 Task: View property listings for condos in Nashville, Tennessee.
Action: Mouse moved to (168, 148)
Screenshot: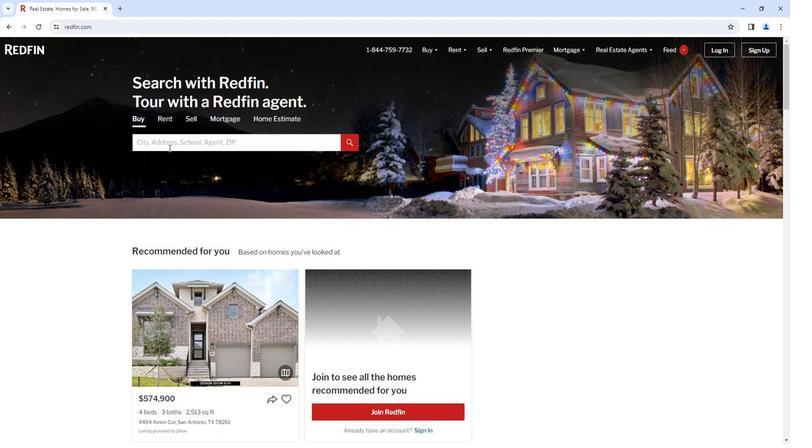 
Action: Mouse pressed left at (168, 148)
Screenshot: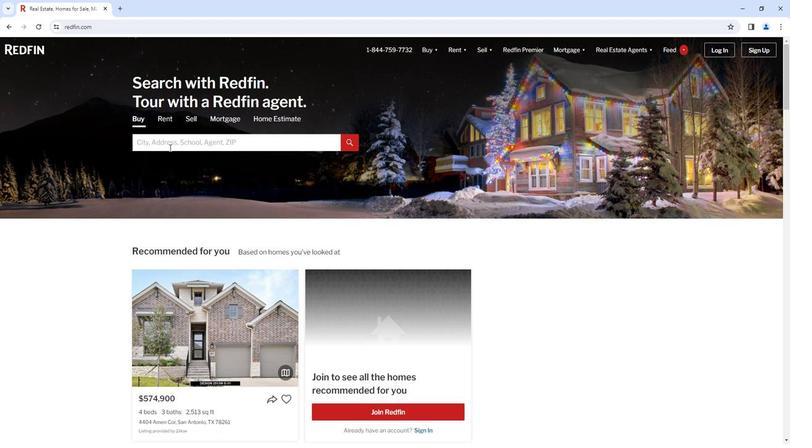 
Action: Mouse moved to (169, 143)
Screenshot: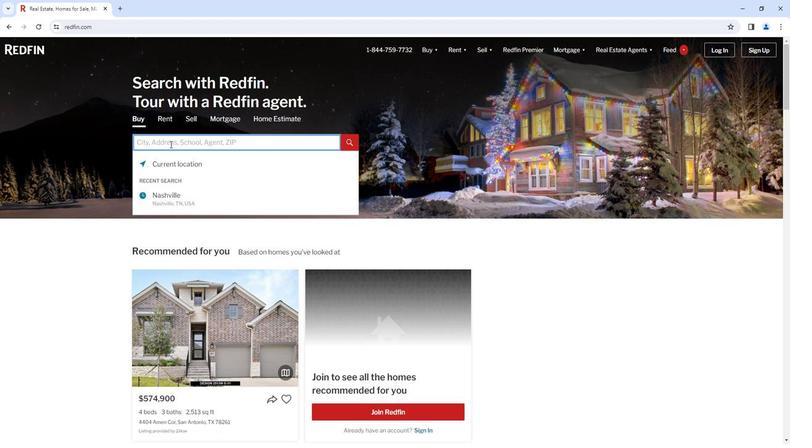 
Action: Key pressed <Key.shift>Nashville,<Key.space><Key.shift>Tennessee
Screenshot: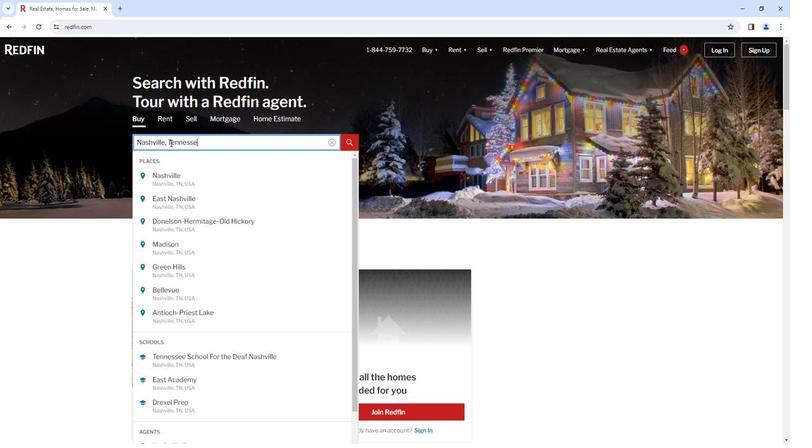 
Action: Mouse moved to (182, 179)
Screenshot: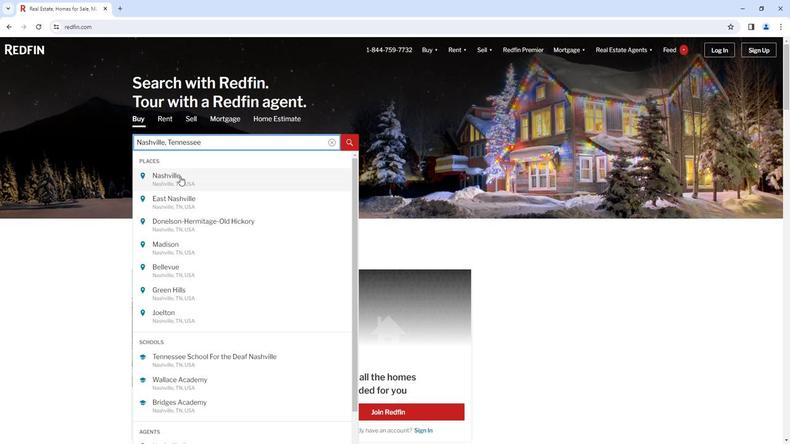 
Action: Mouse pressed left at (182, 179)
Screenshot: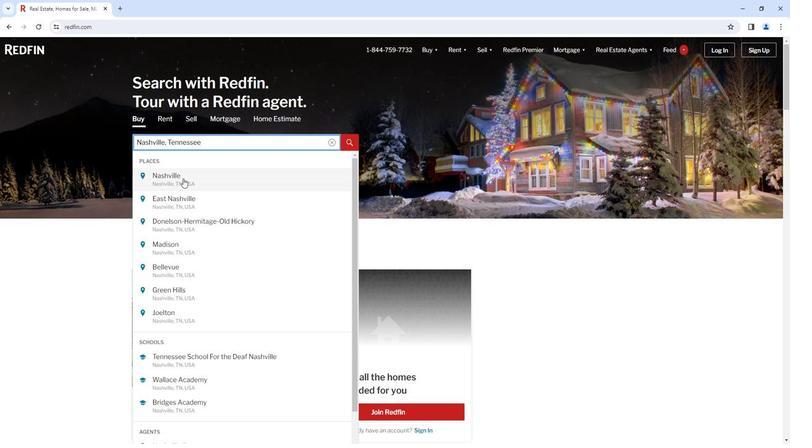 
Action: Mouse moved to (702, 107)
Screenshot: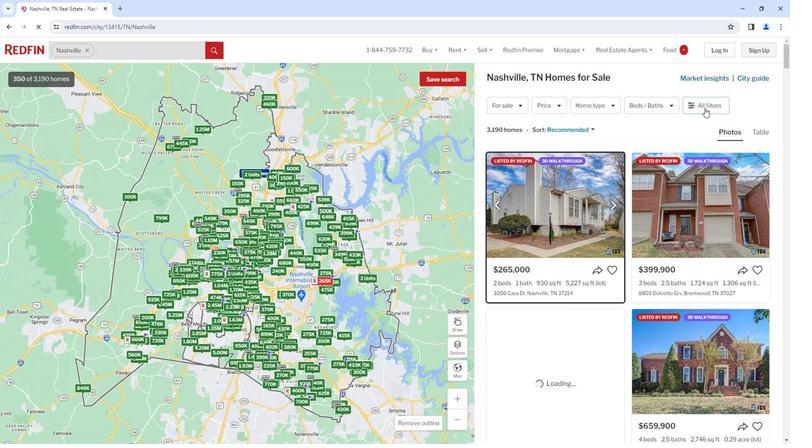 
Action: Mouse pressed left at (702, 107)
Screenshot: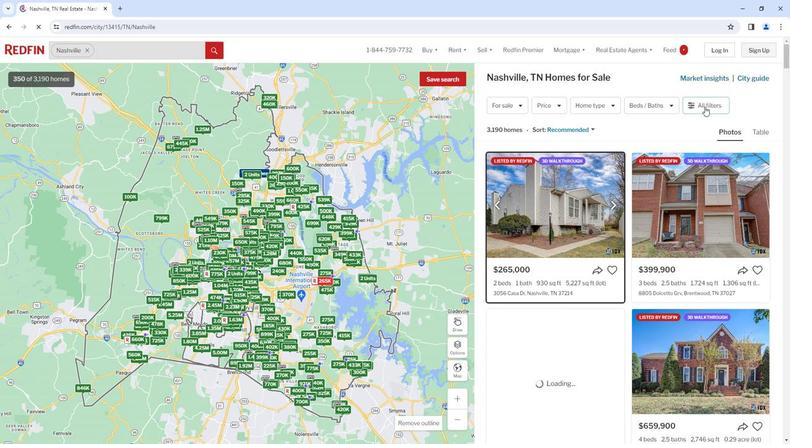 
Action: Mouse moved to (704, 103)
Screenshot: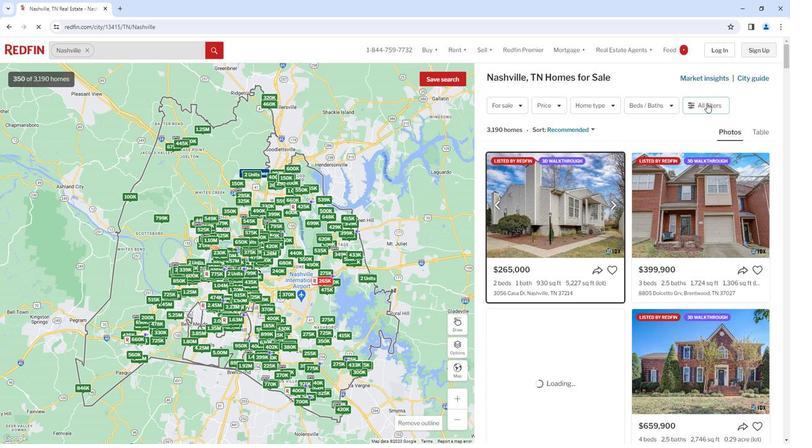 
Action: Mouse pressed left at (704, 103)
Screenshot: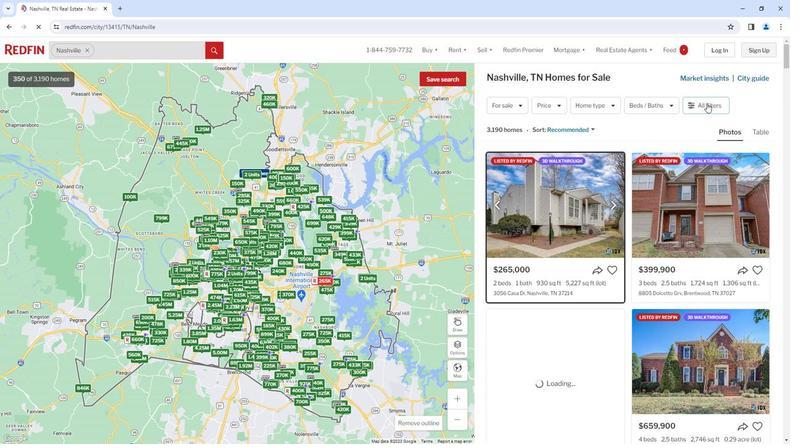
Action: Mouse moved to (700, 102)
Screenshot: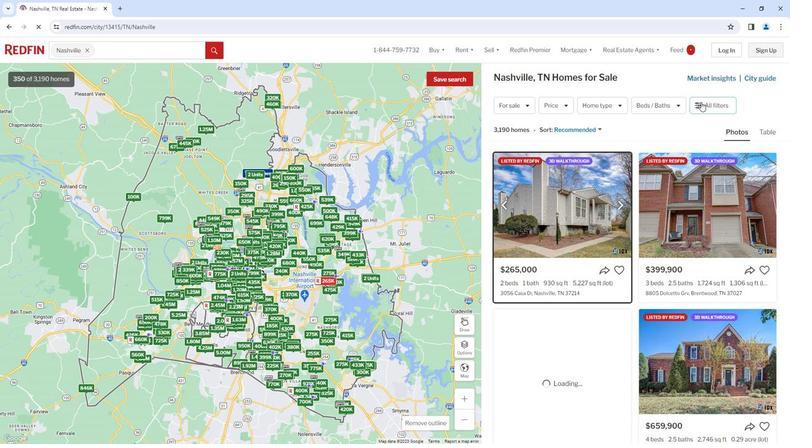 
Action: Mouse pressed left at (700, 102)
Screenshot: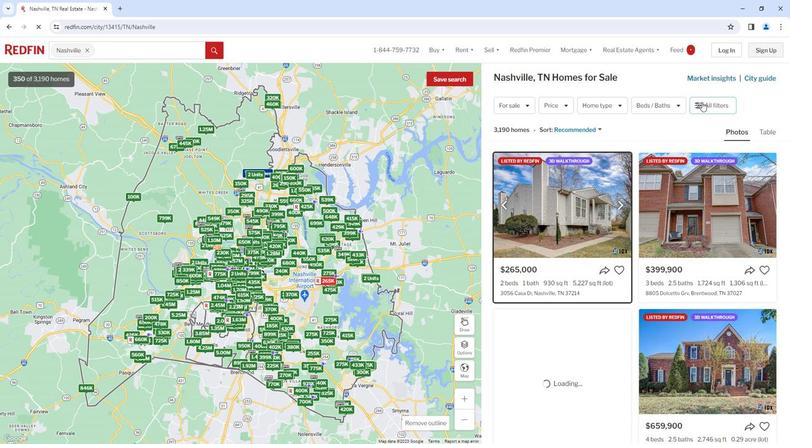 
Action: Mouse moved to (699, 103)
Screenshot: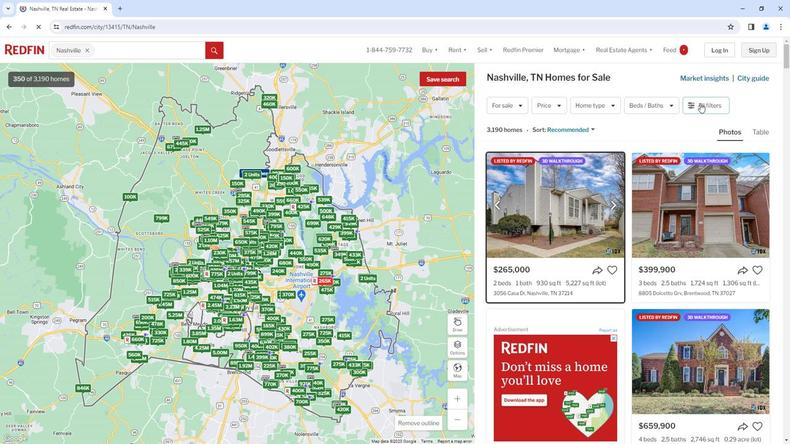 
Action: Mouse pressed left at (699, 103)
Screenshot: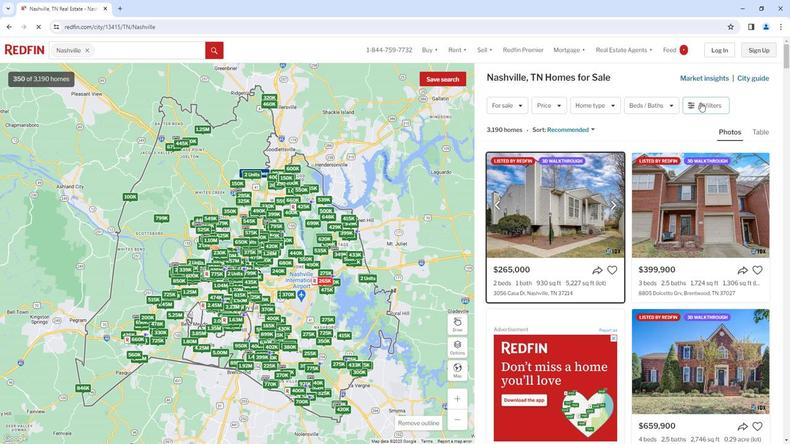 
Action: Mouse moved to (637, 184)
Screenshot: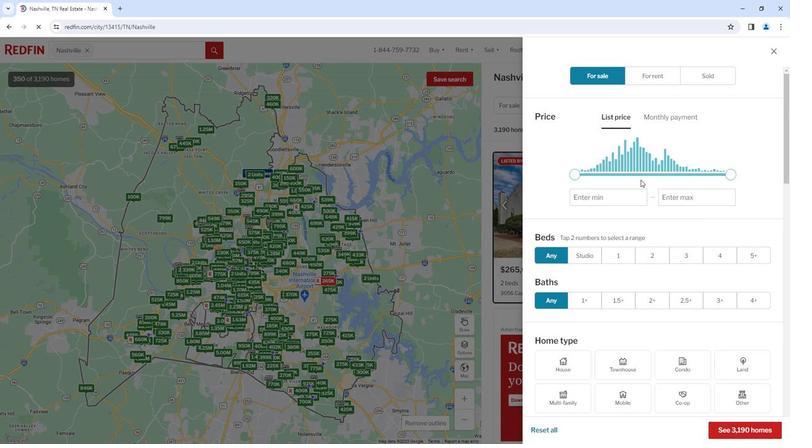 
Action: Mouse scrolled (637, 184) with delta (0, 0)
Screenshot: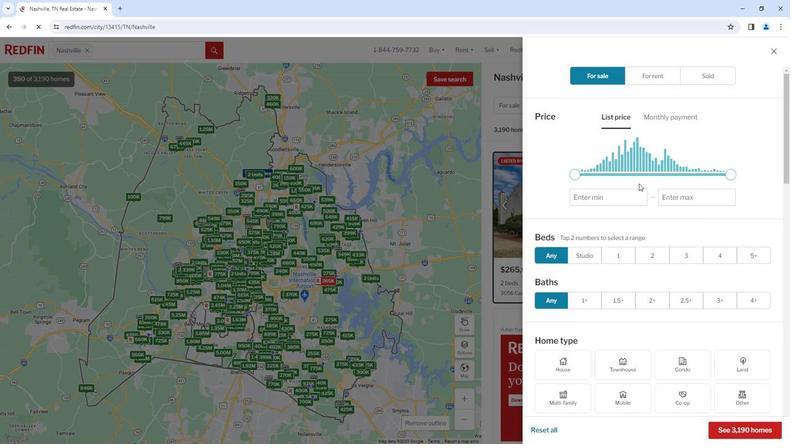 
Action: Mouse scrolled (637, 184) with delta (0, 0)
Screenshot: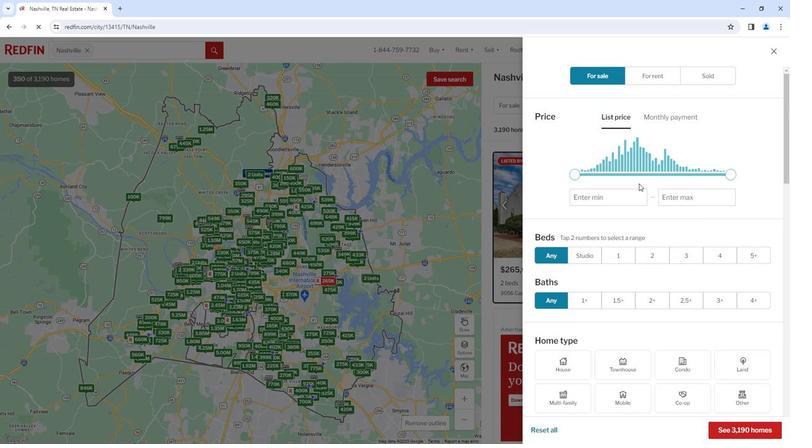 
Action: Mouse scrolled (637, 184) with delta (0, 0)
Screenshot: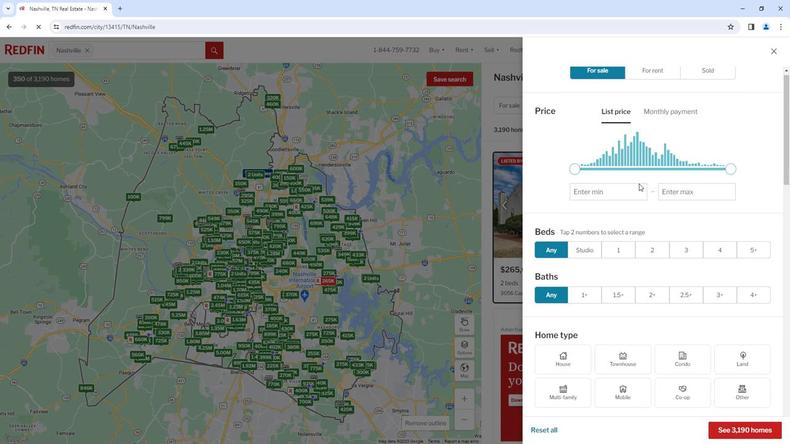 
Action: Mouse moved to (637, 184)
Screenshot: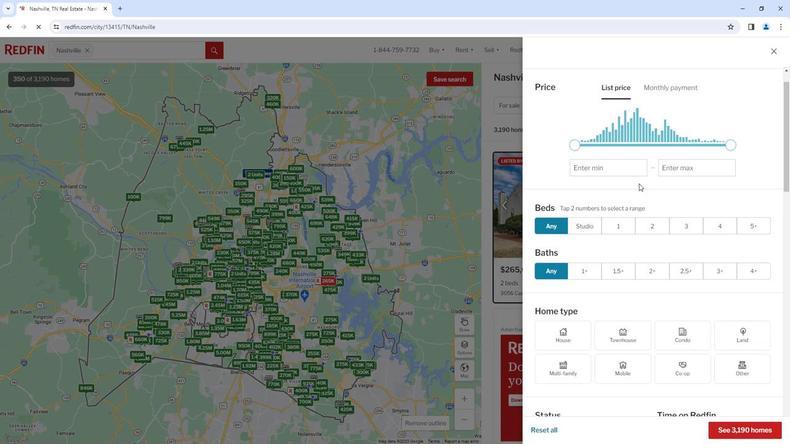 
Action: Mouse scrolled (637, 184) with delta (0, 0)
Screenshot: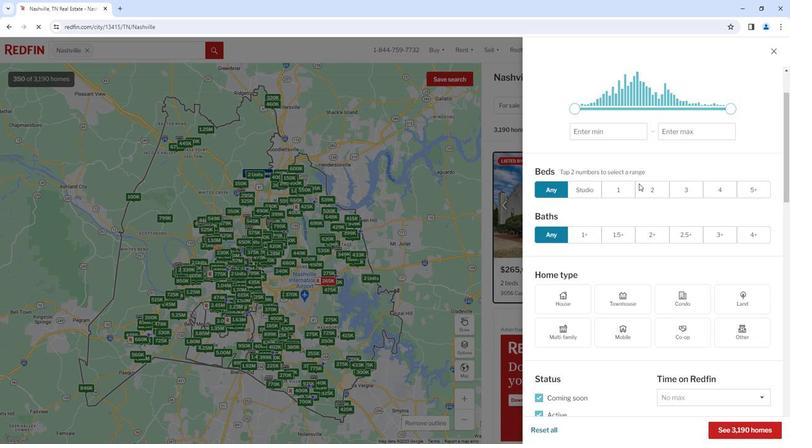 
Action: Mouse moved to (682, 192)
Screenshot: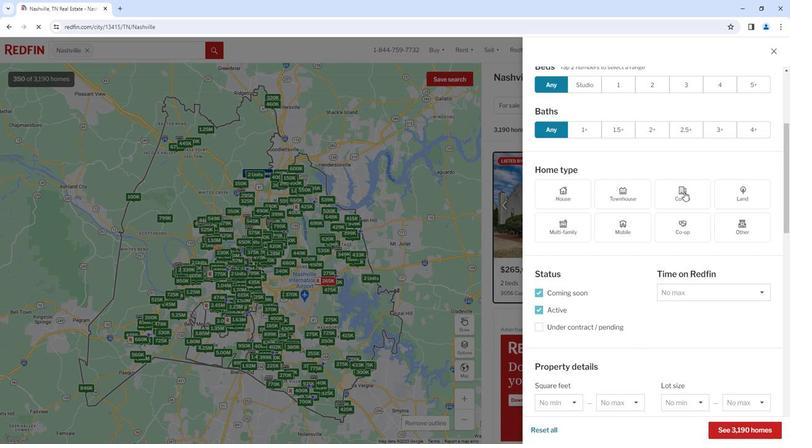 
Action: Mouse pressed left at (682, 192)
Screenshot: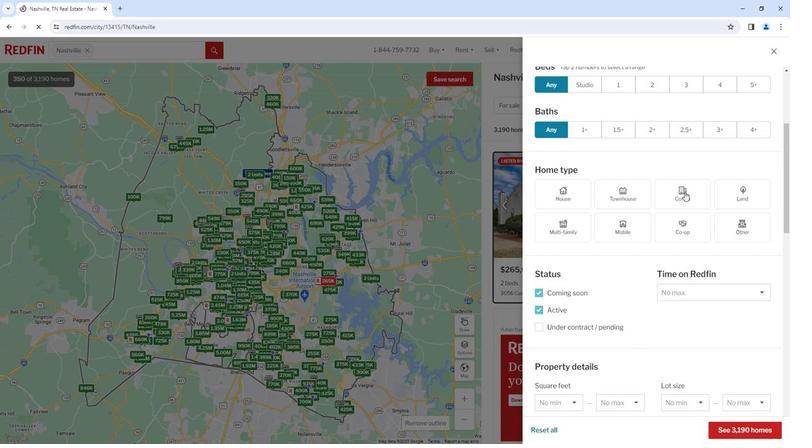 
Action: Mouse moved to (610, 217)
Screenshot: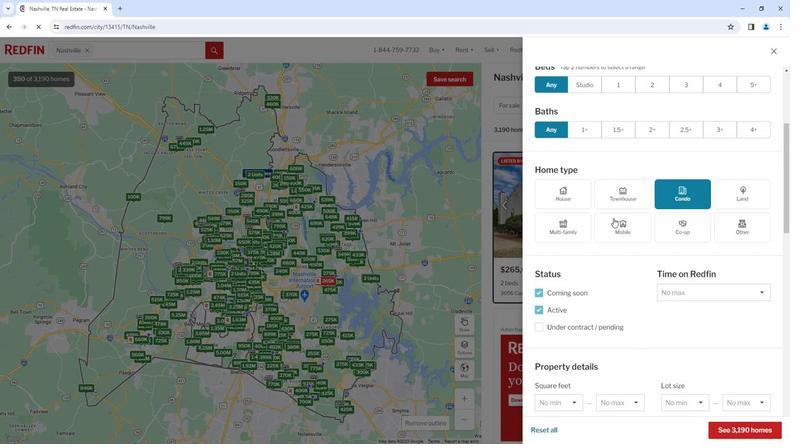 
Action: Mouse scrolled (610, 217) with delta (0, 0)
Screenshot: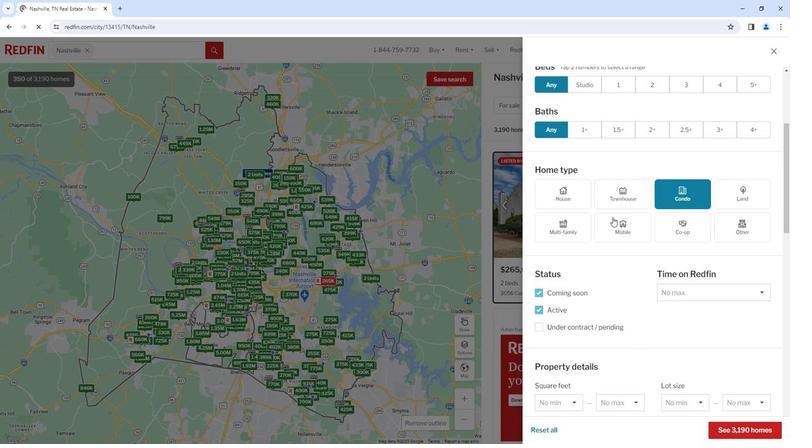 
Action: Mouse moved to (610, 214)
Screenshot: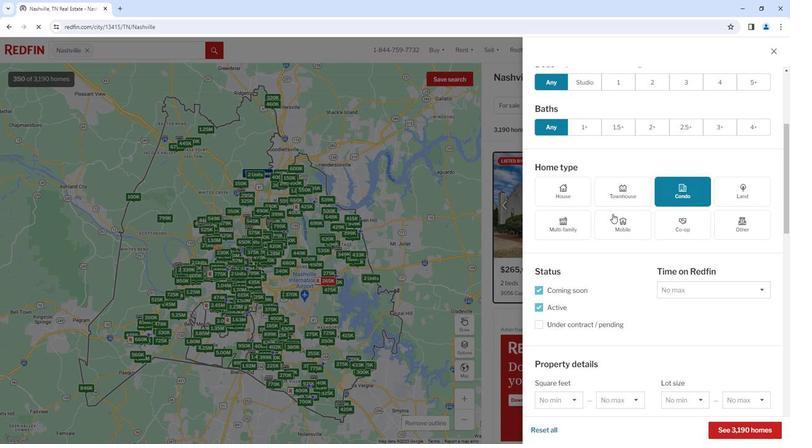 
Action: Mouse scrolled (610, 214) with delta (0, 0)
Screenshot: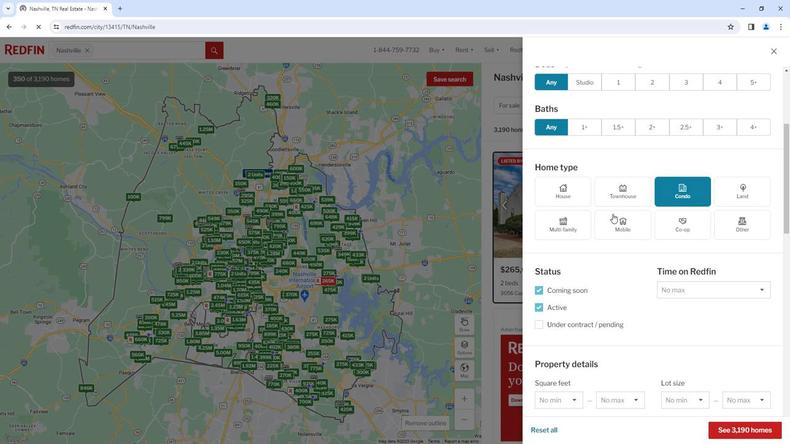 
Action: Mouse moved to (610, 212)
Screenshot: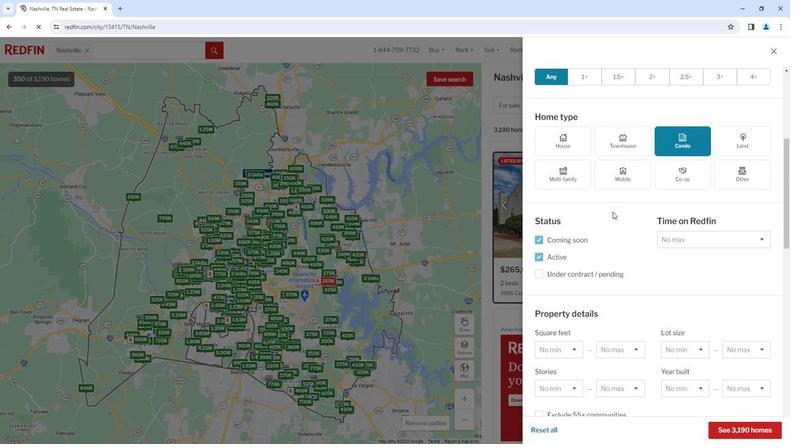 
Action: Mouse scrolled (610, 211) with delta (0, 0)
Screenshot: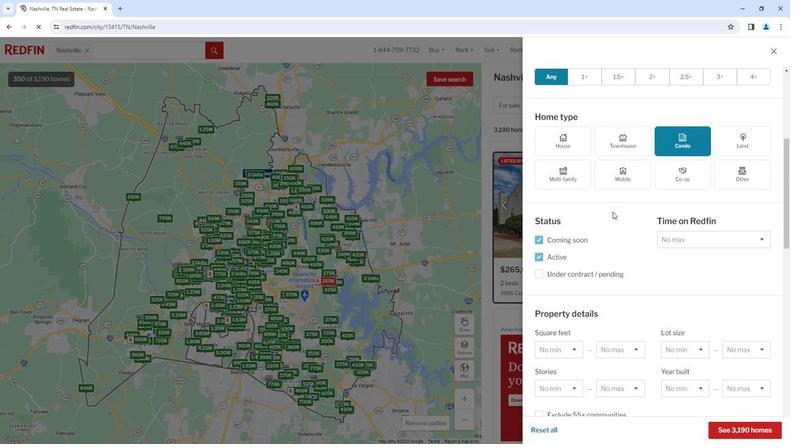 
Action: Mouse moved to (610, 211)
Screenshot: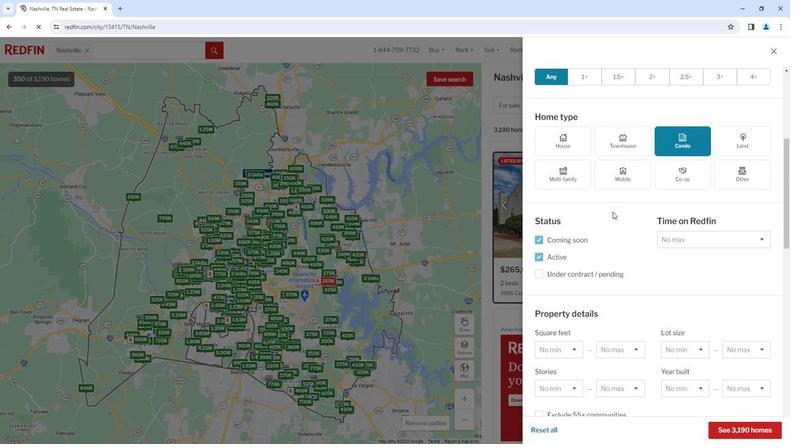 
Action: Mouse scrolled (610, 211) with delta (0, 0)
Screenshot: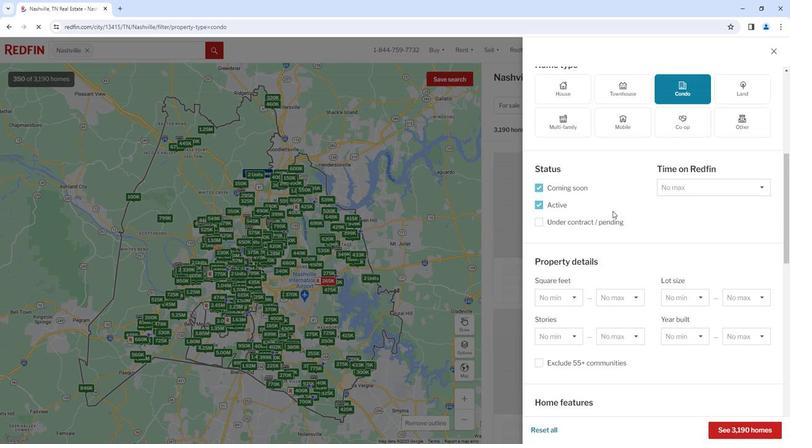 
Action: Mouse scrolled (610, 211) with delta (0, 0)
Screenshot: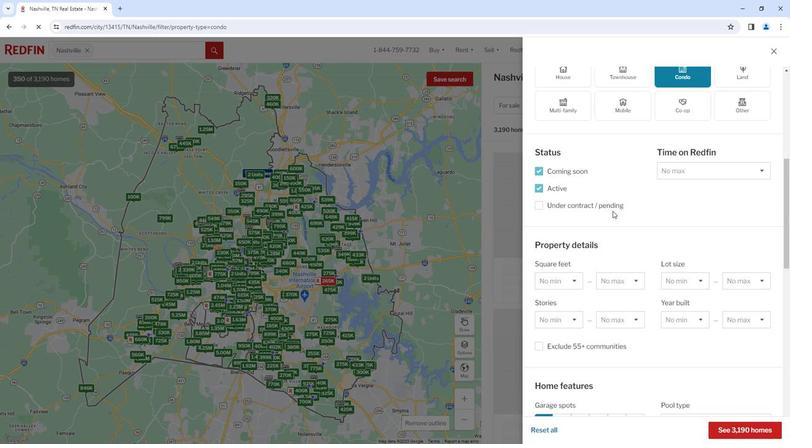 
Action: Mouse moved to (610, 209)
Screenshot: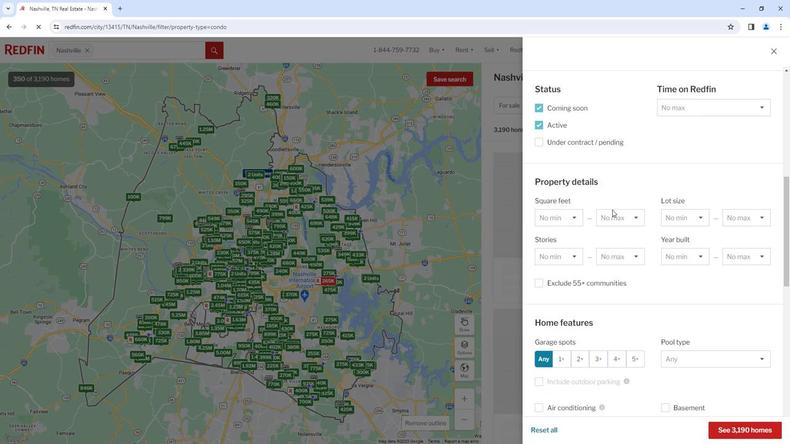 
Action: Mouse scrolled (610, 209) with delta (0, 0)
Screenshot: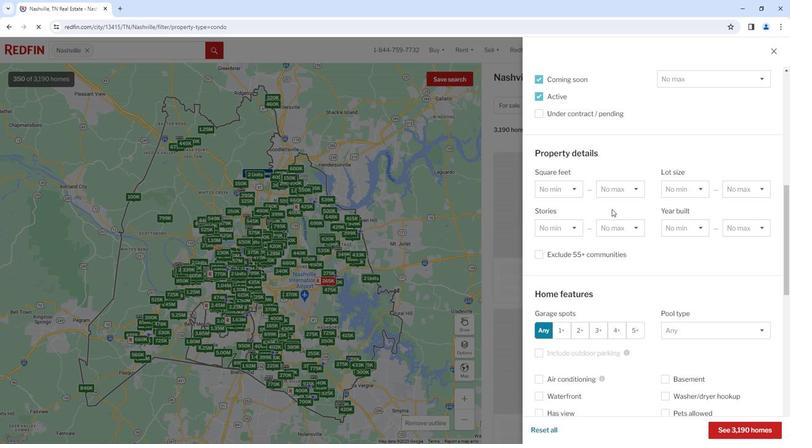 
Action: Mouse scrolled (610, 209) with delta (0, 0)
Screenshot: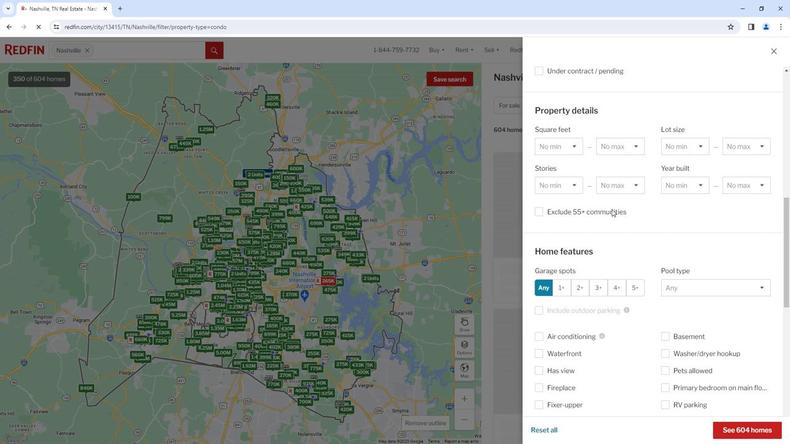 
Action: Mouse scrolled (610, 209) with delta (0, 0)
Screenshot: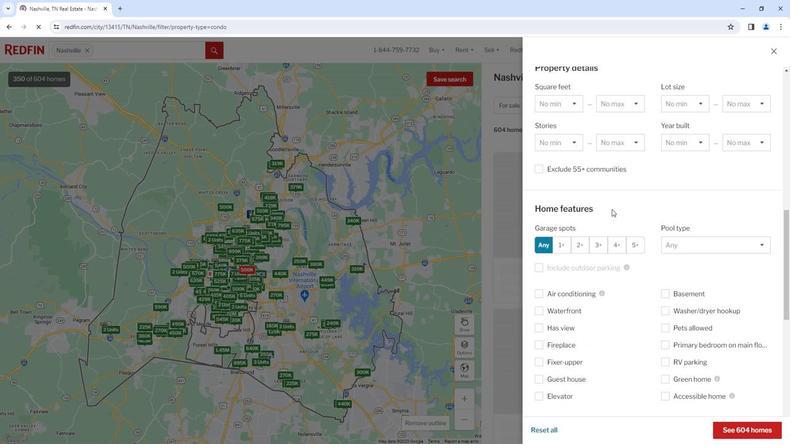 
Action: Mouse scrolled (610, 209) with delta (0, 0)
Screenshot: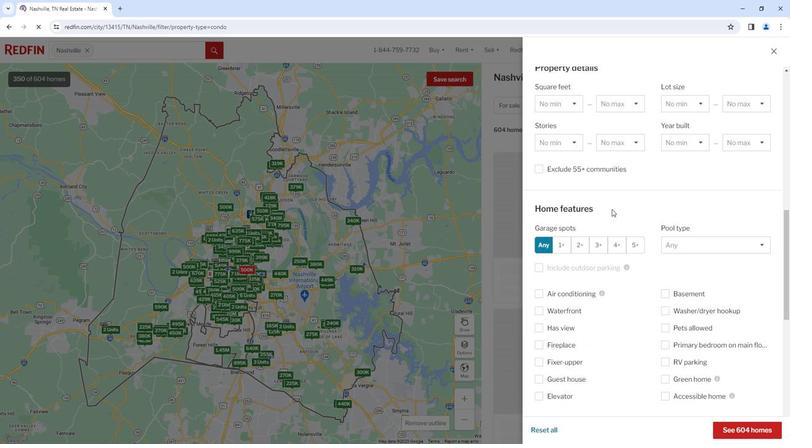 
Action: Mouse scrolled (610, 209) with delta (0, 0)
Screenshot: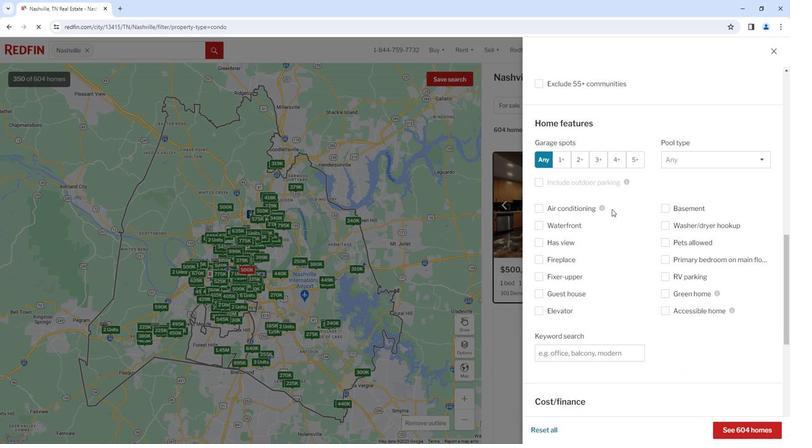 
Action: Mouse scrolled (610, 209) with delta (0, 0)
Screenshot: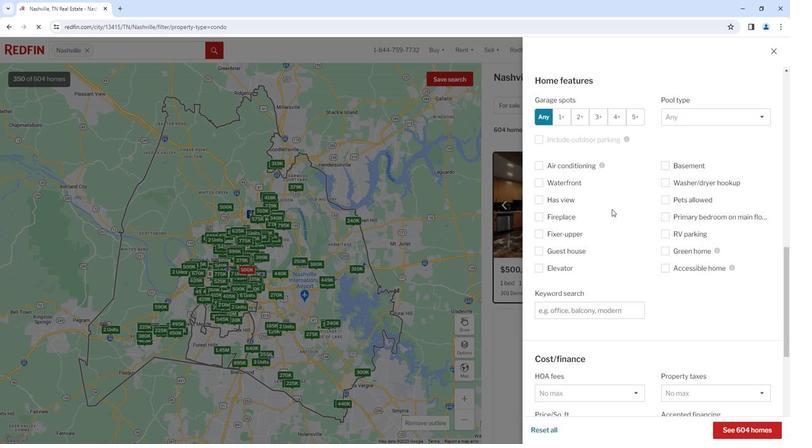 
Action: Mouse scrolled (610, 209) with delta (0, 0)
Screenshot: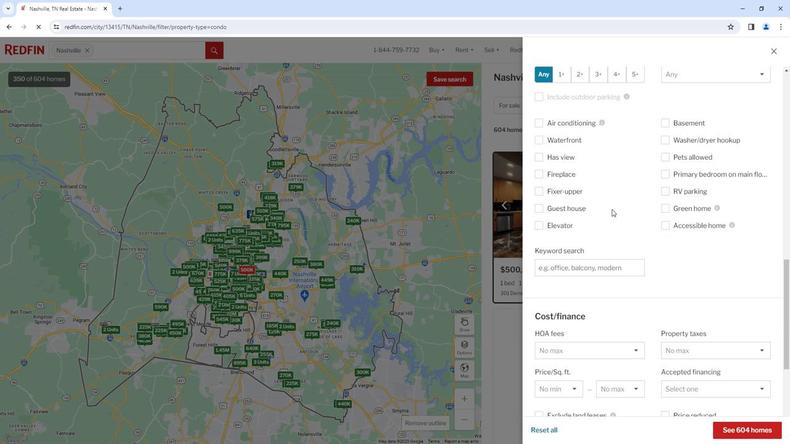 
Action: Mouse scrolled (610, 209) with delta (0, 0)
Screenshot: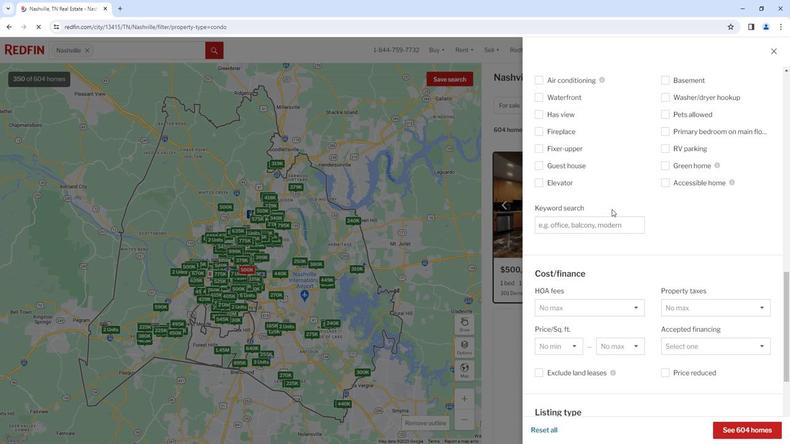 
Action: Mouse scrolled (610, 209) with delta (0, 0)
Screenshot: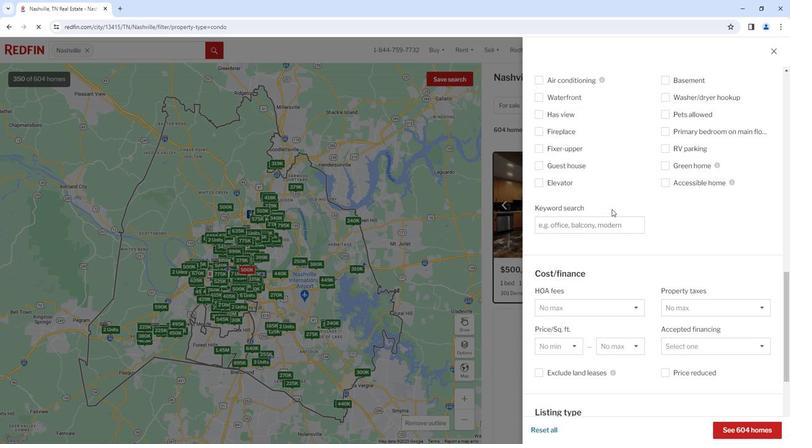 
Action: Mouse scrolled (610, 209) with delta (0, 0)
Screenshot: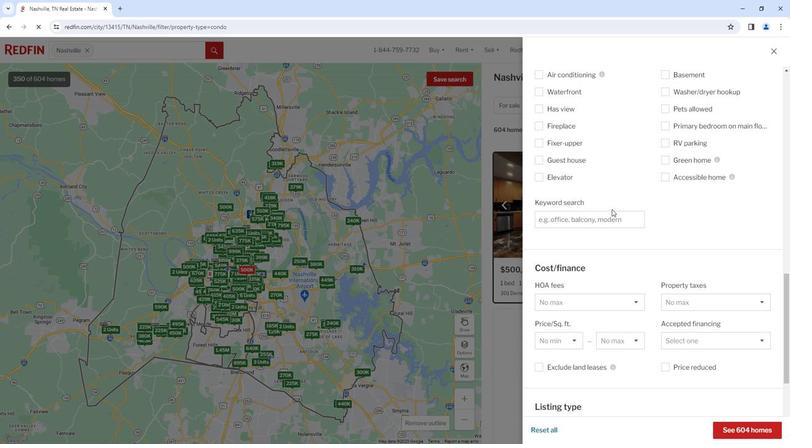 
Action: Mouse scrolled (610, 209) with delta (0, 0)
Screenshot: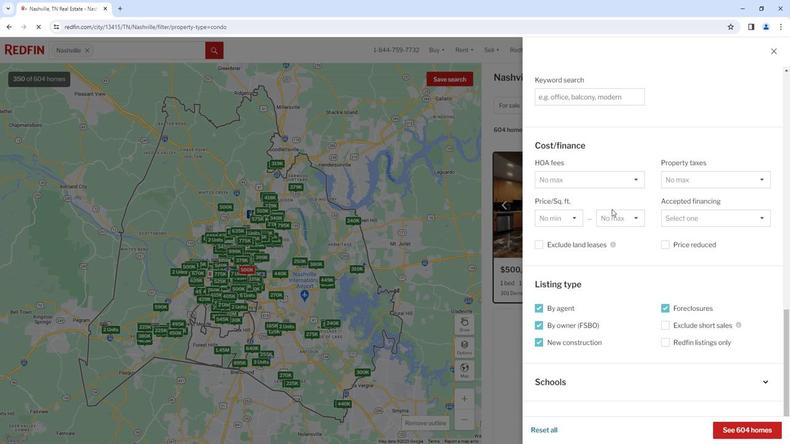 
Action: Mouse scrolled (610, 209) with delta (0, 0)
Screenshot: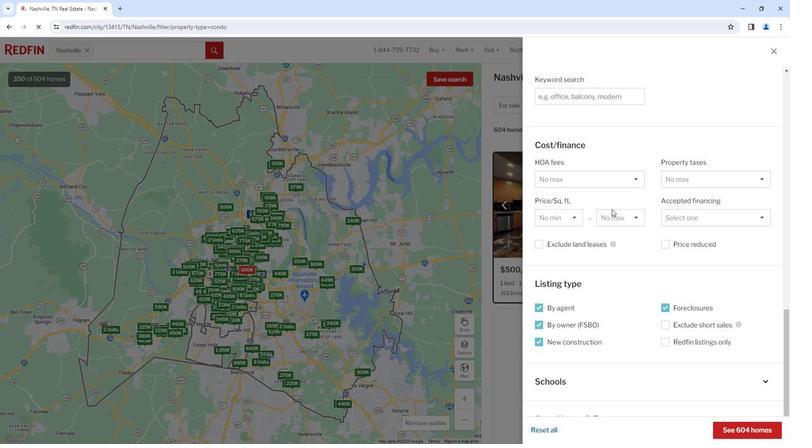 
Action: Mouse scrolled (610, 209) with delta (0, 0)
Screenshot: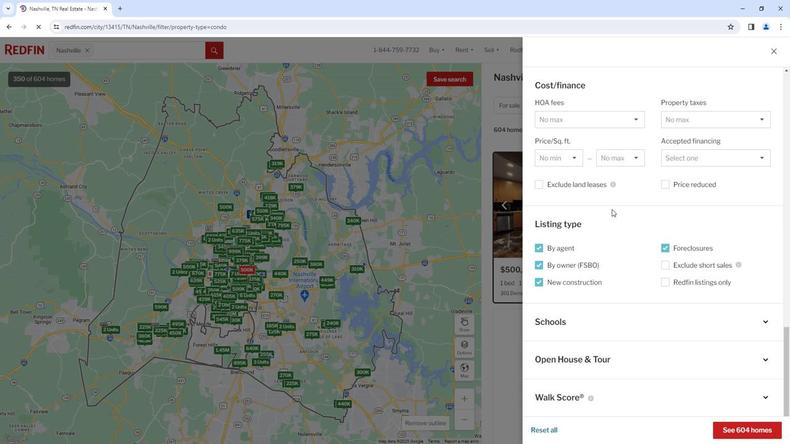 
Action: Mouse scrolled (610, 209) with delta (0, 0)
Screenshot: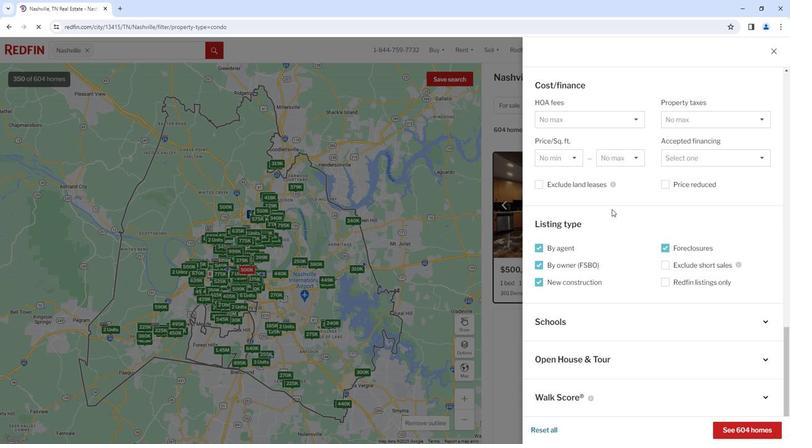 
Action: Mouse moved to (741, 426)
Screenshot: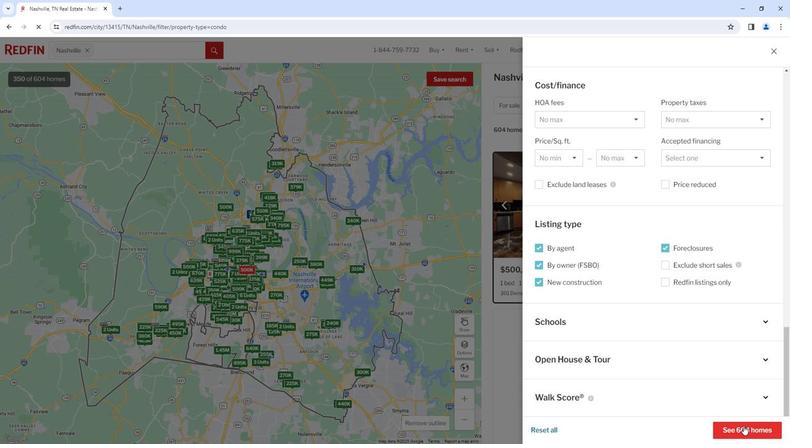 
Action: Mouse pressed left at (741, 426)
Screenshot: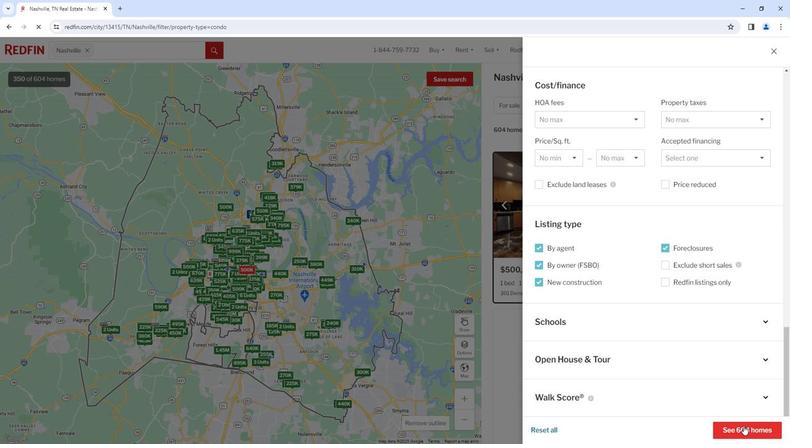 
Action: Mouse moved to (540, 227)
Screenshot: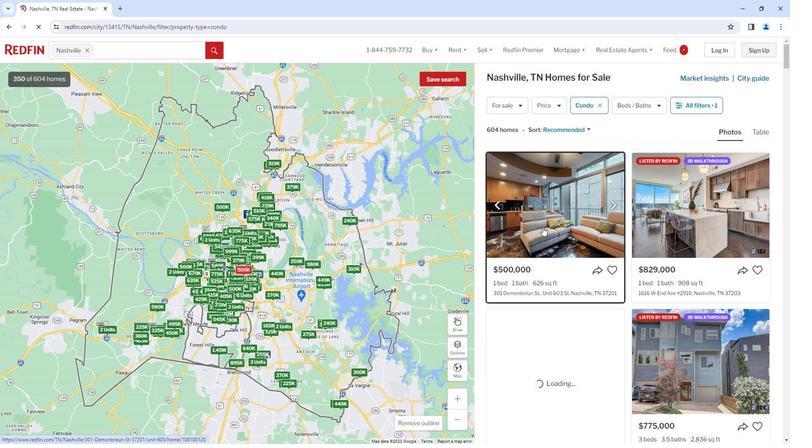 
Action: Mouse pressed left at (540, 227)
Screenshot: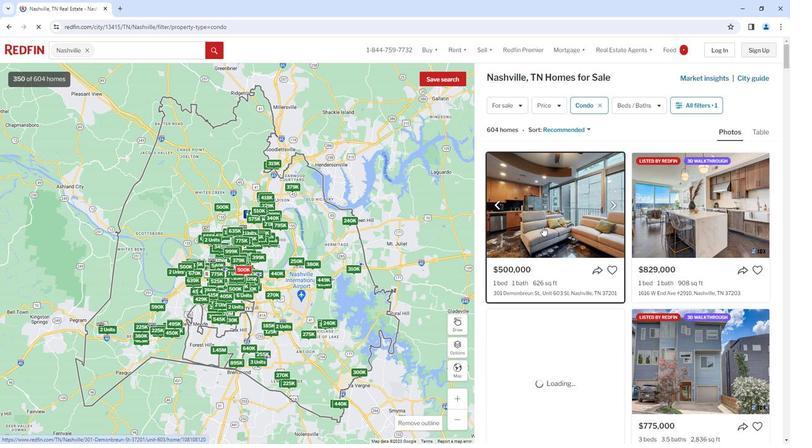
Action: Mouse moved to (330, 202)
Screenshot: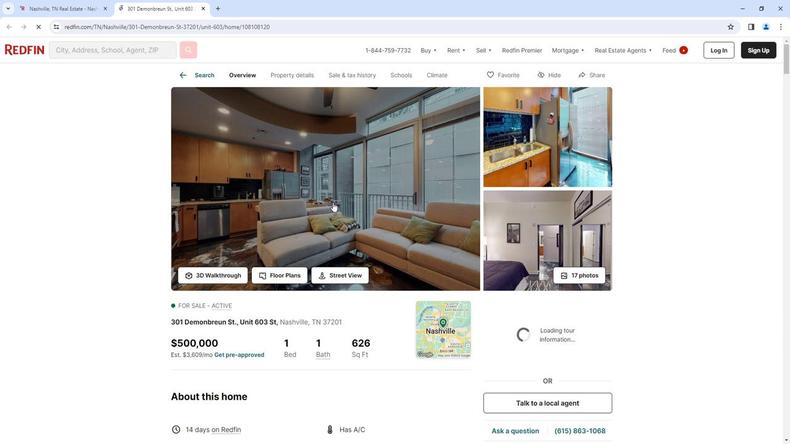 
Action: Mouse pressed left at (330, 202)
Screenshot: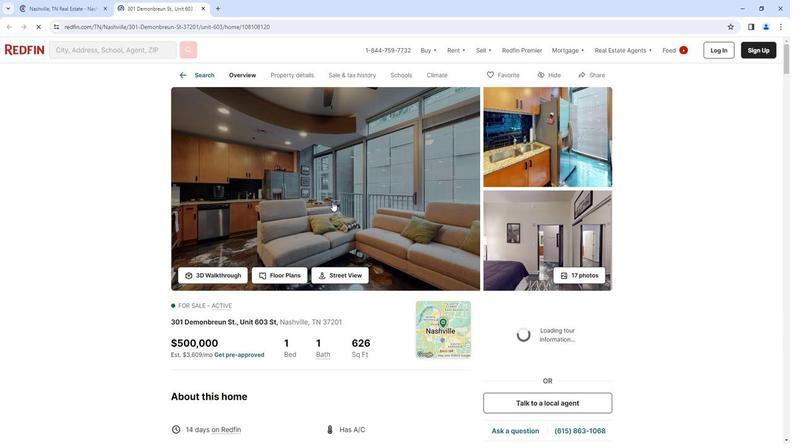 
Action: Mouse moved to (122, 209)
Screenshot: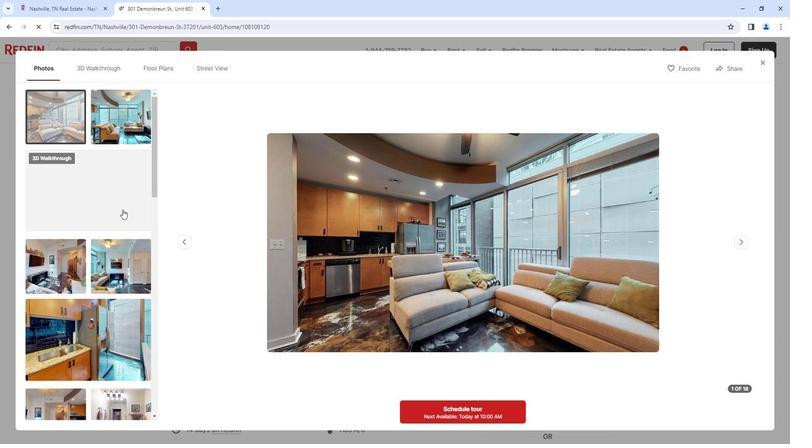 
Action: Mouse scrolled (122, 209) with delta (0, 0)
Screenshot: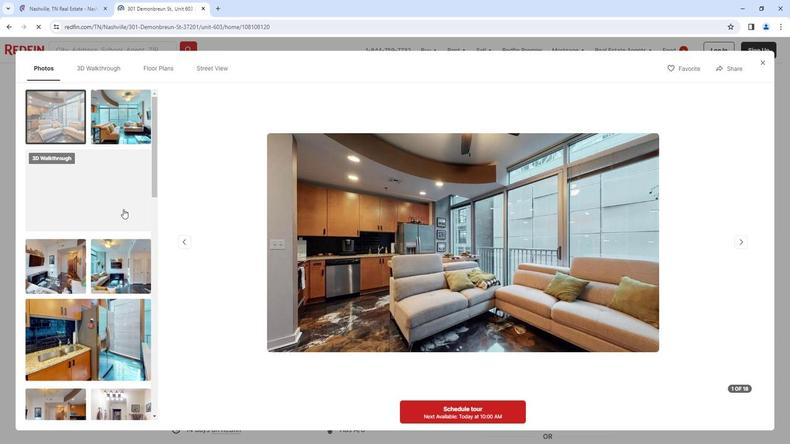 
Action: Mouse scrolled (122, 209) with delta (0, 0)
Screenshot: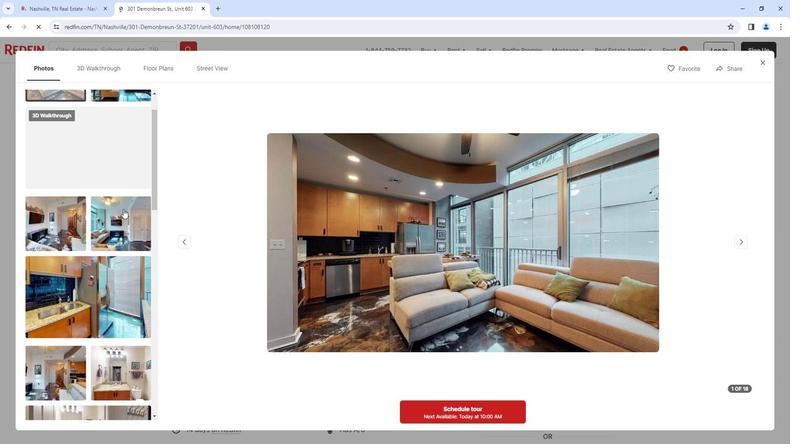 
Action: Mouse scrolled (122, 209) with delta (0, 0)
Screenshot: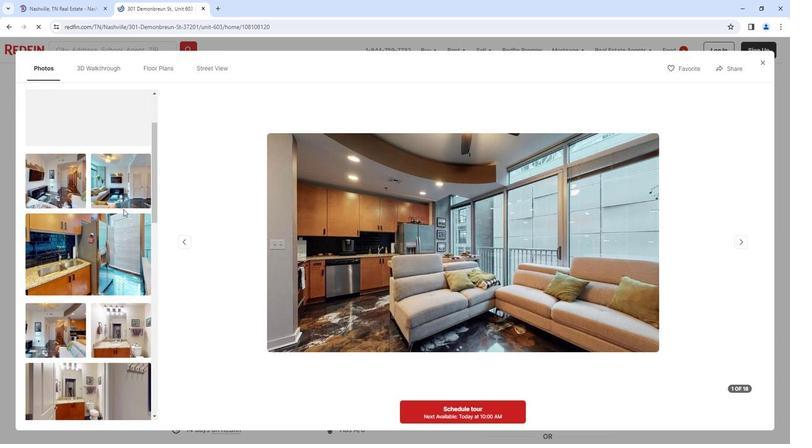 
Action: Mouse scrolled (122, 209) with delta (0, 0)
Screenshot: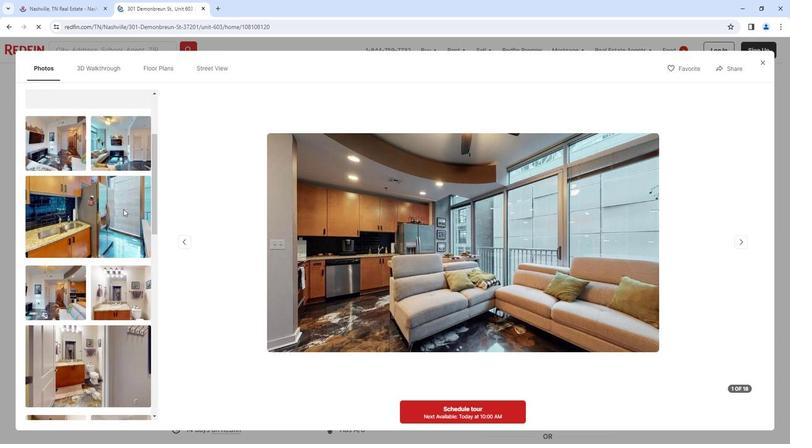 
Action: Mouse scrolled (122, 209) with delta (0, 0)
Screenshot: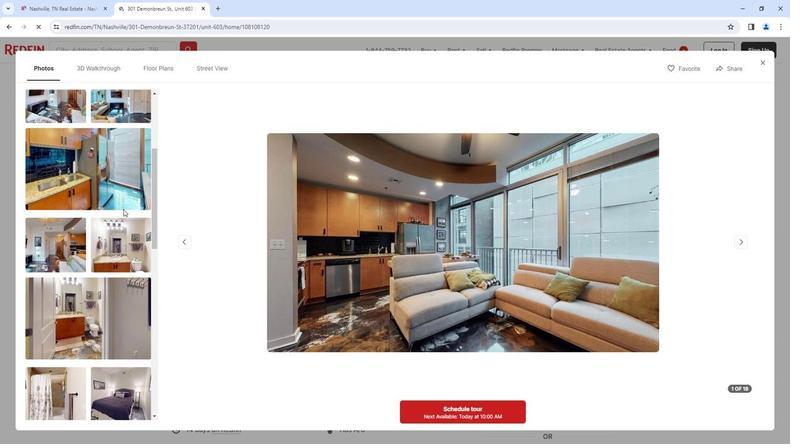 
Action: Mouse scrolled (122, 209) with delta (0, 0)
Screenshot: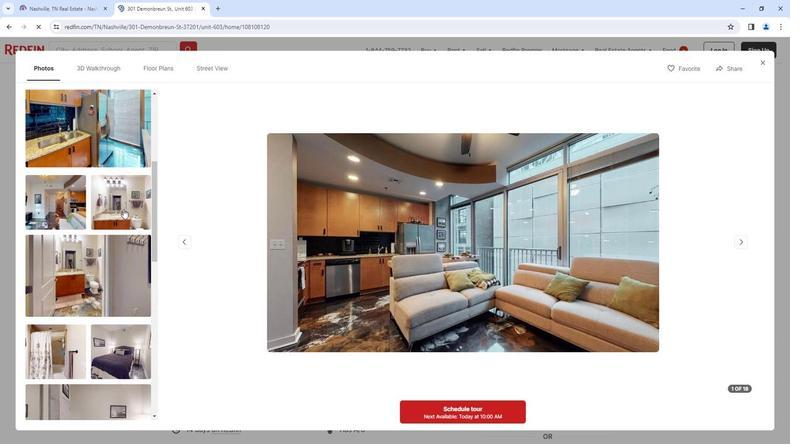 
Action: Mouse scrolled (122, 209) with delta (0, 0)
Screenshot: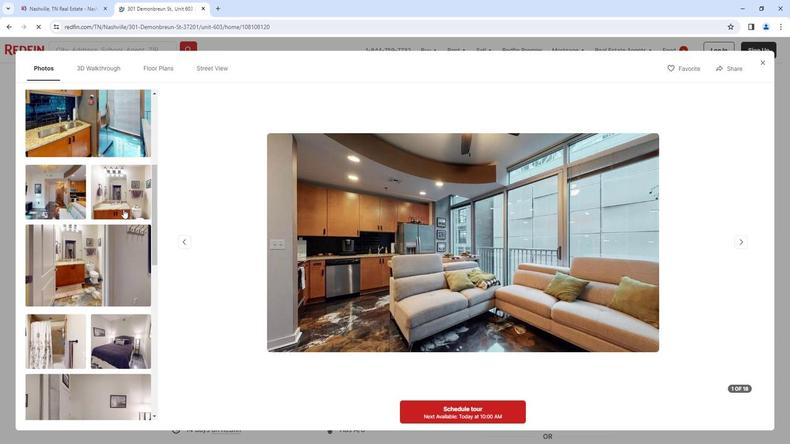
Action: Mouse scrolled (122, 209) with delta (0, 0)
Screenshot: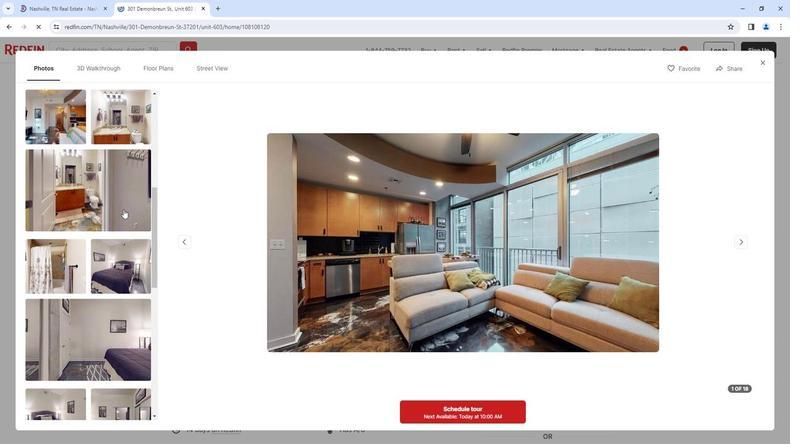
Action: Mouse scrolled (122, 209) with delta (0, 0)
Screenshot: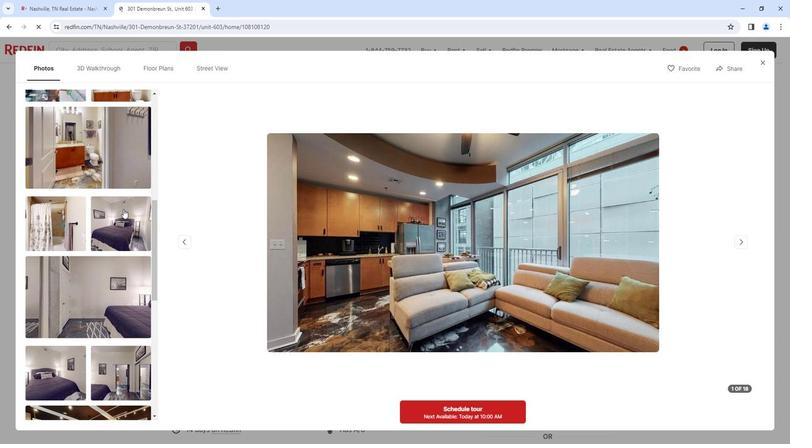 
Action: Mouse scrolled (122, 209) with delta (0, 0)
Screenshot: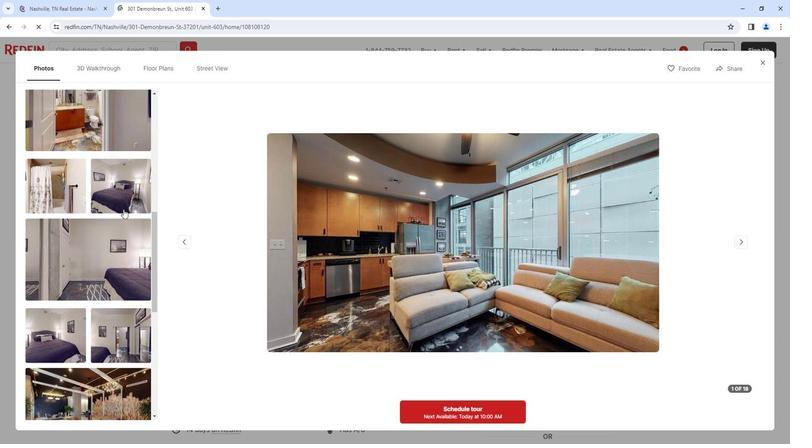 
Action: Mouse scrolled (122, 209) with delta (0, 0)
Screenshot: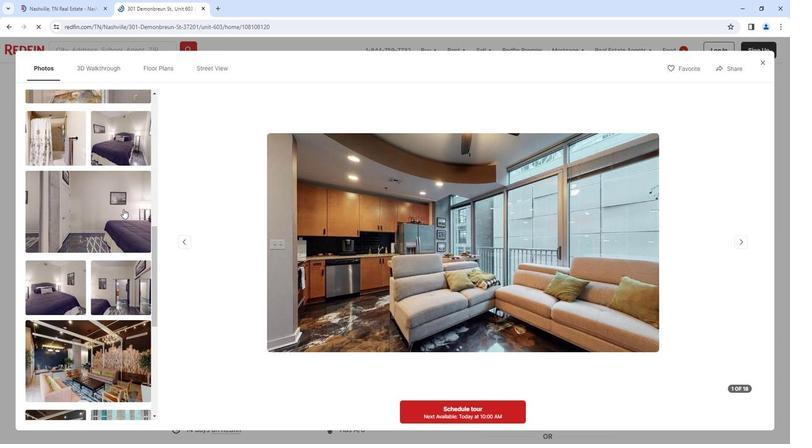 
Action: Mouse scrolled (122, 209) with delta (0, 0)
Screenshot: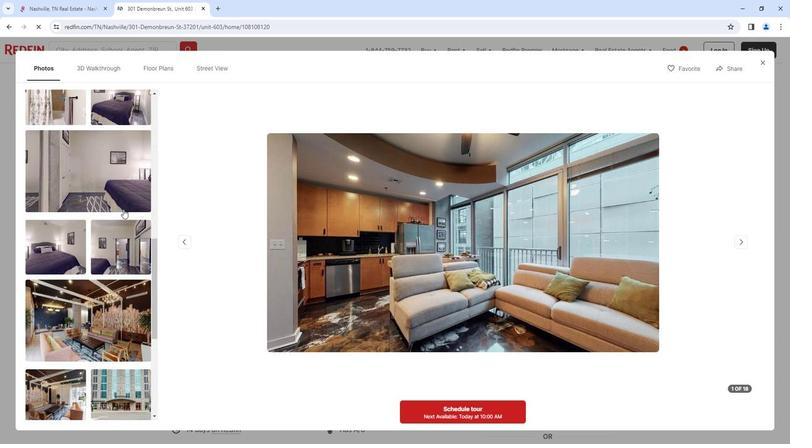 
Action: Mouse scrolled (122, 209) with delta (0, 0)
Screenshot: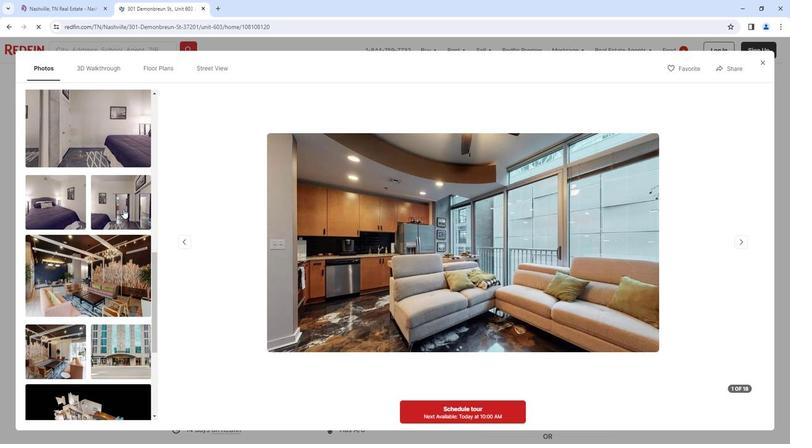 
Action: Mouse scrolled (122, 209) with delta (0, 0)
Screenshot: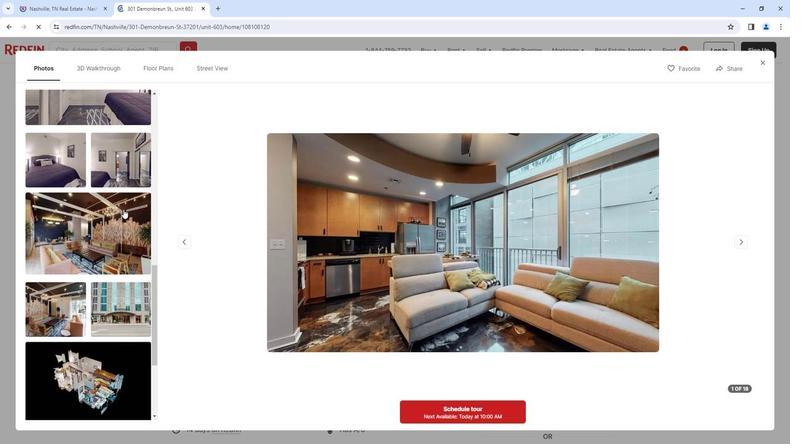 
Action: Mouse scrolled (122, 209) with delta (0, 0)
Screenshot: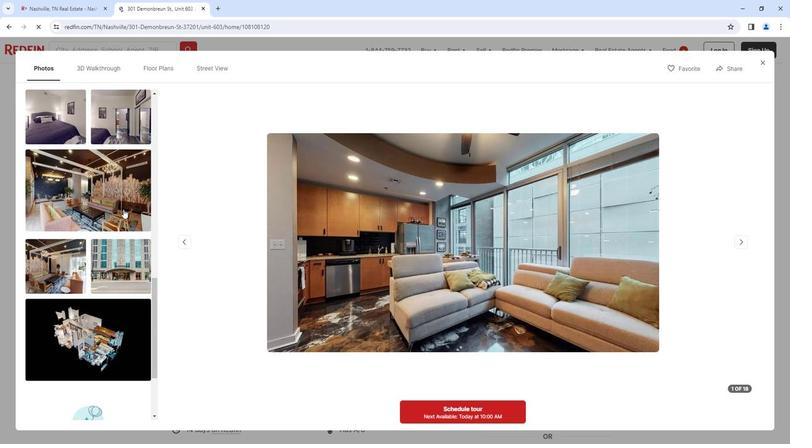 
Action: Mouse scrolled (122, 209) with delta (0, 0)
Screenshot: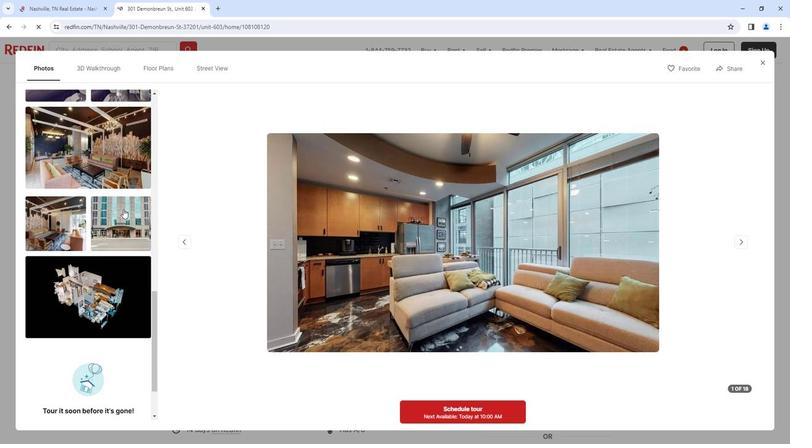 
Action: Mouse scrolled (122, 209) with delta (0, 0)
Screenshot: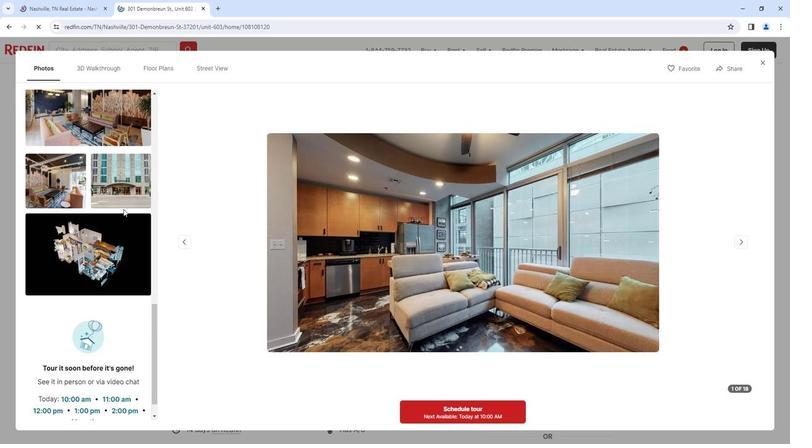 
Action: Mouse scrolled (122, 209) with delta (0, 0)
Screenshot: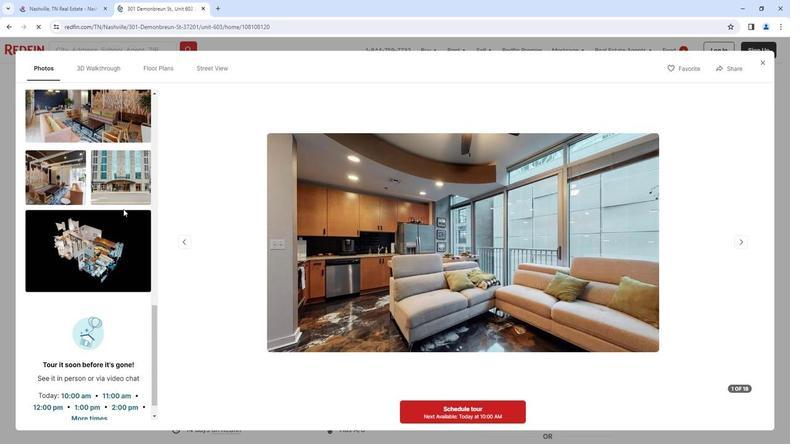
Action: Mouse scrolled (122, 209) with delta (0, 0)
Screenshot: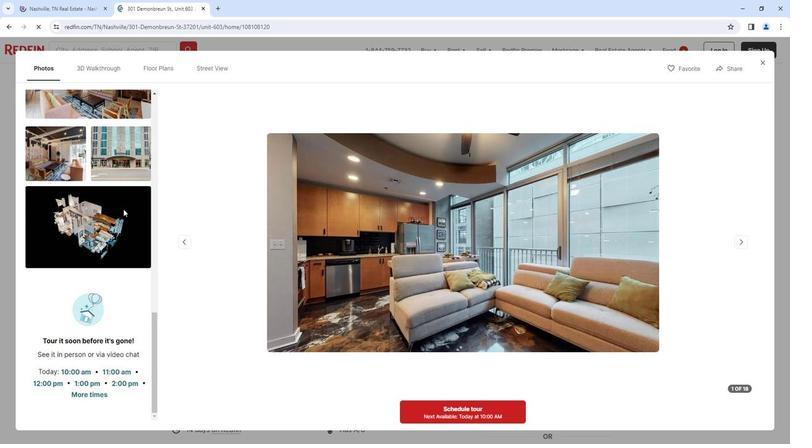 
Action: Mouse moved to (759, 61)
Screenshot: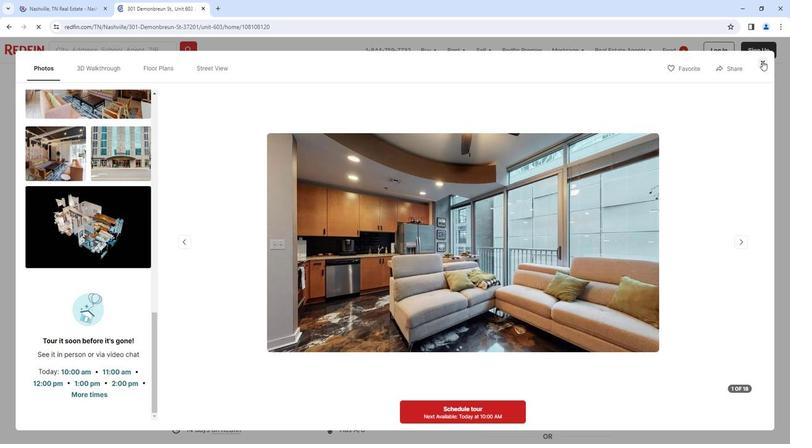 
Action: Mouse pressed left at (759, 61)
Screenshot: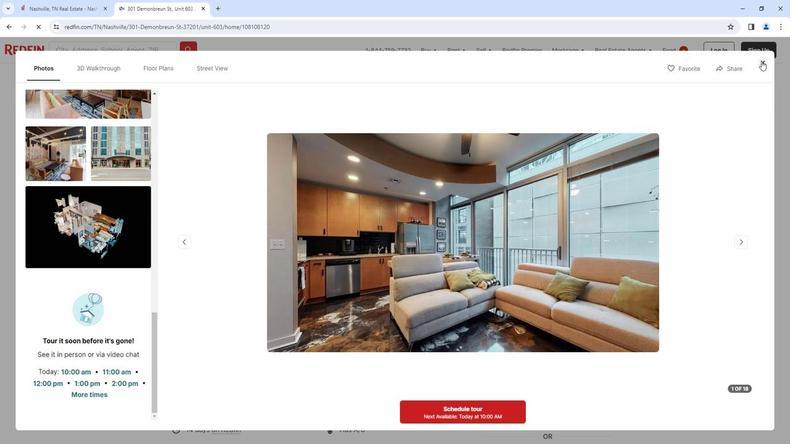 
Action: Mouse moved to (453, 212)
Screenshot: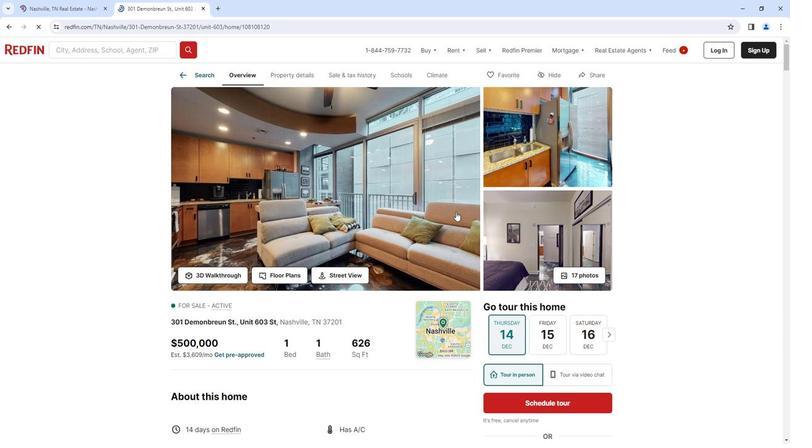 
Action: Mouse scrolled (453, 211) with delta (0, 0)
Screenshot: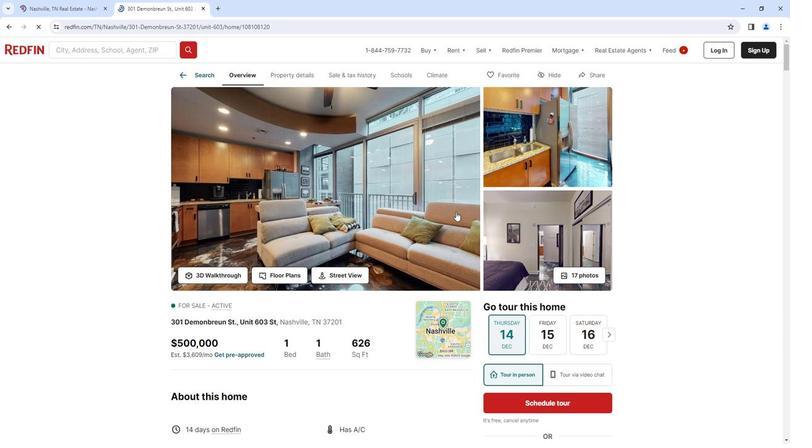 
Action: Mouse scrolled (453, 211) with delta (0, 0)
Screenshot: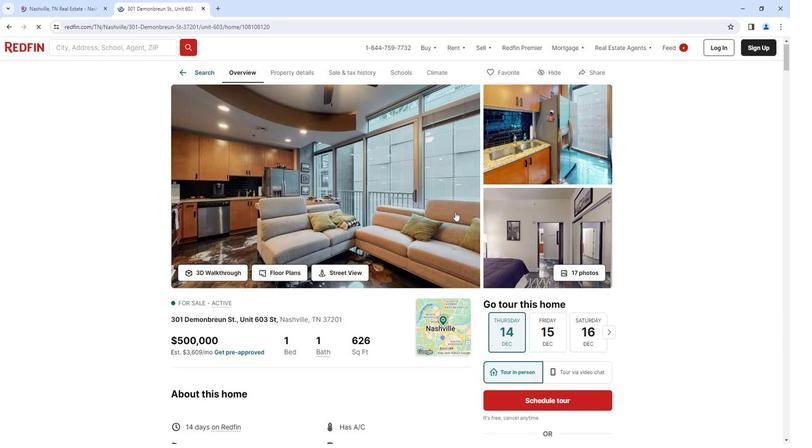 
Action: Mouse scrolled (453, 211) with delta (0, 0)
Screenshot: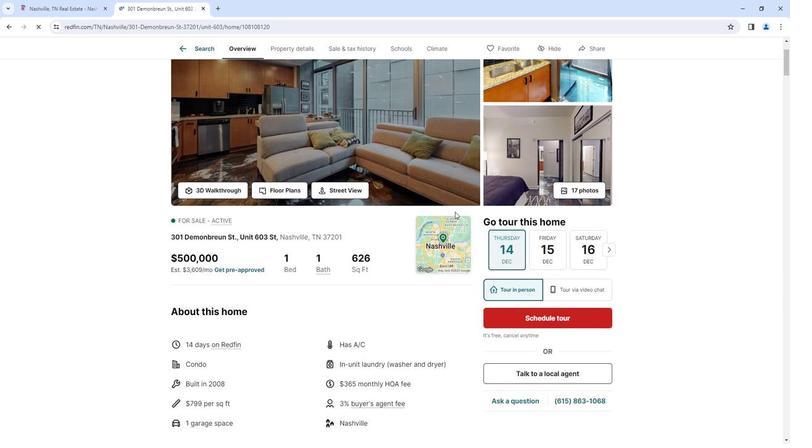 
Action: Mouse scrolled (453, 211) with delta (0, 0)
Screenshot: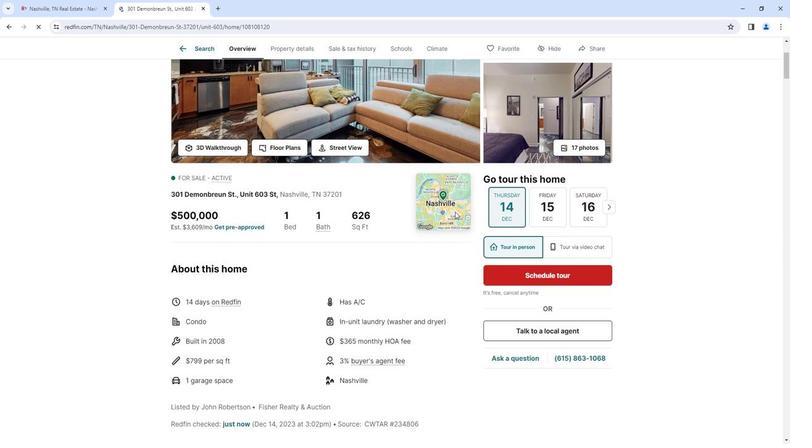 
Action: Mouse moved to (453, 211)
Screenshot: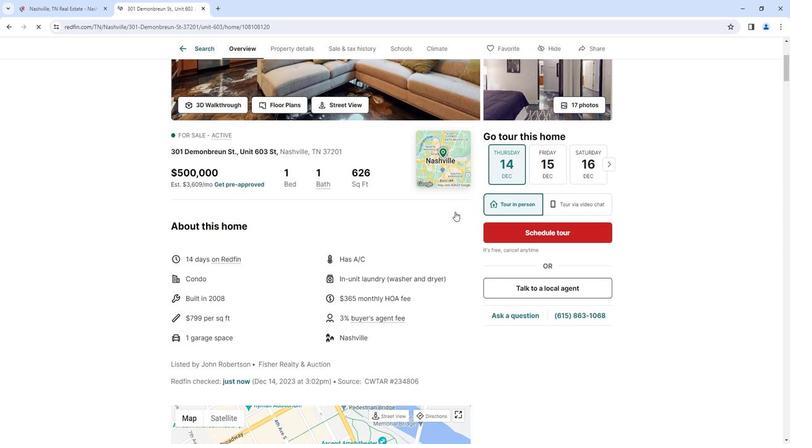 
Action: Mouse scrolled (453, 211) with delta (0, 0)
Screenshot: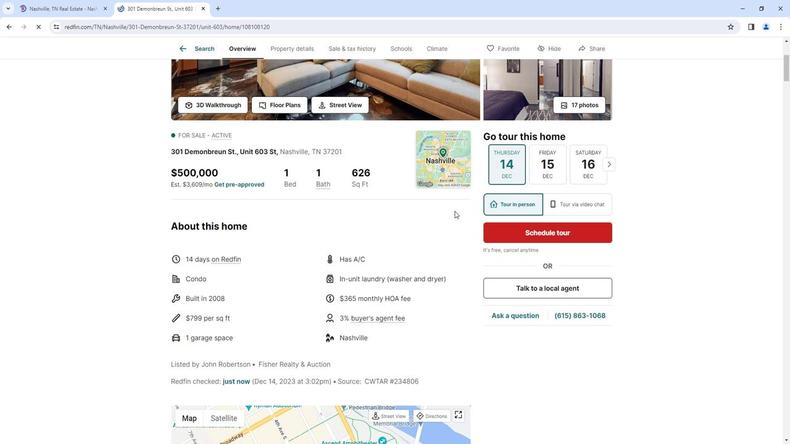 
Action: Mouse scrolled (453, 211) with delta (0, 0)
Screenshot: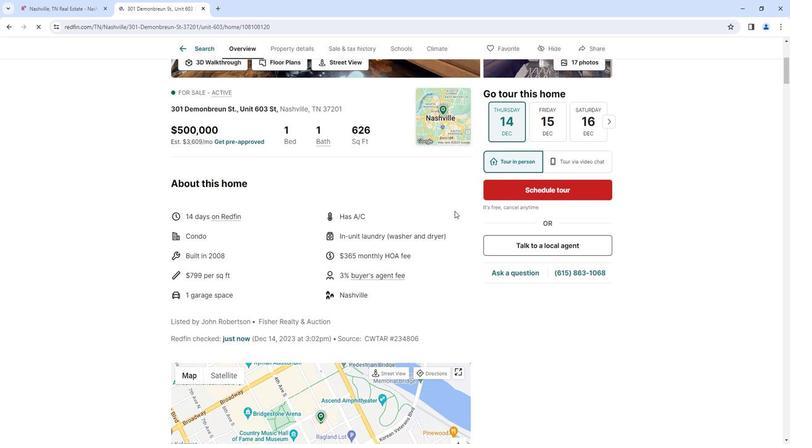 
Action: Mouse scrolled (453, 211) with delta (0, 0)
Screenshot: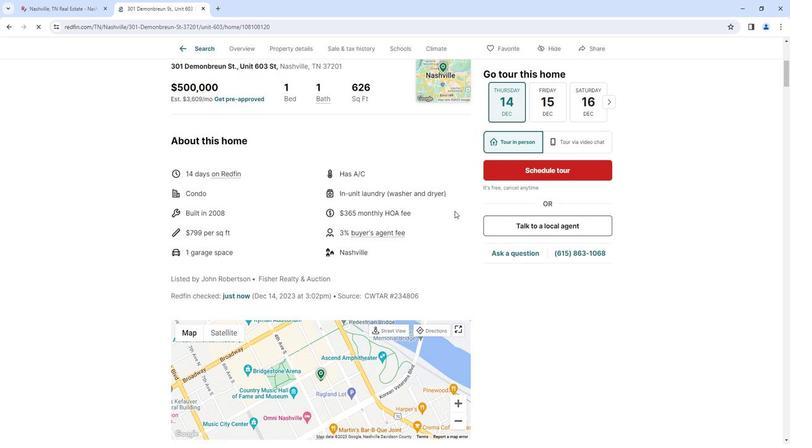 
Action: Mouse scrolled (453, 211) with delta (0, 0)
Screenshot: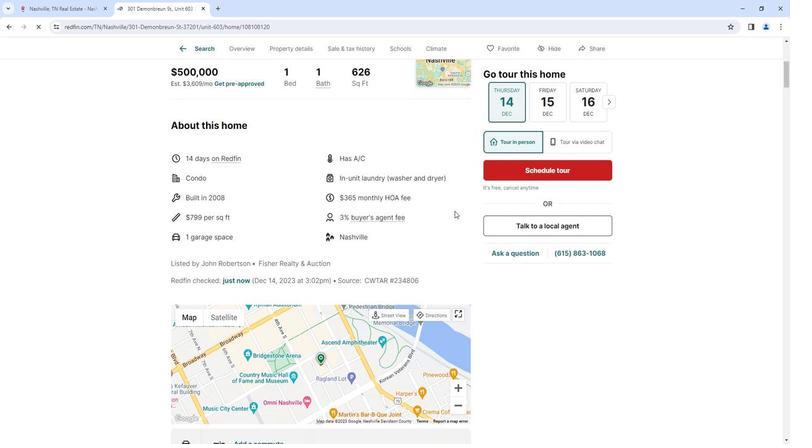 
Action: Mouse moved to (452, 211)
Screenshot: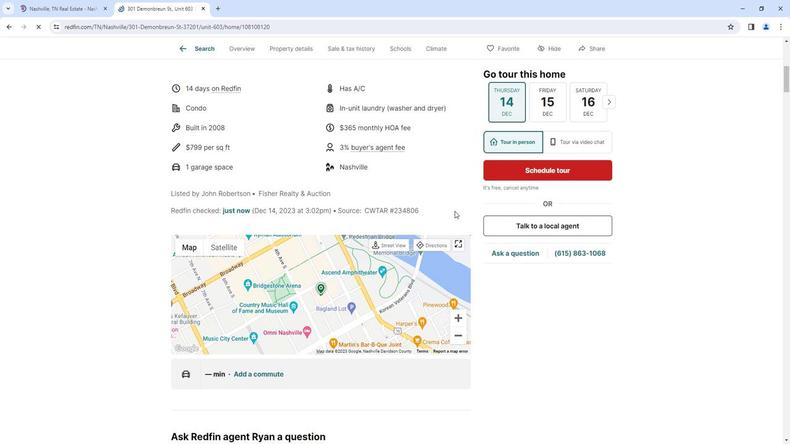 
Action: Mouse scrolled (452, 211) with delta (0, 0)
Screenshot: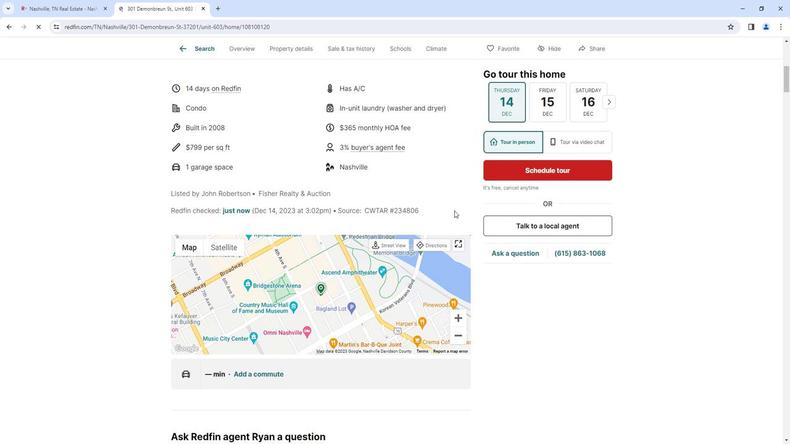 
Action: Mouse scrolled (452, 211) with delta (0, 0)
Screenshot: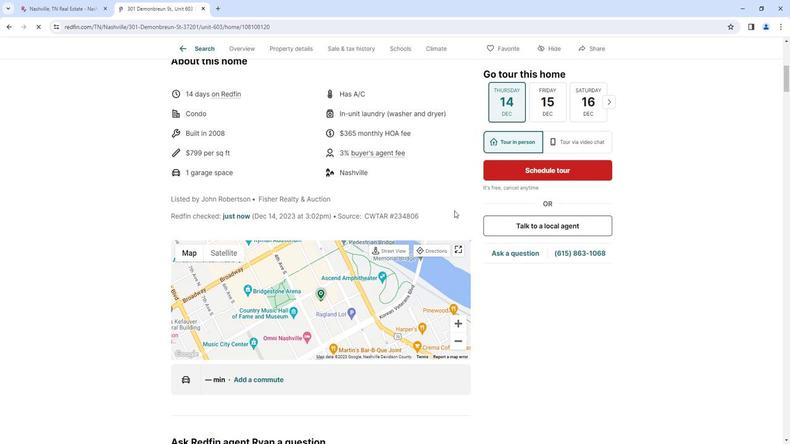 
Action: Mouse moved to (332, 188)
Screenshot: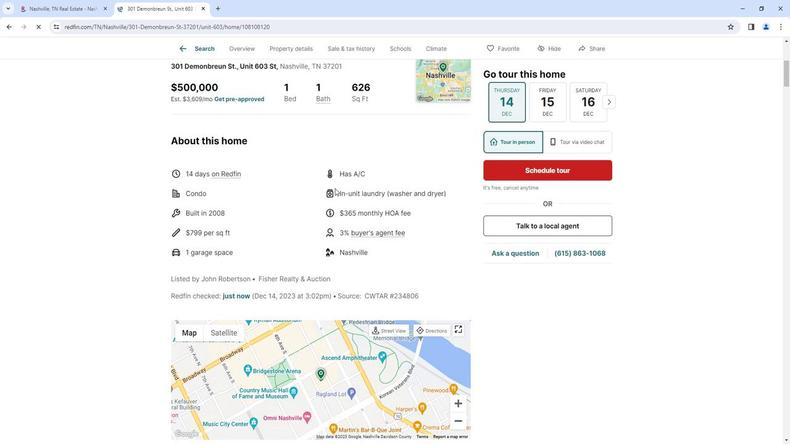 
Action: Mouse scrolled (332, 189) with delta (0, 0)
Screenshot: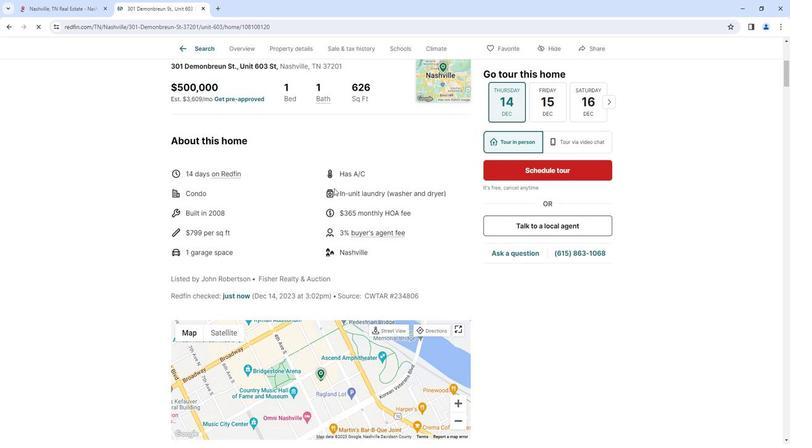 
Action: Mouse scrolled (332, 189) with delta (0, 0)
Screenshot: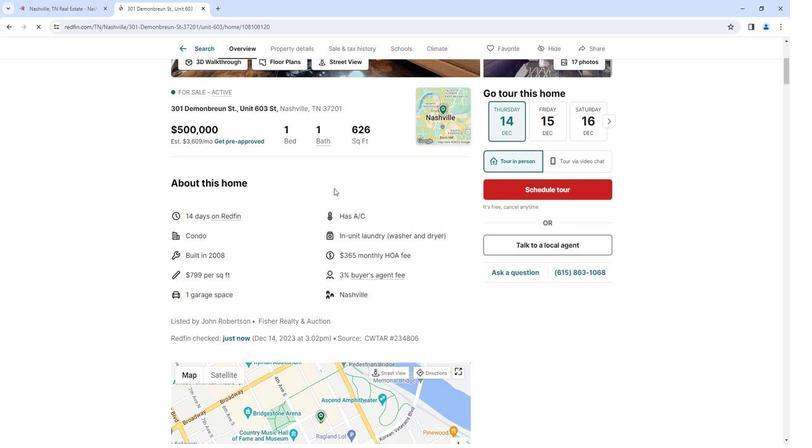 
Action: Mouse scrolled (332, 188) with delta (0, 0)
Screenshot: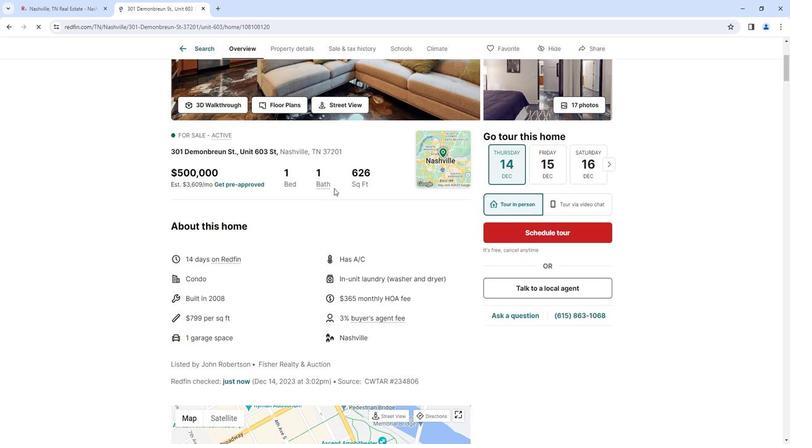 
Action: Mouse scrolled (332, 188) with delta (0, 0)
Screenshot: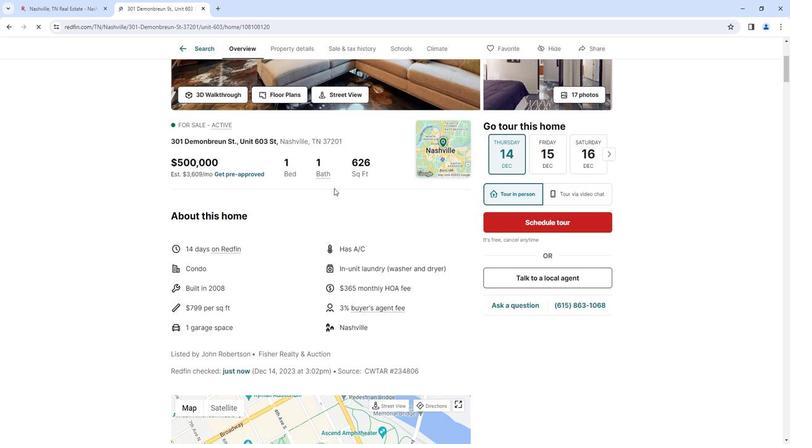 
Action: Mouse scrolled (332, 188) with delta (0, 0)
Screenshot: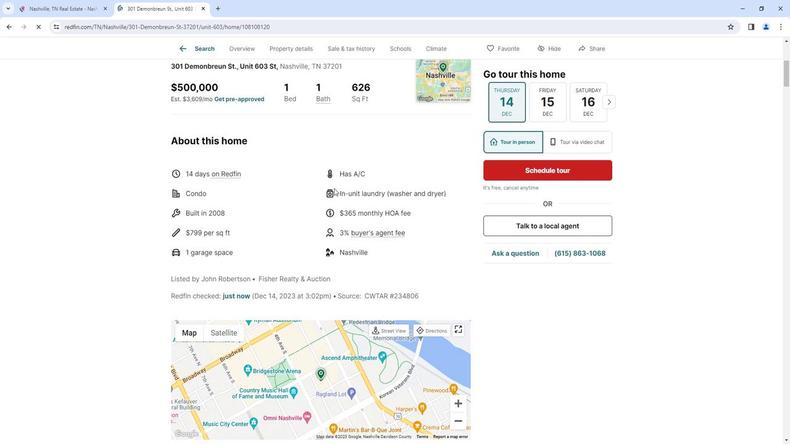 
Action: Mouse scrolled (332, 188) with delta (0, 0)
Screenshot: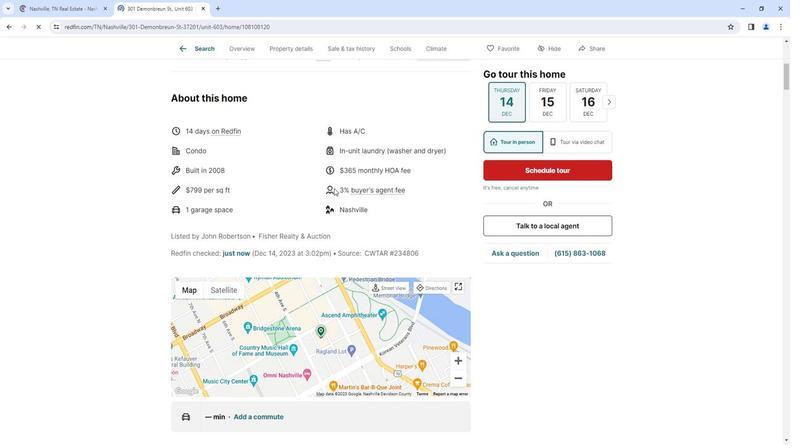 
Action: Mouse scrolled (332, 188) with delta (0, 0)
Screenshot: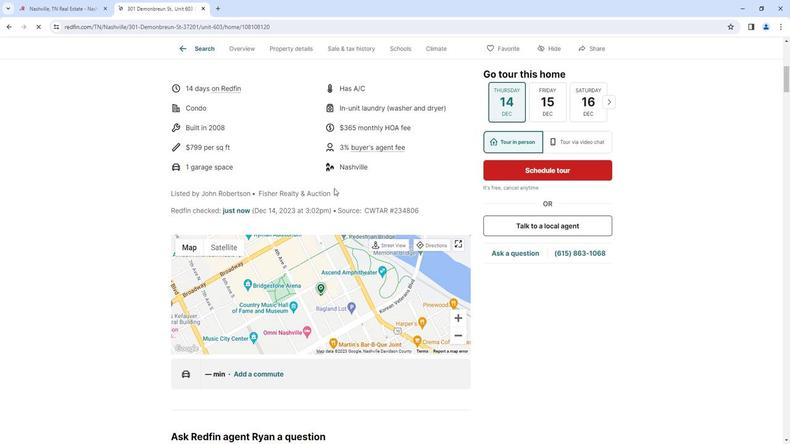 
Action: Mouse scrolled (332, 188) with delta (0, 0)
Screenshot: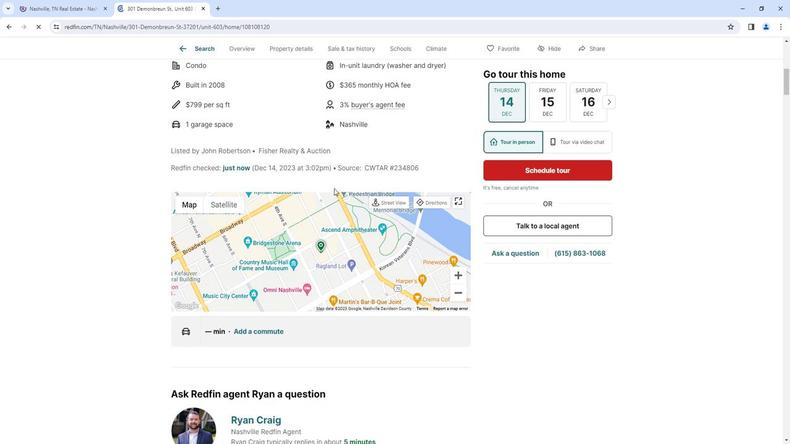 
Action: Mouse scrolled (332, 188) with delta (0, 0)
Screenshot: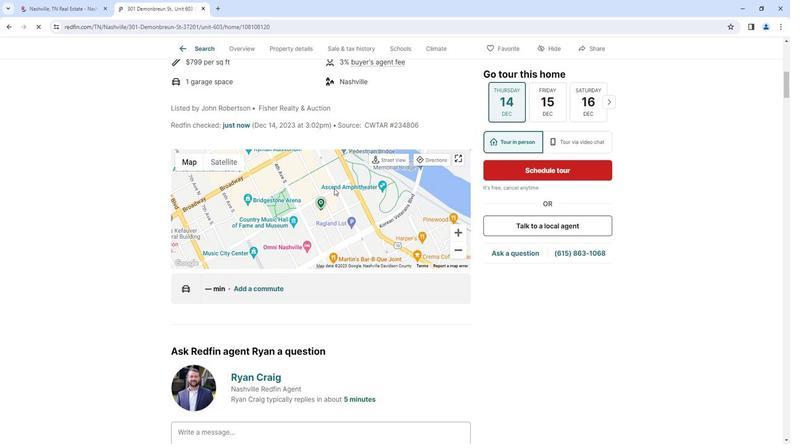 
Action: Mouse scrolled (332, 188) with delta (0, 0)
Screenshot: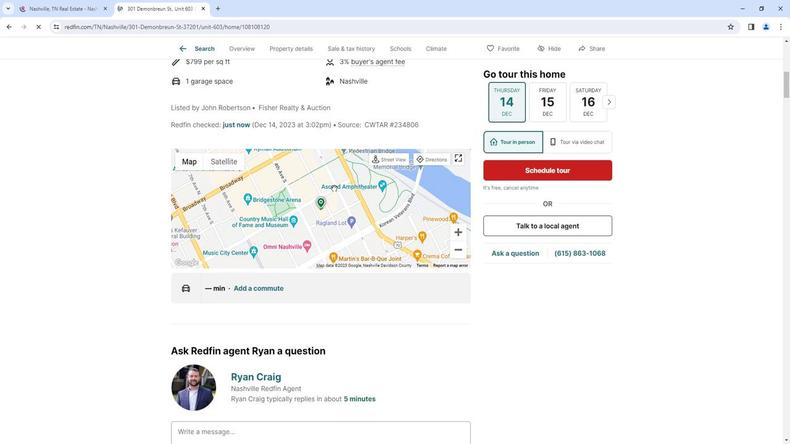 
Action: Mouse scrolled (332, 188) with delta (0, 0)
Screenshot: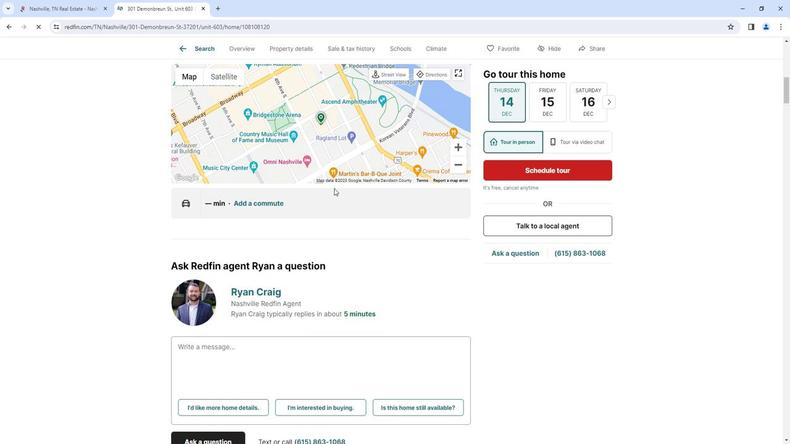
Action: Mouse scrolled (332, 188) with delta (0, 0)
Screenshot: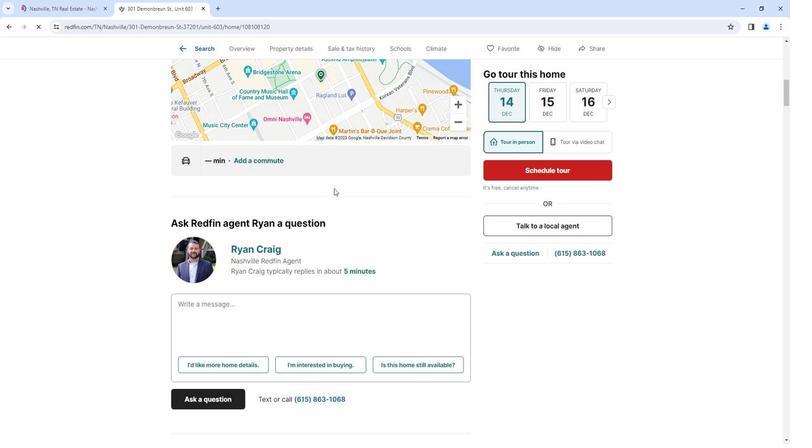 
Action: Mouse scrolled (332, 188) with delta (0, 0)
Screenshot: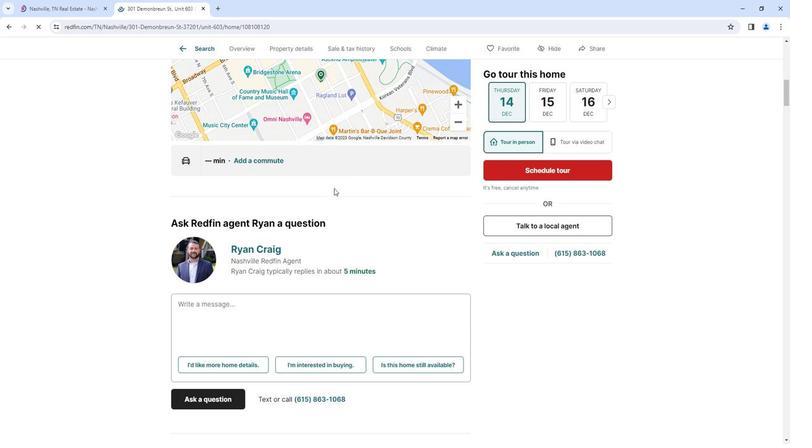 
Action: Mouse scrolled (332, 188) with delta (0, 0)
Screenshot: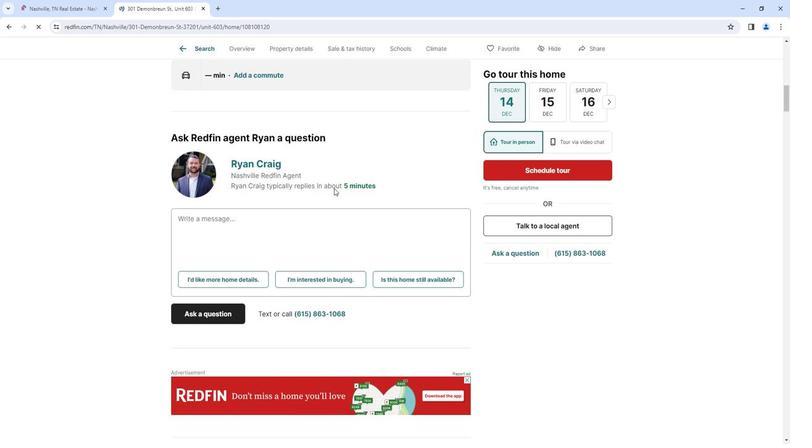 
Action: Mouse scrolled (332, 188) with delta (0, 0)
Screenshot: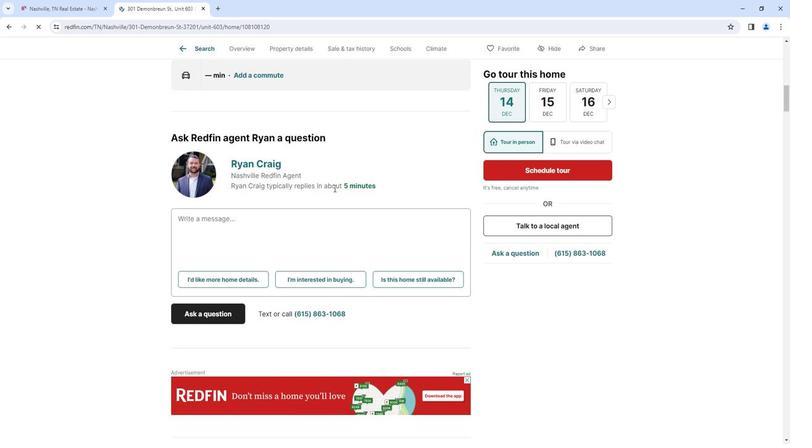 
Action: Mouse scrolled (332, 188) with delta (0, 0)
Screenshot: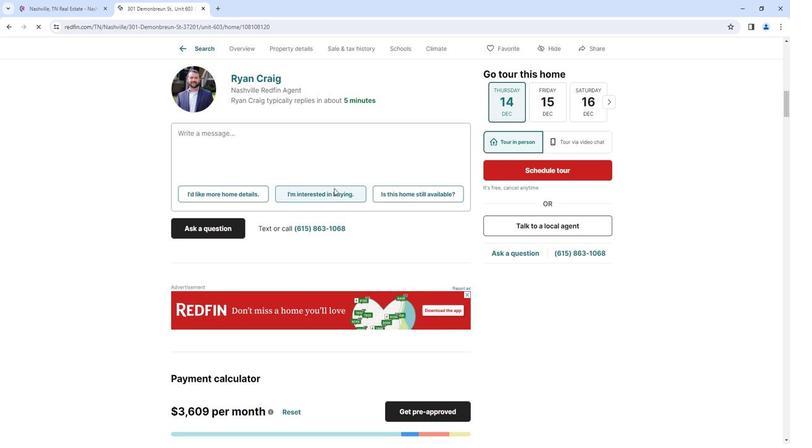 
Action: Mouse scrolled (332, 188) with delta (0, 0)
Screenshot: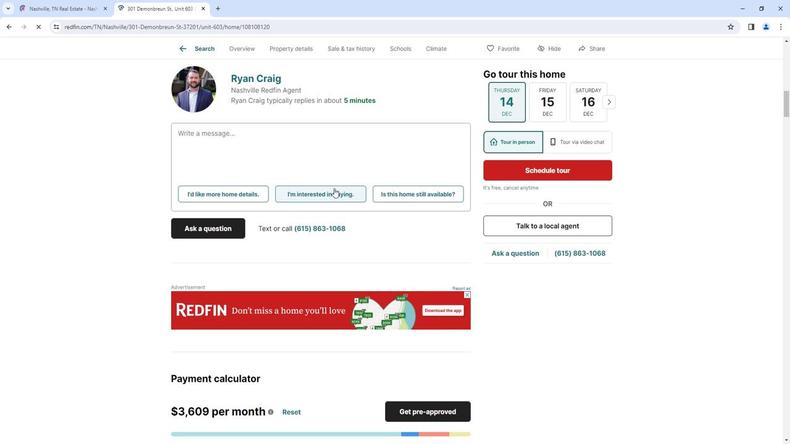 
Action: Mouse scrolled (332, 188) with delta (0, 0)
Screenshot: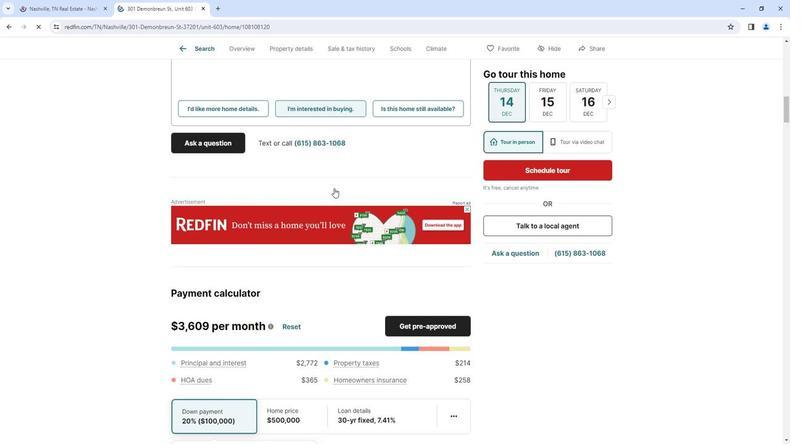 
Action: Mouse scrolled (332, 188) with delta (0, 0)
Screenshot: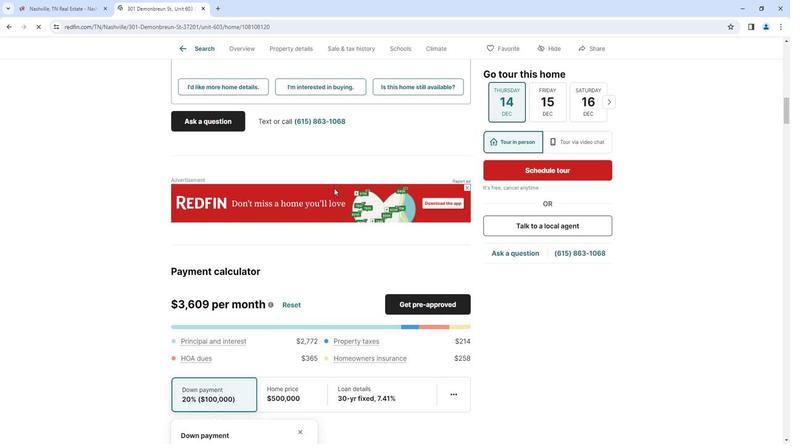 
Action: Mouse scrolled (332, 188) with delta (0, 0)
Screenshot: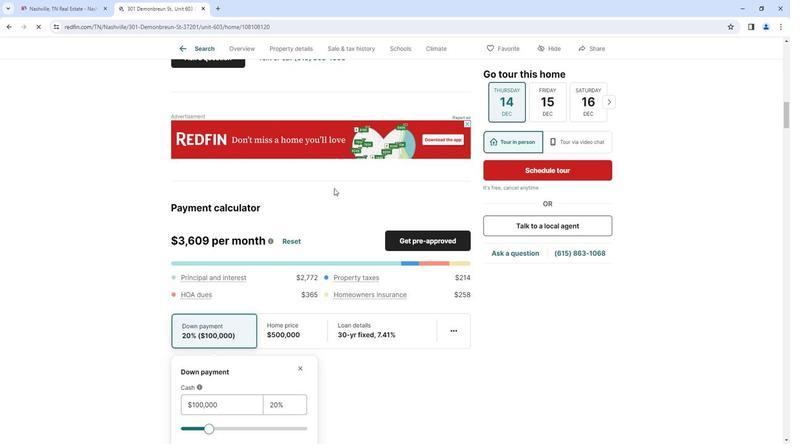 
Action: Mouse scrolled (332, 188) with delta (0, 0)
Screenshot: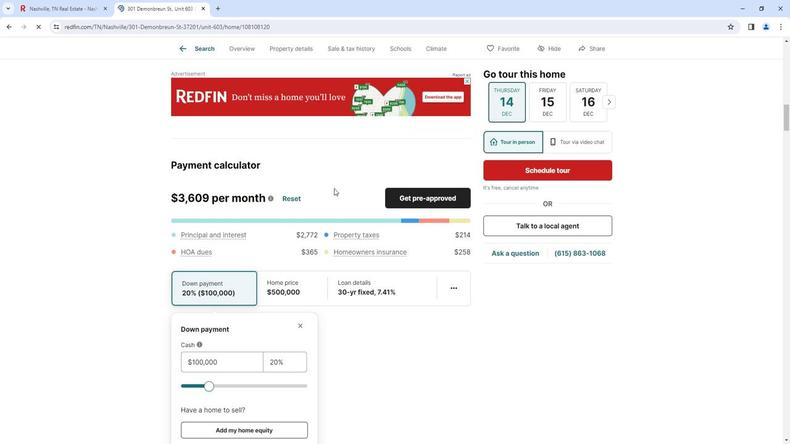 
Action: Mouse scrolled (332, 188) with delta (0, 0)
Screenshot: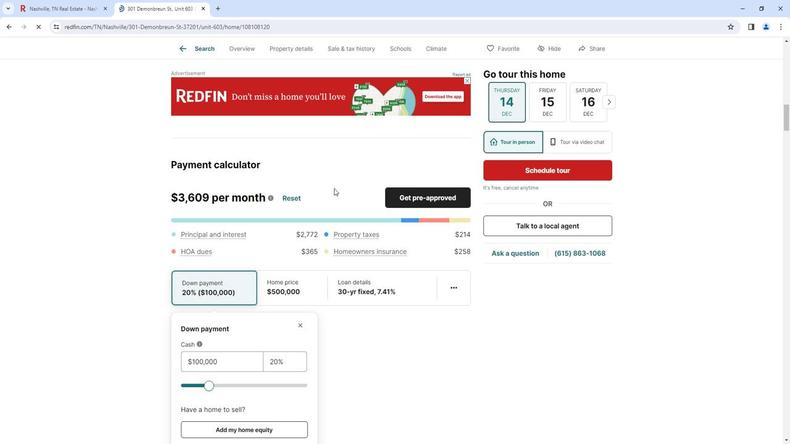 
Action: Mouse scrolled (332, 188) with delta (0, 0)
Screenshot: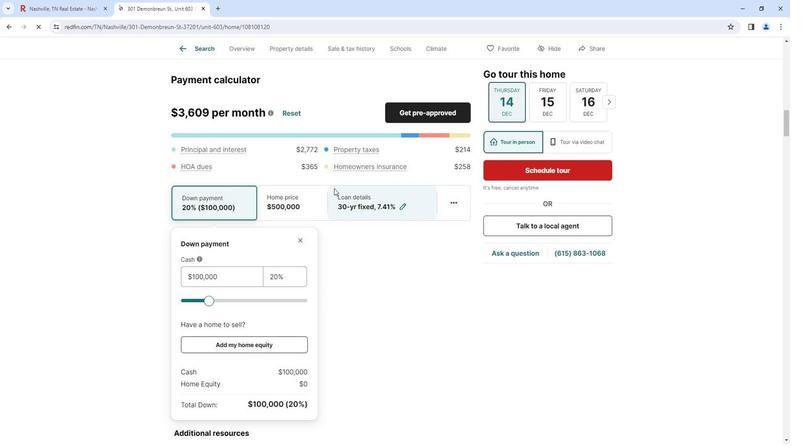 
Action: Mouse scrolled (332, 188) with delta (0, 0)
Screenshot: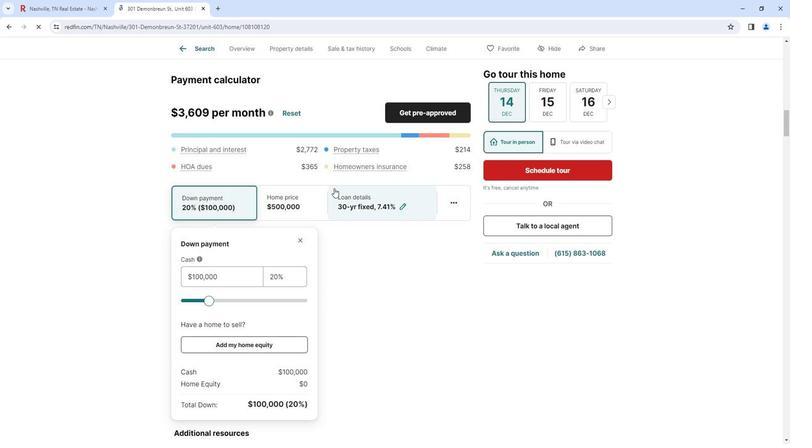
Action: Mouse scrolled (332, 188) with delta (0, 0)
Screenshot: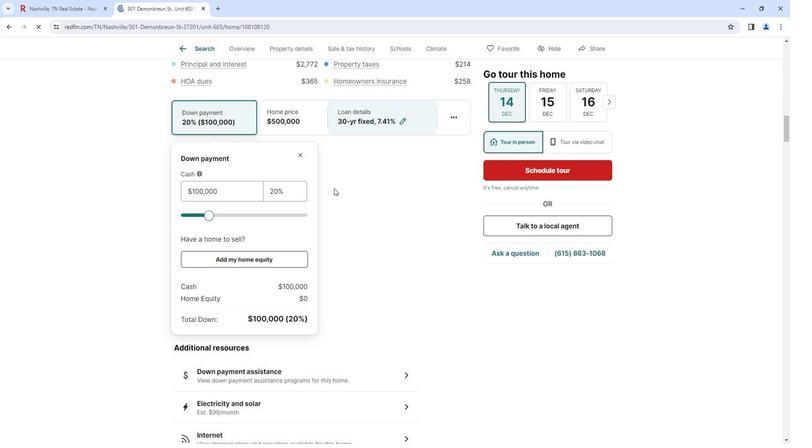 
Action: Mouse scrolled (332, 188) with delta (0, 0)
Screenshot: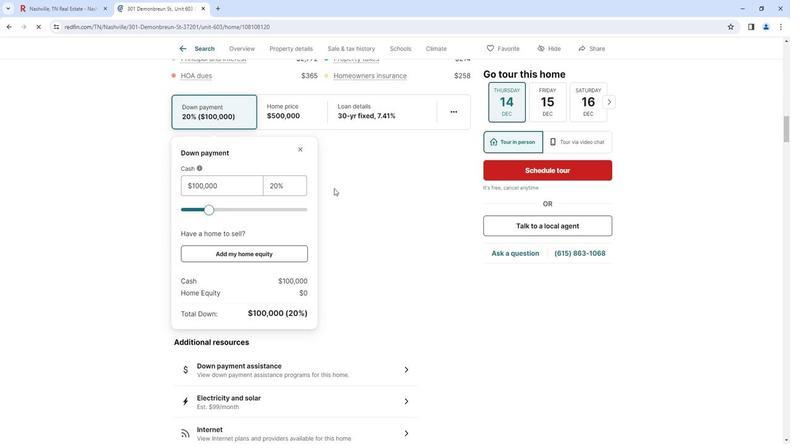 
Action: Mouse scrolled (332, 188) with delta (0, 0)
Screenshot: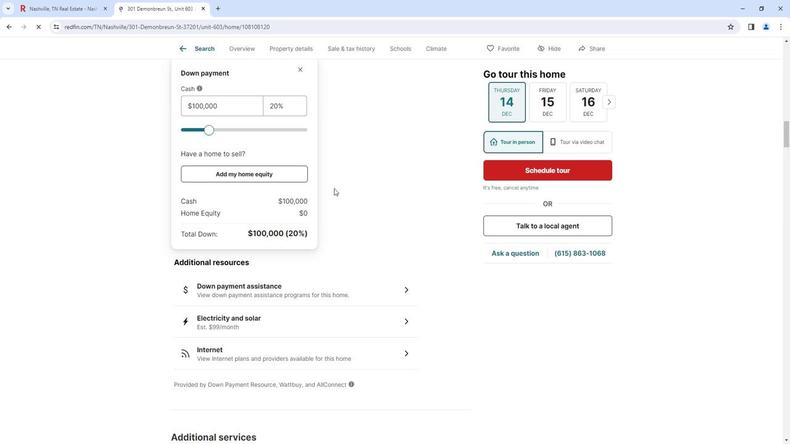 
Action: Mouse scrolled (332, 188) with delta (0, 0)
Screenshot: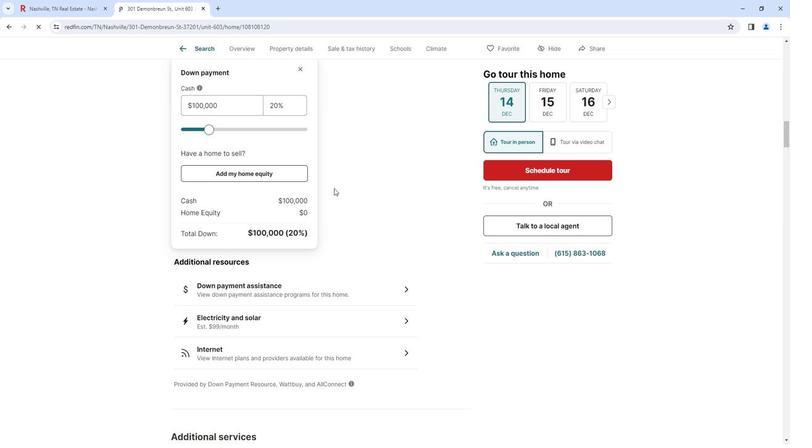 
Action: Mouse scrolled (332, 188) with delta (0, 0)
Screenshot: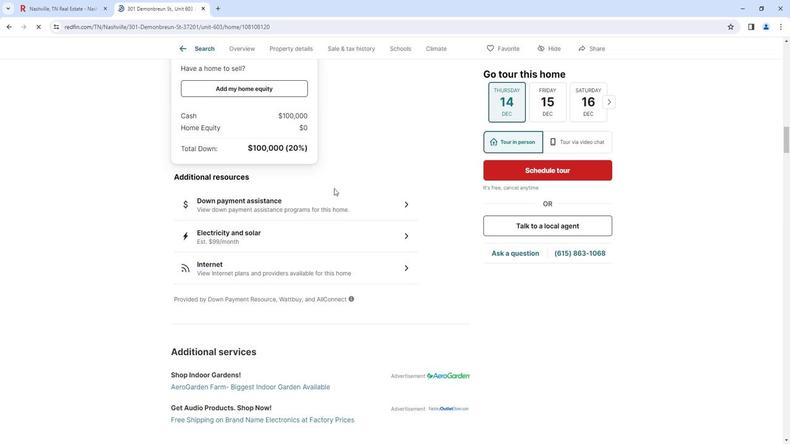 
Action: Mouse scrolled (332, 188) with delta (0, 0)
Screenshot: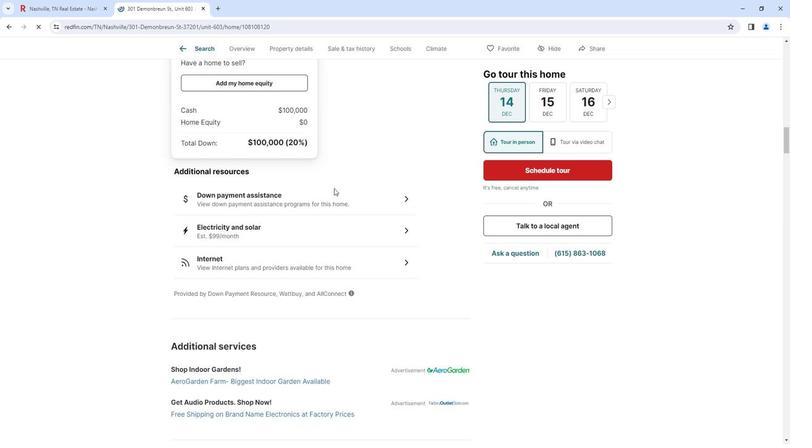 
Action: Mouse scrolled (332, 188) with delta (0, 0)
Screenshot: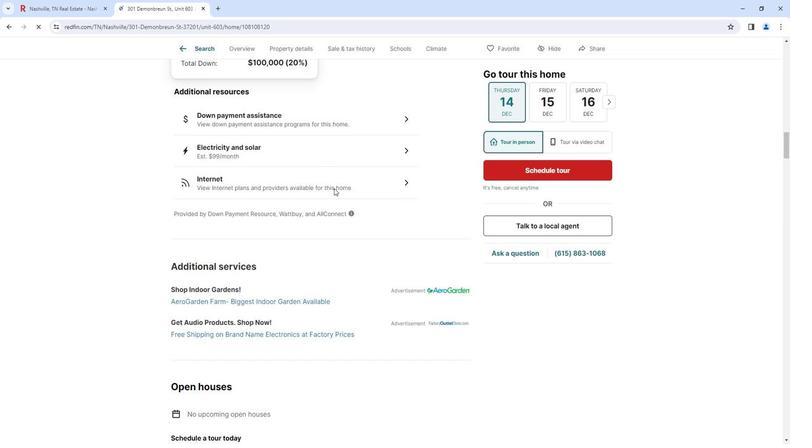 
Action: Mouse scrolled (332, 188) with delta (0, 0)
Screenshot: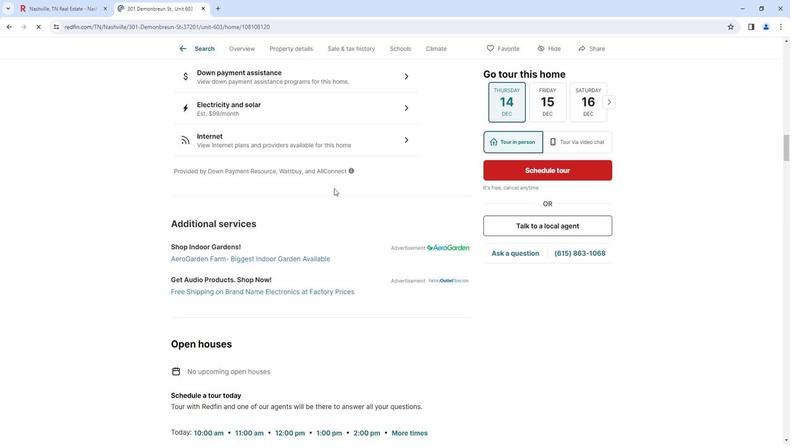 
Action: Mouse scrolled (332, 188) with delta (0, 0)
Screenshot: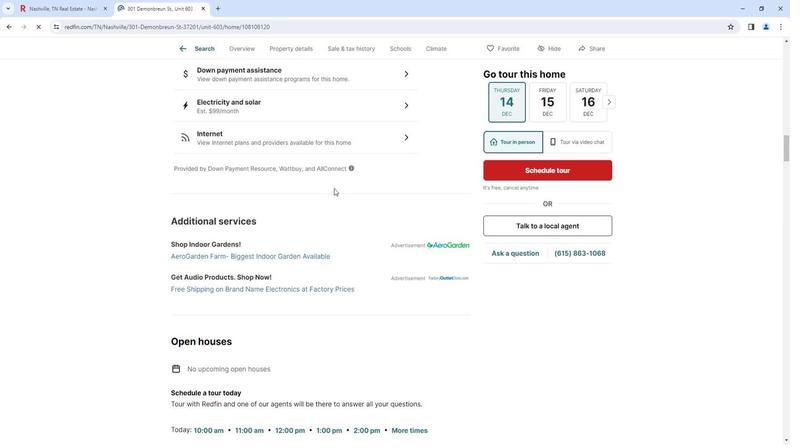 
Action: Mouse scrolled (332, 188) with delta (0, 0)
Screenshot: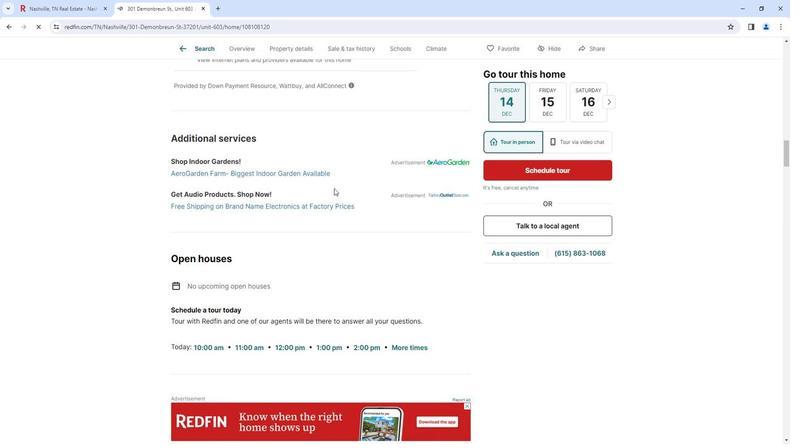 
Action: Mouse scrolled (332, 188) with delta (0, 0)
Screenshot: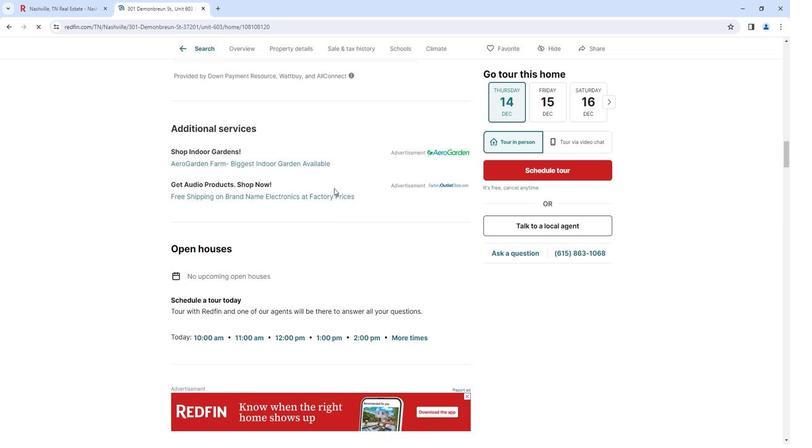 
Action: Mouse scrolled (332, 188) with delta (0, 0)
Screenshot: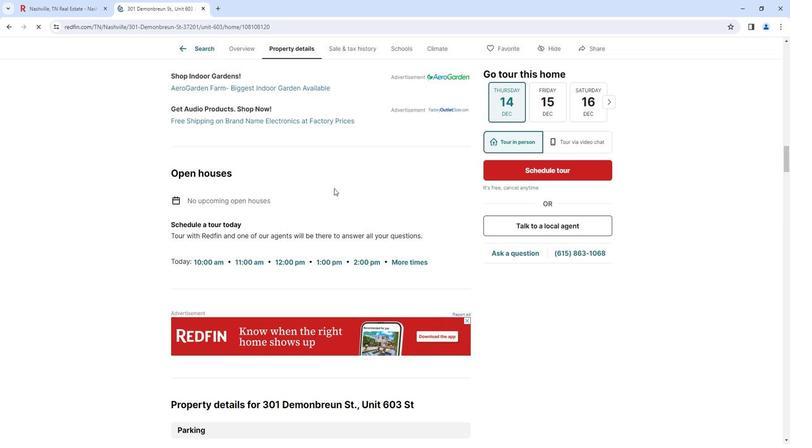 
Action: Mouse scrolled (332, 188) with delta (0, 0)
Screenshot: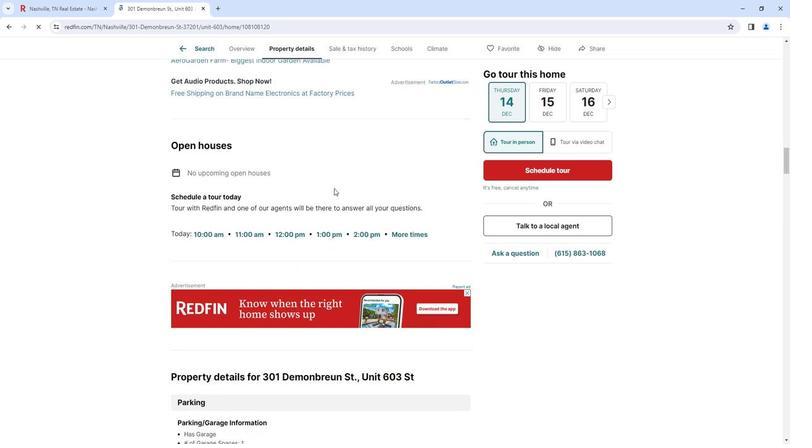 
Action: Mouse scrolled (332, 188) with delta (0, 0)
Screenshot: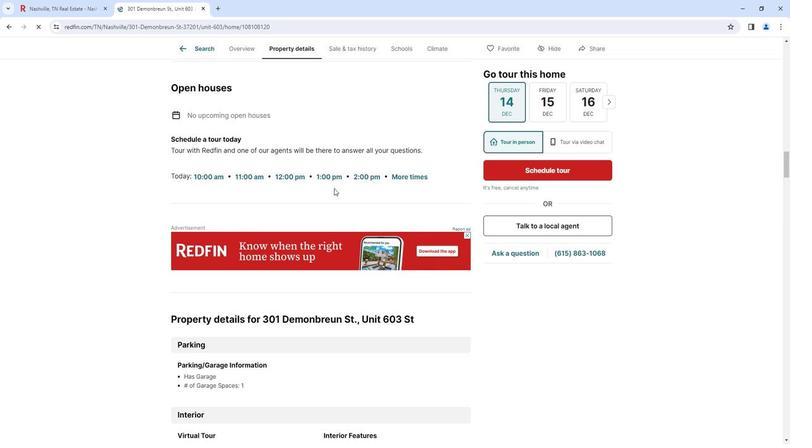 
Action: Mouse scrolled (332, 188) with delta (0, 0)
Screenshot: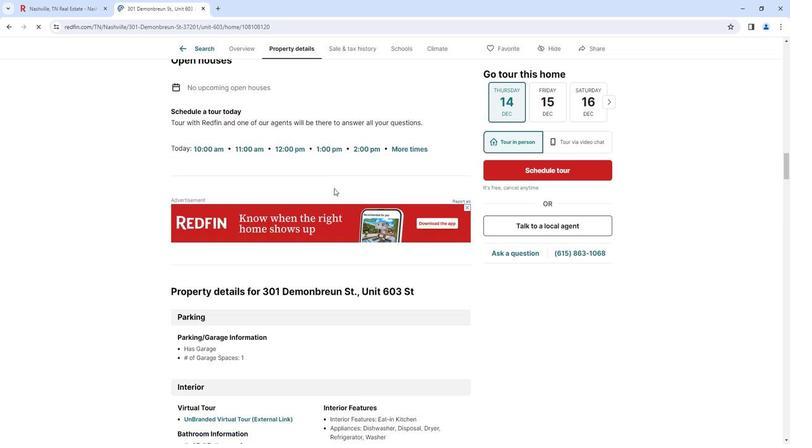 
Action: Mouse scrolled (332, 188) with delta (0, 0)
Screenshot: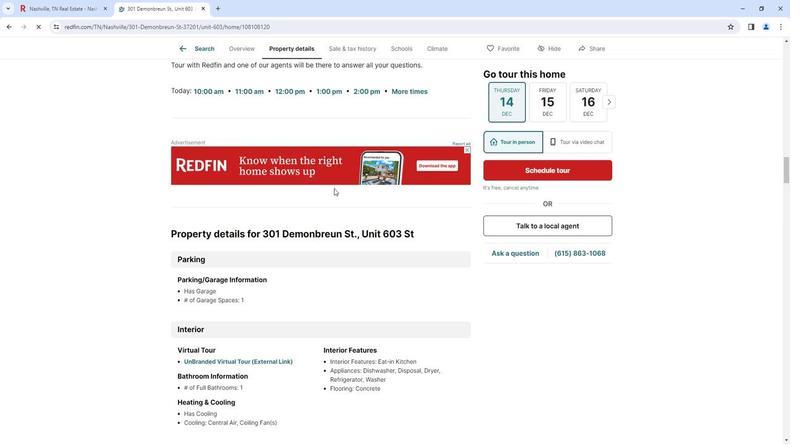 
Action: Mouse scrolled (332, 188) with delta (0, 0)
Screenshot: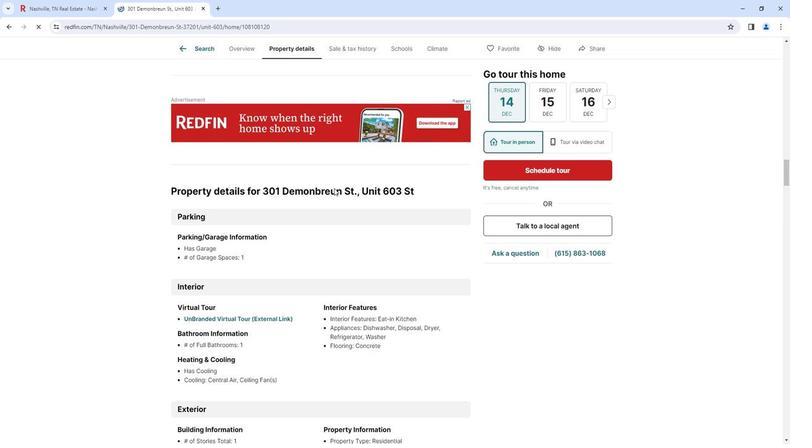 
Action: Mouse scrolled (332, 188) with delta (0, 0)
Screenshot: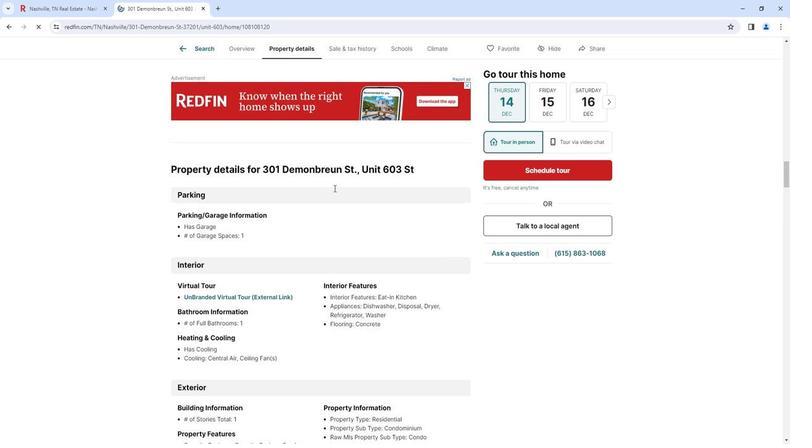 
Action: Mouse scrolled (332, 188) with delta (0, 0)
Screenshot: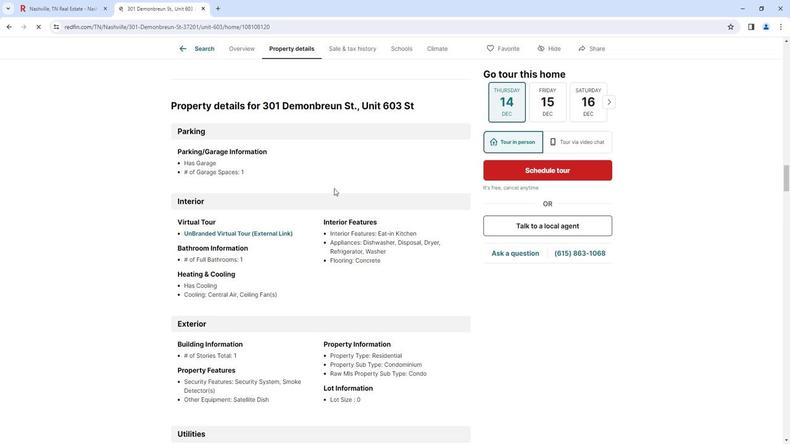 
Action: Mouse scrolled (332, 188) with delta (0, 0)
Screenshot: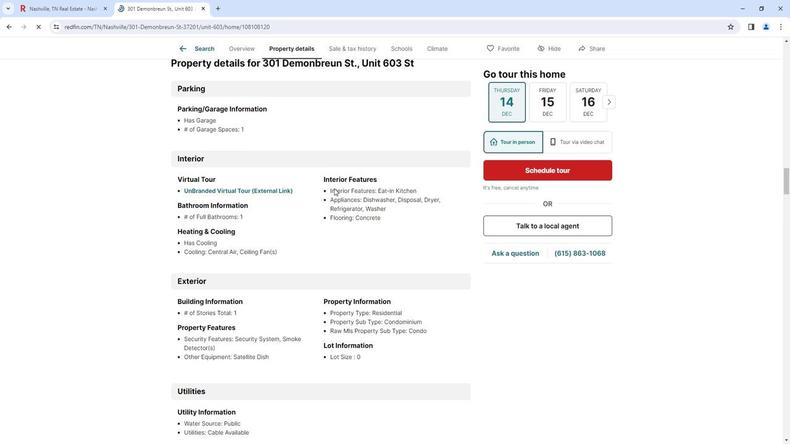 
Action: Mouse scrolled (332, 188) with delta (0, 0)
Screenshot: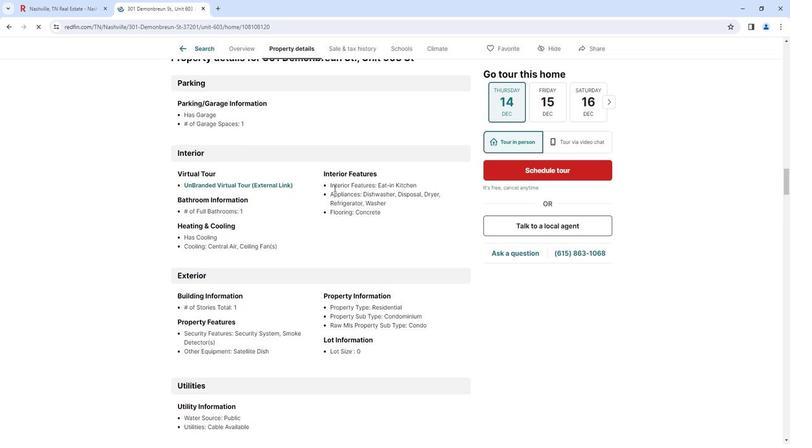 
Action: Mouse scrolled (332, 188) with delta (0, 0)
Screenshot: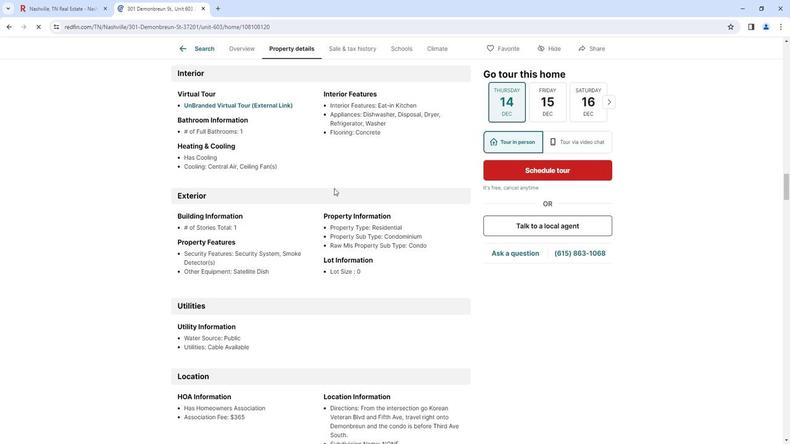 
Action: Mouse scrolled (332, 188) with delta (0, 0)
Screenshot: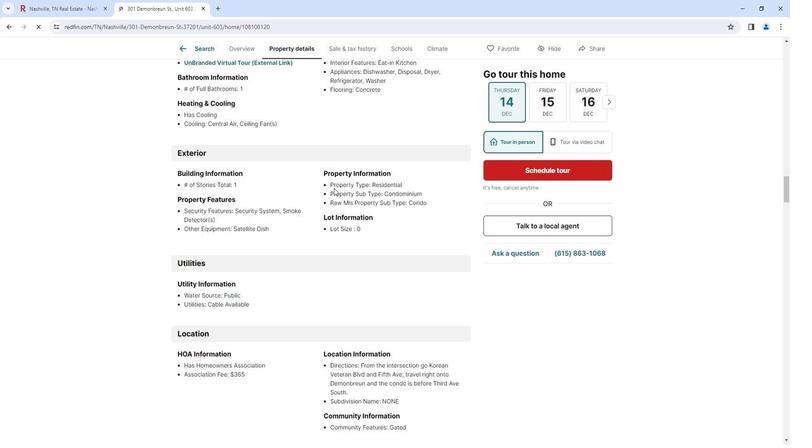 
Action: Mouse scrolled (332, 188) with delta (0, 0)
Screenshot: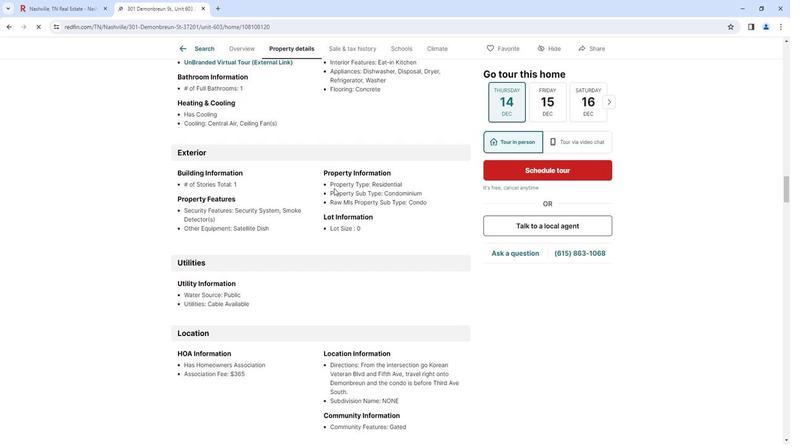 
Action: Mouse scrolled (332, 188) with delta (0, 0)
Screenshot: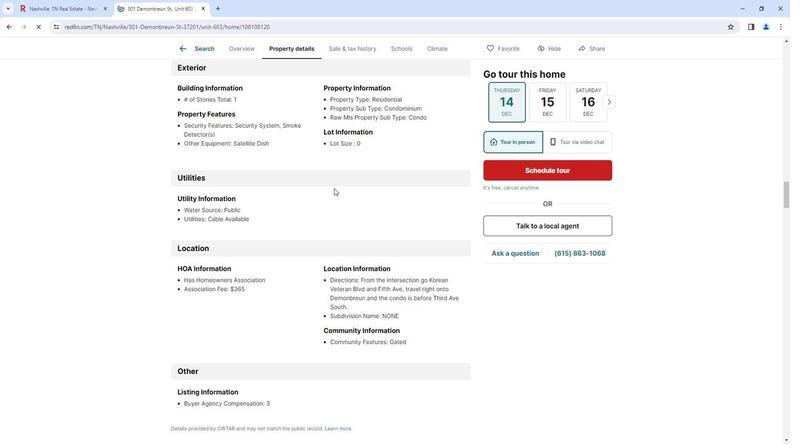 
Action: Mouse scrolled (332, 188) with delta (0, 0)
Screenshot: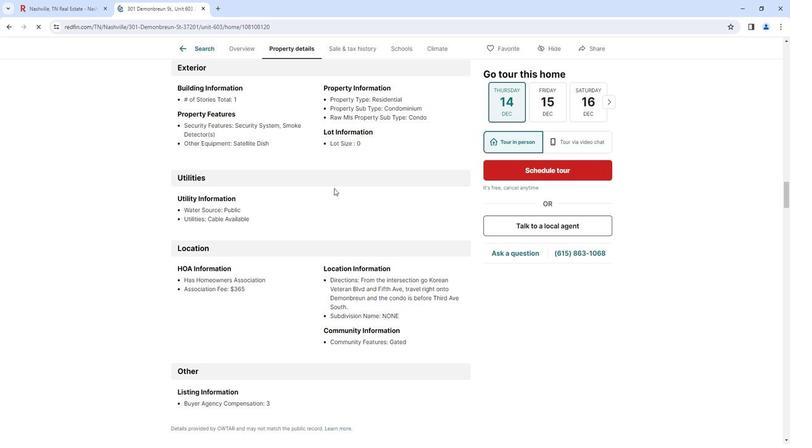 
Action: Mouse scrolled (332, 188) with delta (0, 0)
Screenshot: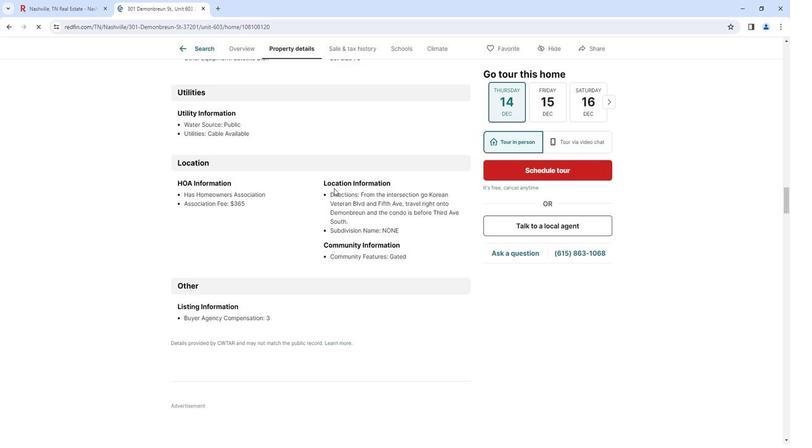 
Action: Mouse scrolled (332, 188) with delta (0, 0)
Screenshot: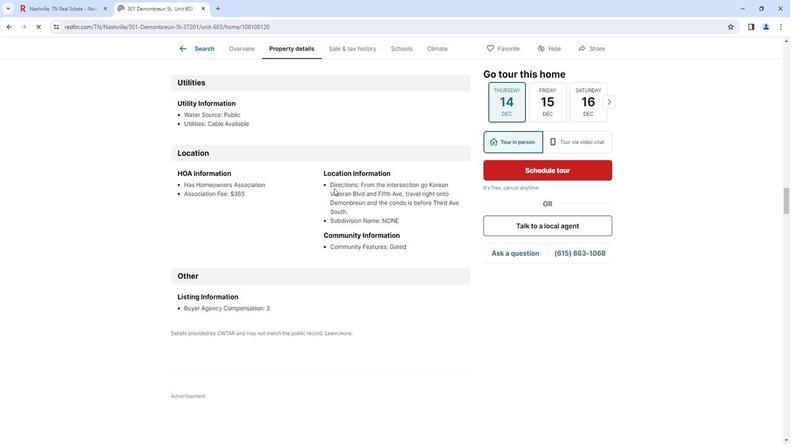 
Action: Mouse moved to (241, 237)
Screenshot: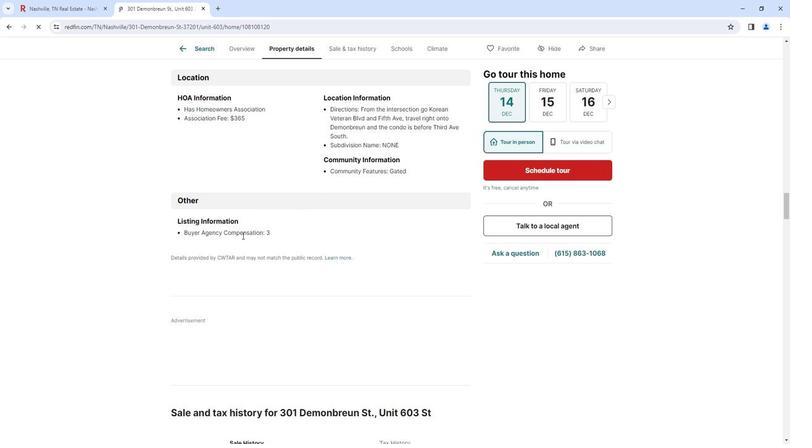 
Action: Mouse scrolled (241, 236) with delta (0, 0)
Screenshot: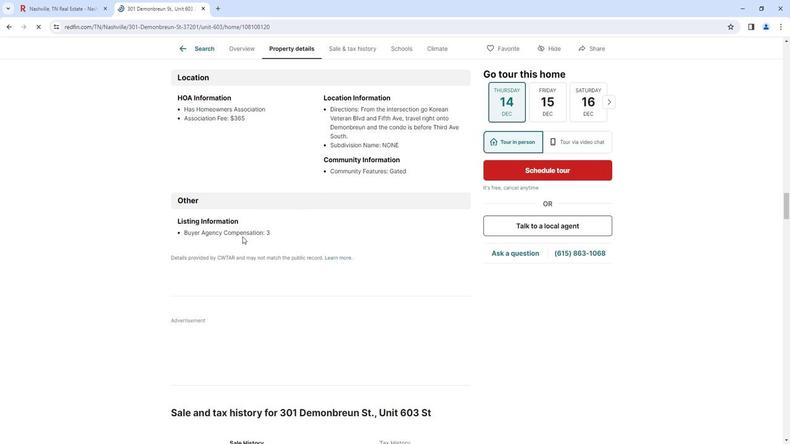 
Action: Mouse scrolled (241, 236) with delta (0, 0)
Screenshot: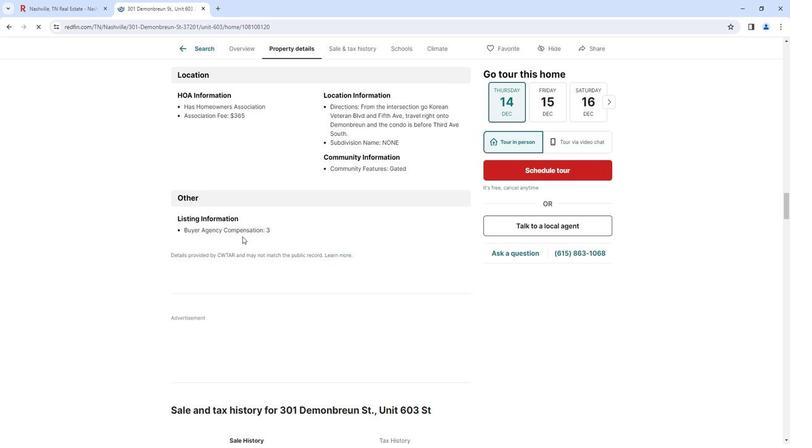 
Action: Mouse moved to (241, 237)
Screenshot: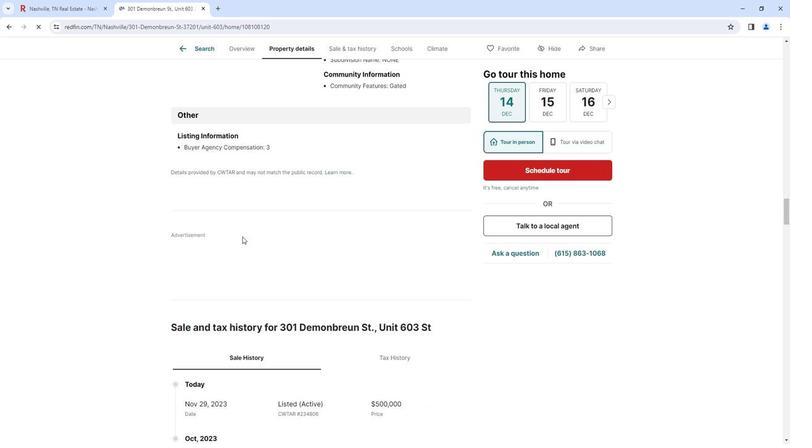 
Action: Mouse scrolled (241, 236) with delta (0, 0)
Screenshot: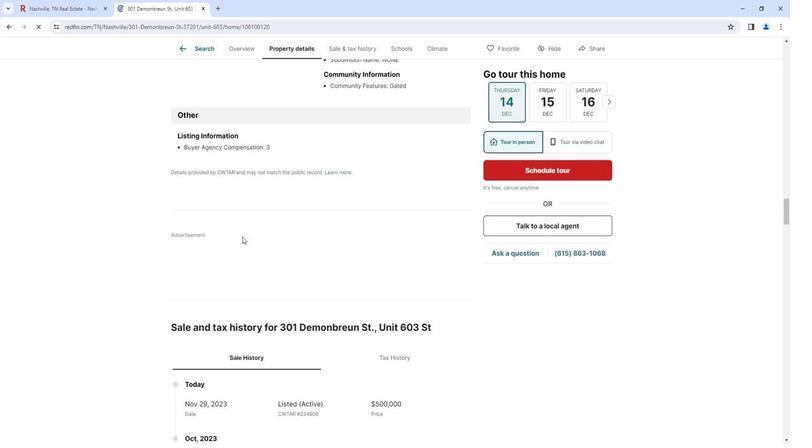 
Action: Mouse moved to (241, 236)
Screenshot: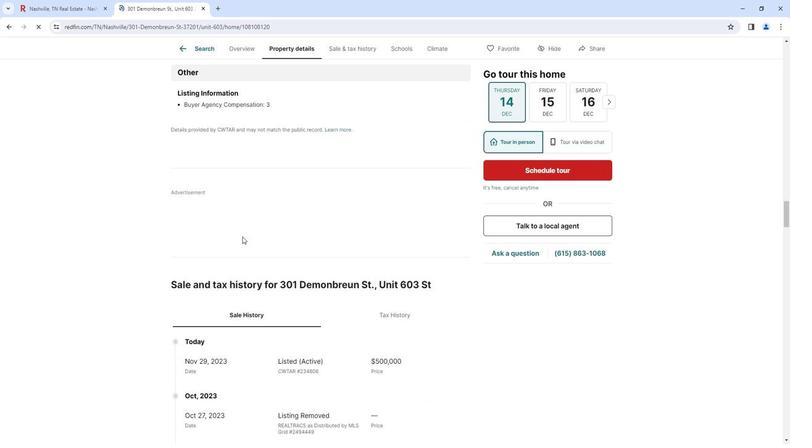 
Action: Mouse scrolled (241, 236) with delta (0, 0)
Screenshot: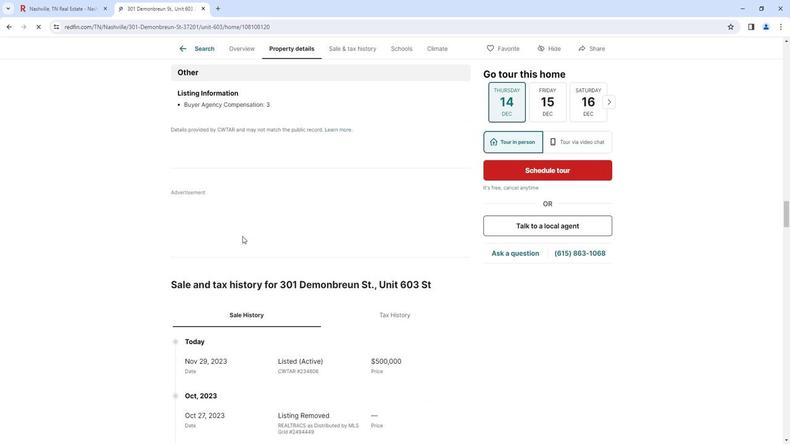 
Action: Mouse scrolled (241, 236) with delta (0, 0)
Screenshot: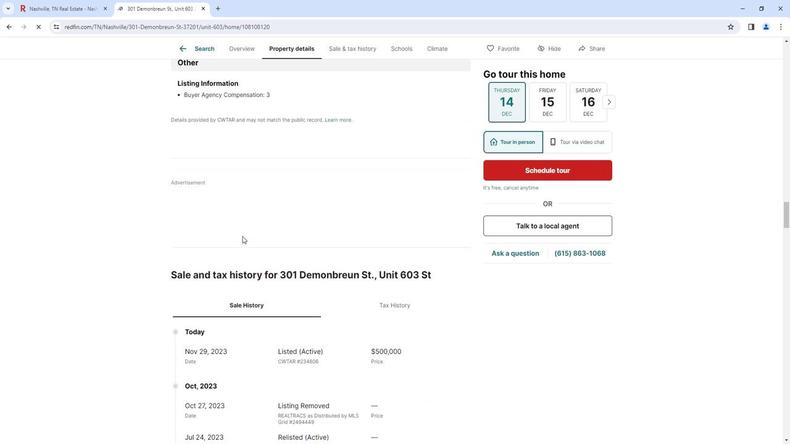 
Action: Mouse moved to (240, 235)
Screenshot: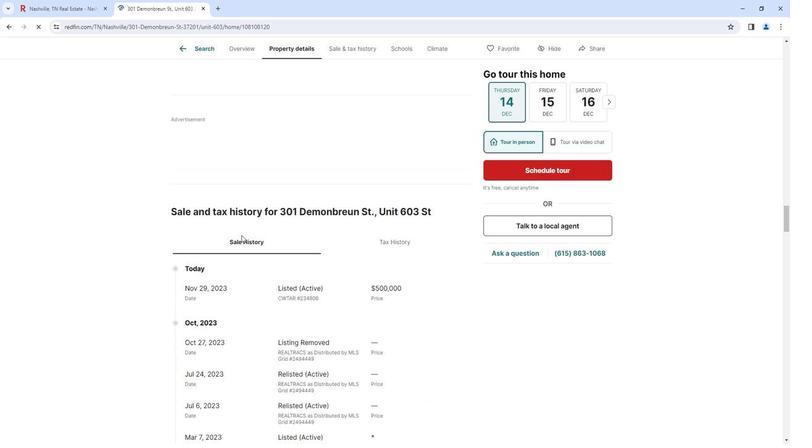 
Action: Mouse scrolled (240, 235) with delta (0, 0)
Screenshot: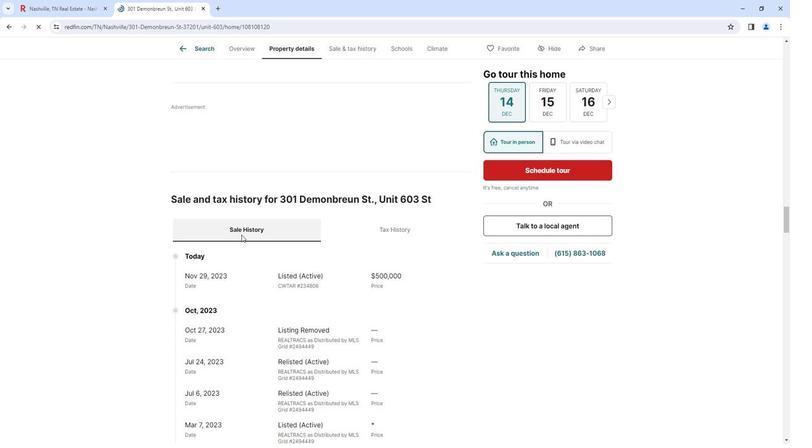 
Action: Mouse moved to (240, 234)
Screenshot: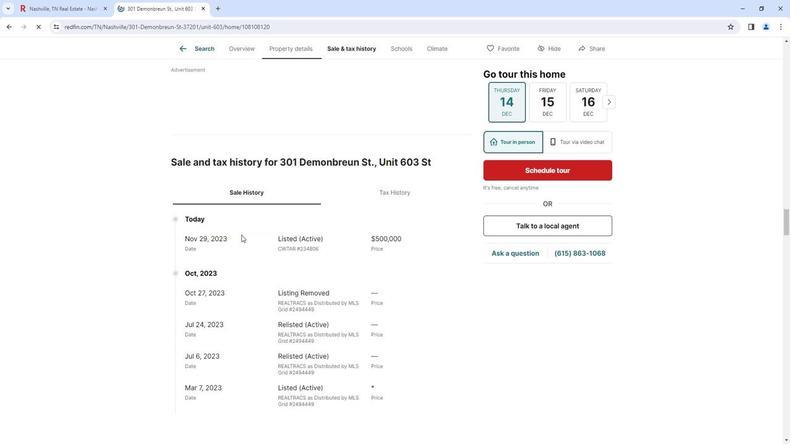 
Action: Mouse scrolled (240, 234) with delta (0, 0)
Screenshot: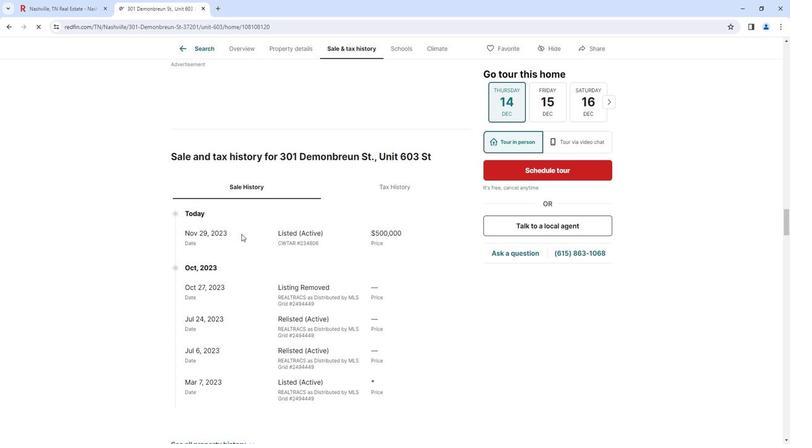 
Action: Mouse scrolled (240, 234) with delta (0, 0)
Screenshot: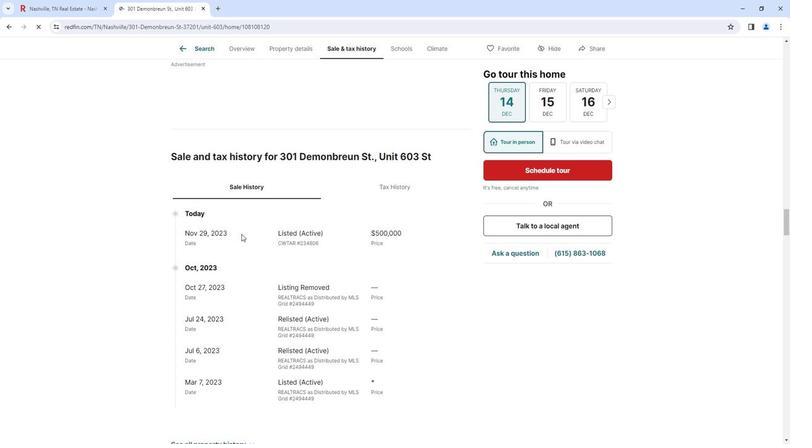 
Action: Mouse moved to (240, 234)
Screenshot: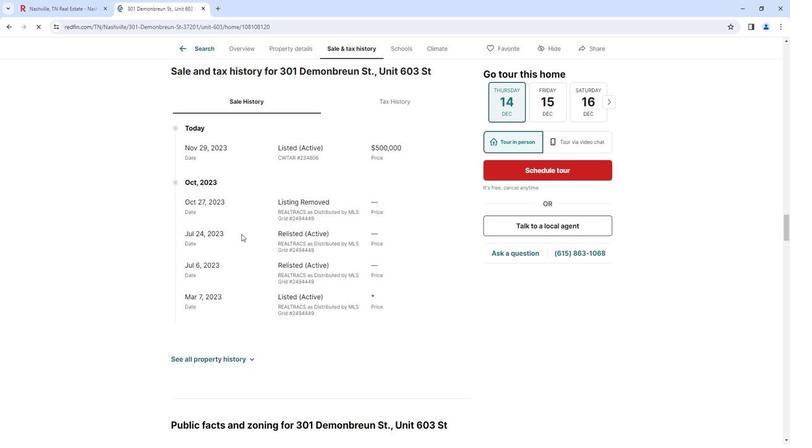 
Action: Mouse scrolled (240, 234) with delta (0, 0)
Screenshot: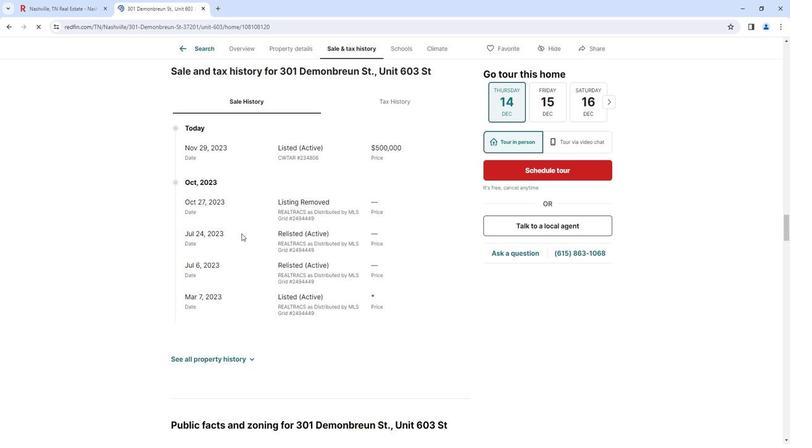 
Action: Mouse scrolled (240, 234) with delta (0, 0)
Screenshot: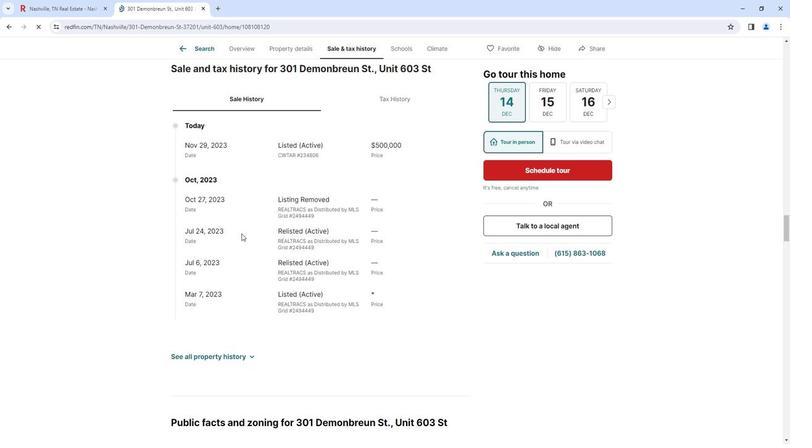 
Action: Mouse scrolled (240, 234) with delta (0, 0)
Screenshot: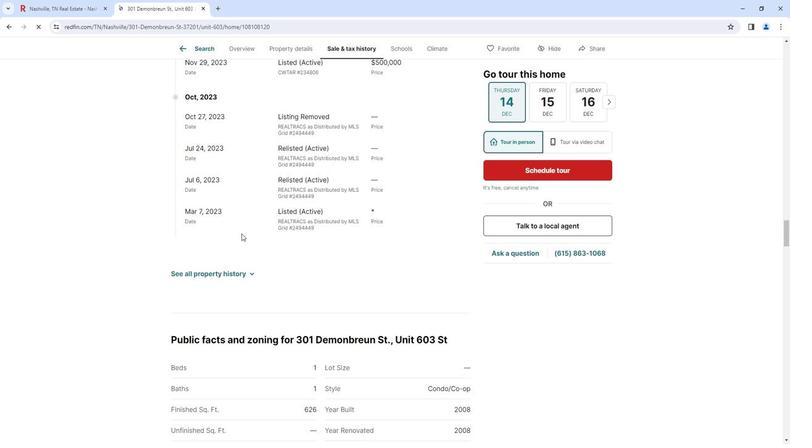 
Action: Mouse scrolled (240, 234) with delta (0, 0)
Screenshot: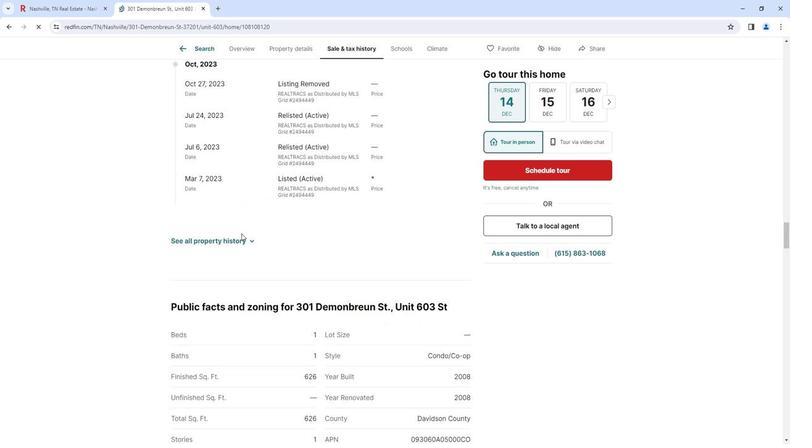 
Action: Mouse scrolled (240, 234) with delta (0, 0)
Screenshot: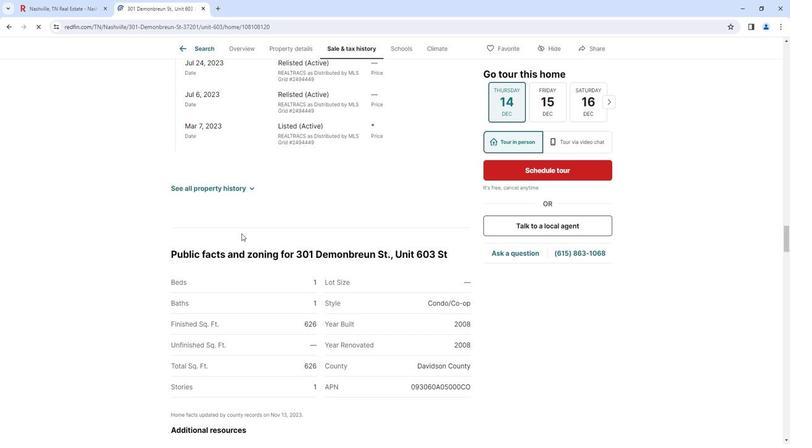 
Action: Mouse scrolled (240, 234) with delta (0, 0)
Screenshot: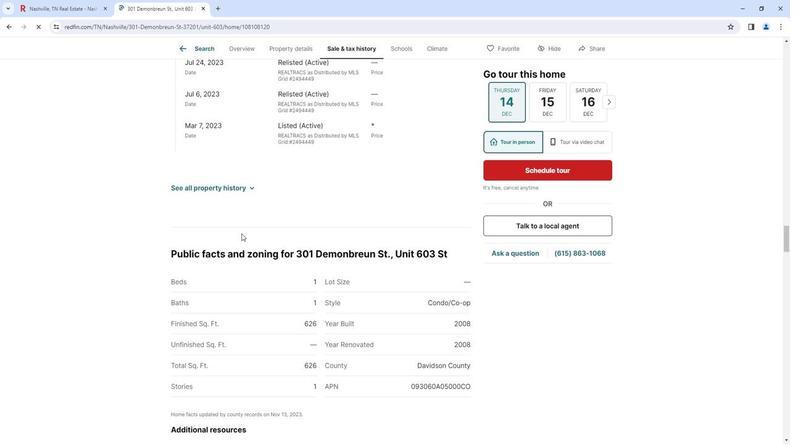 
Action: Mouse moved to (240, 233)
Screenshot: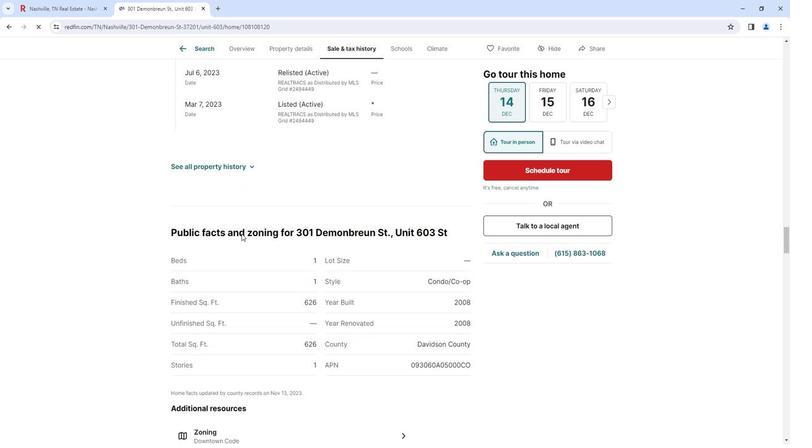 
Action: Mouse scrolled (240, 232) with delta (0, 0)
Screenshot: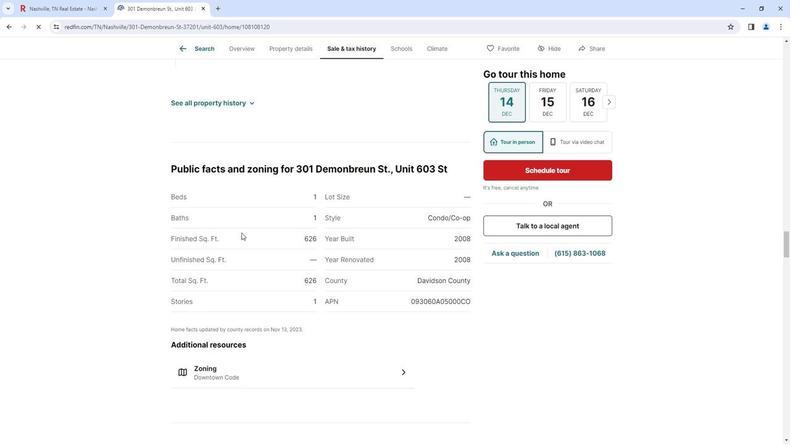 
Action: Mouse scrolled (240, 232) with delta (0, 0)
Screenshot: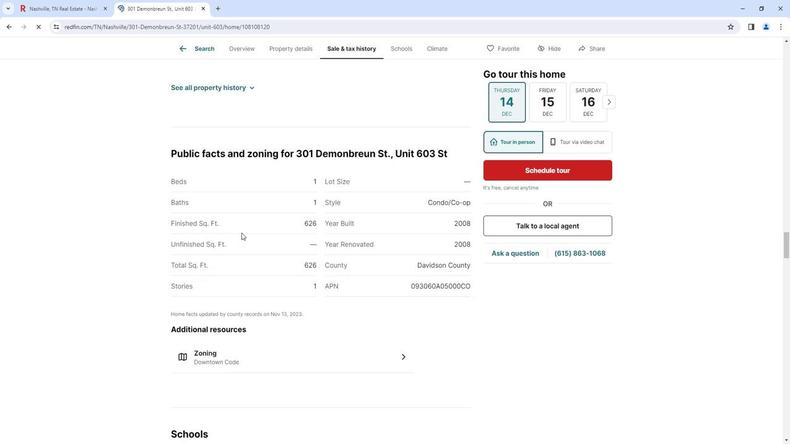 
Action: Mouse scrolled (240, 232) with delta (0, 0)
Screenshot: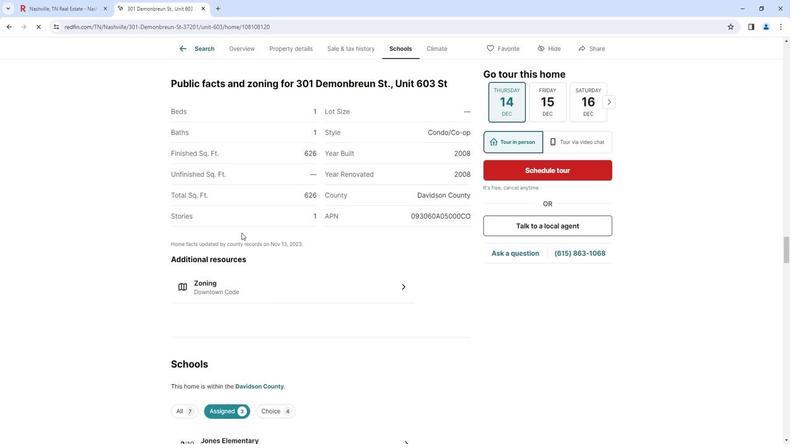 
Action: Mouse scrolled (240, 232) with delta (0, 0)
Screenshot: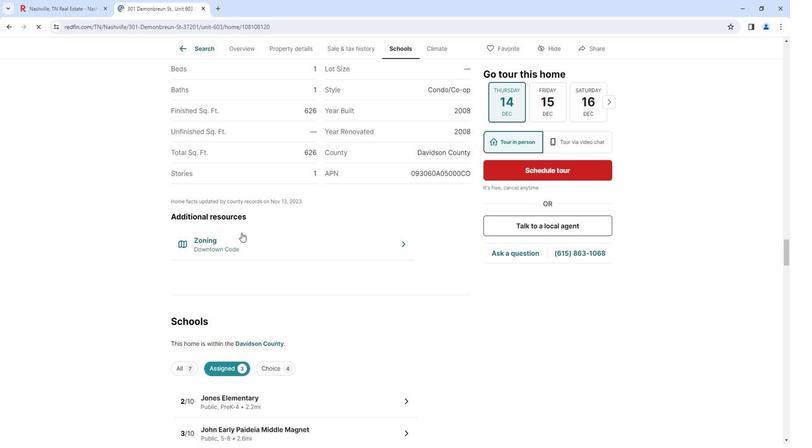 
Action: Mouse scrolled (240, 232) with delta (0, 0)
Screenshot: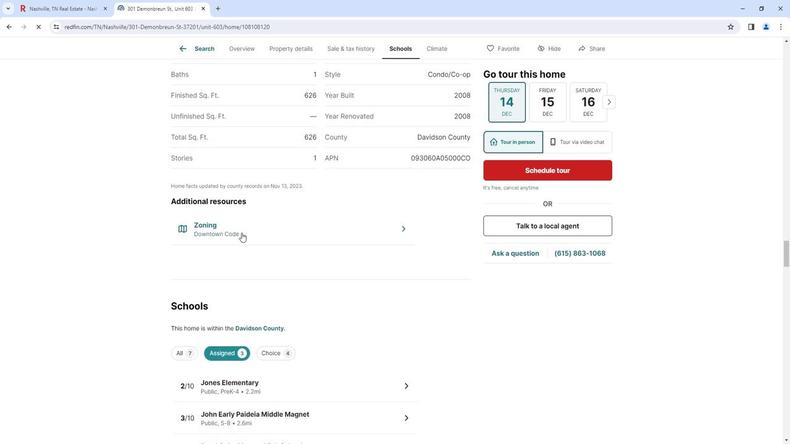 
Action: Mouse scrolled (240, 232) with delta (0, 0)
Screenshot: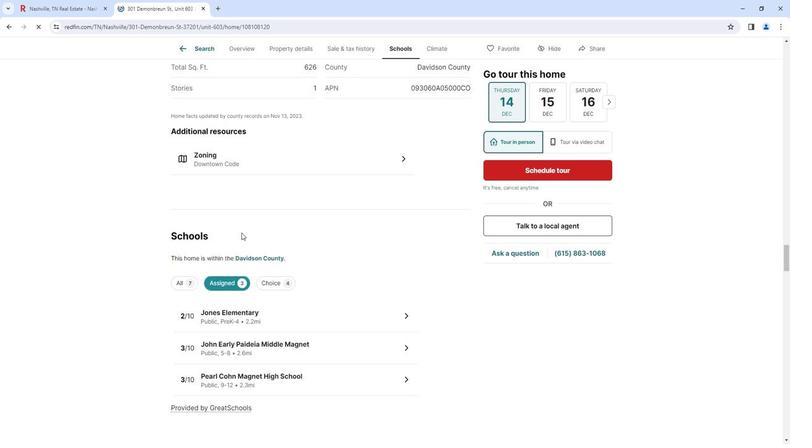 
Action: Mouse scrolled (240, 232) with delta (0, 0)
Screenshot: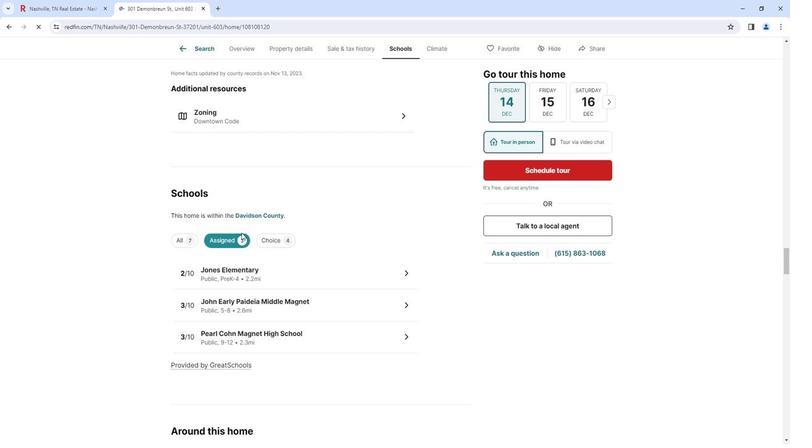 
Action: Mouse scrolled (240, 232) with delta (0, 0)
Screenshot: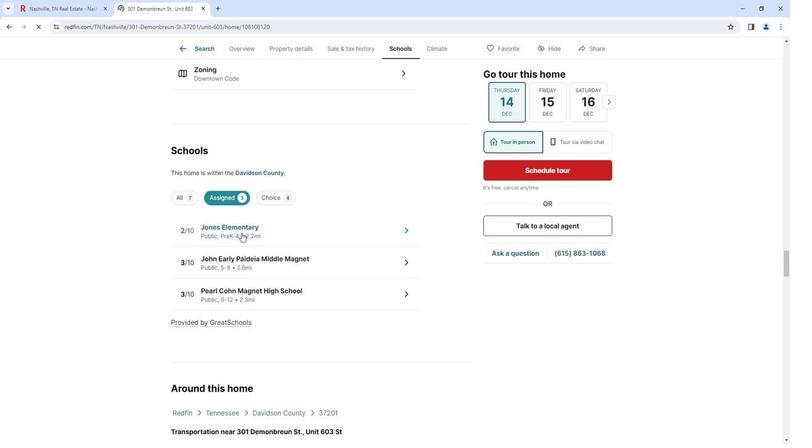 
Action: Mouse scrolled (240, 232) with delta (0, 0)
Screenshot: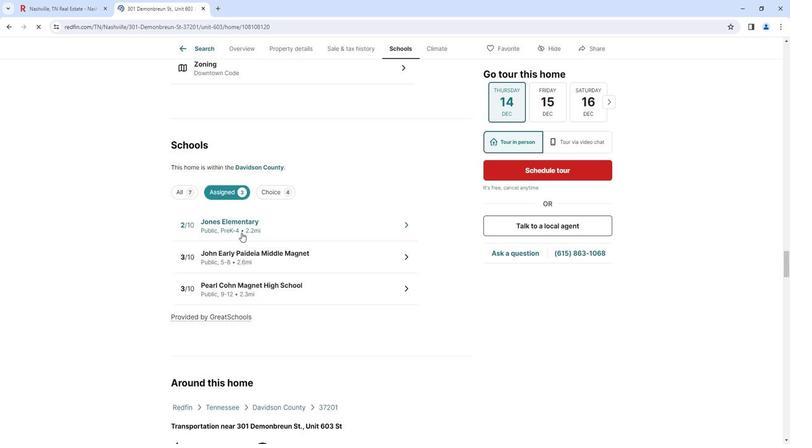 
Action: Mouse scrolled (240, 232) with delta (0, 0)
Screenshot: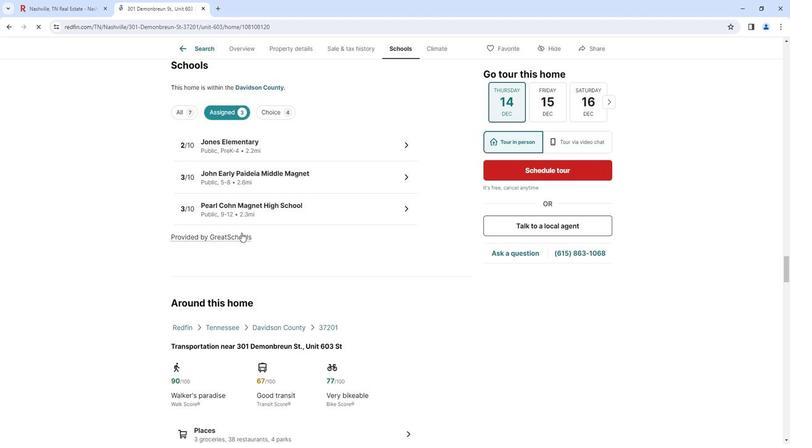 
Action: Mouse scrolled (240, 232) with delta (0, 0)
Screenshot: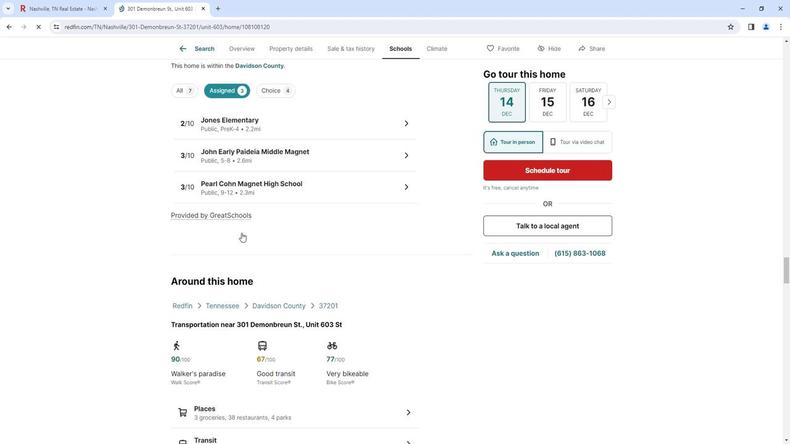 
Action: Mouse scrolled (240, 232) with delta (0, 0)
Screenshot: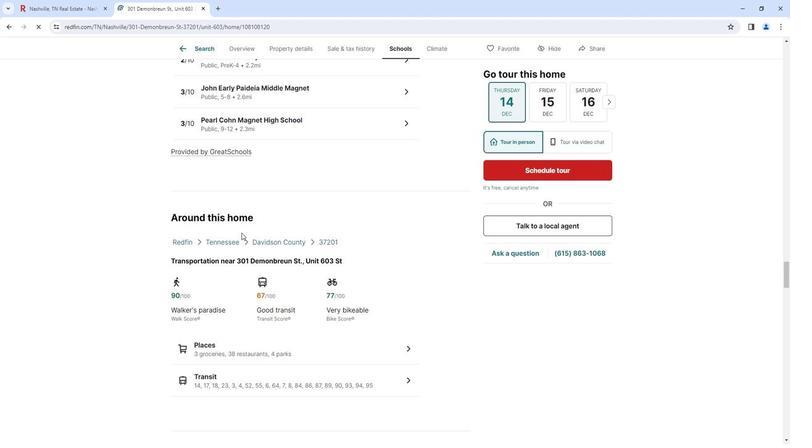 
Action: Mouse scrolled (240, 232) with delta (0, 0)
Screenshot: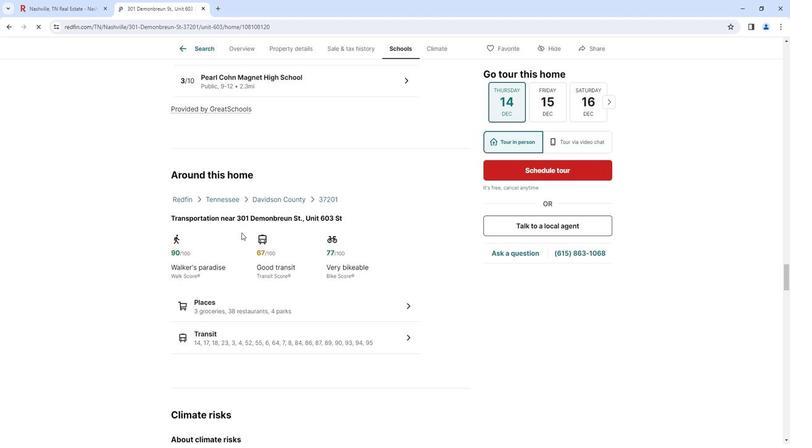
Action: Mouse scrolled (240, 232) with delta (0, 0)
Screenshot: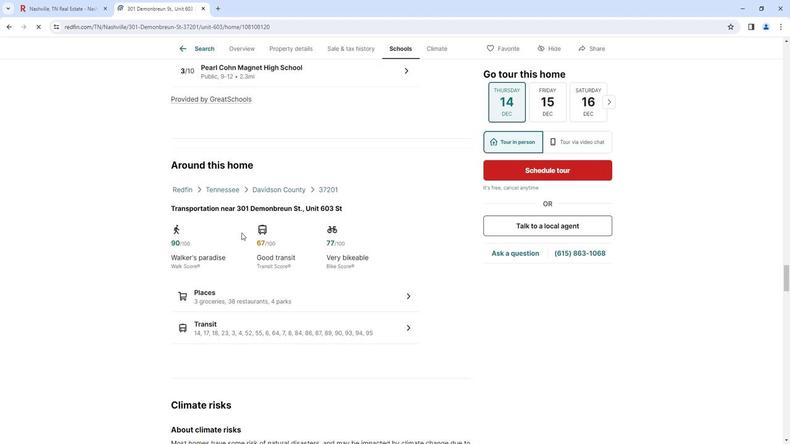 
Action: Mouse scrolled (240, 232) with delta (0, 0)
Screenshot: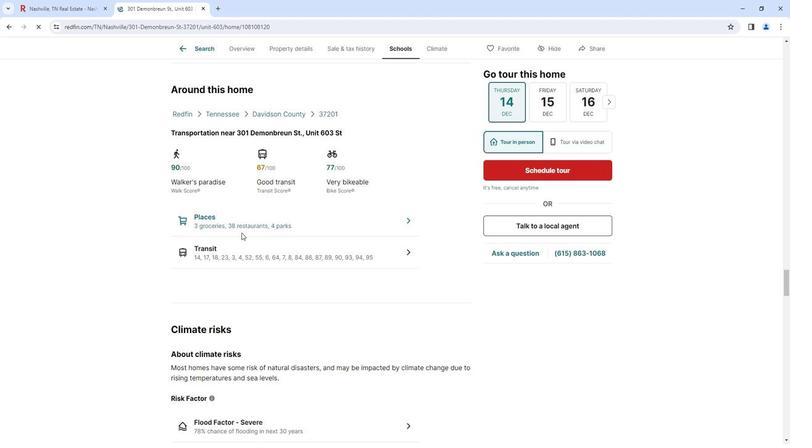 
Action: Mouse scrolled (240, 232) with delta (0, 0)
Screenshot: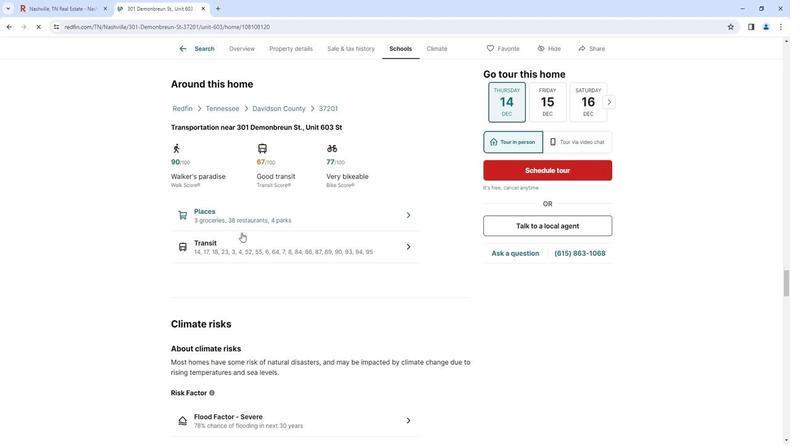
Action: Mouse scrolled (240, 232) with delta (0, 0)
Screenshot: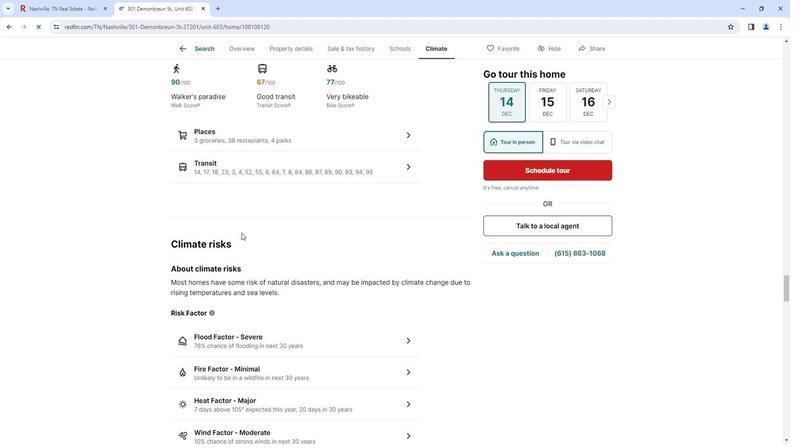 
Action: Mouse scrolled (240, 232) with delta (0, 0)
Screenshot: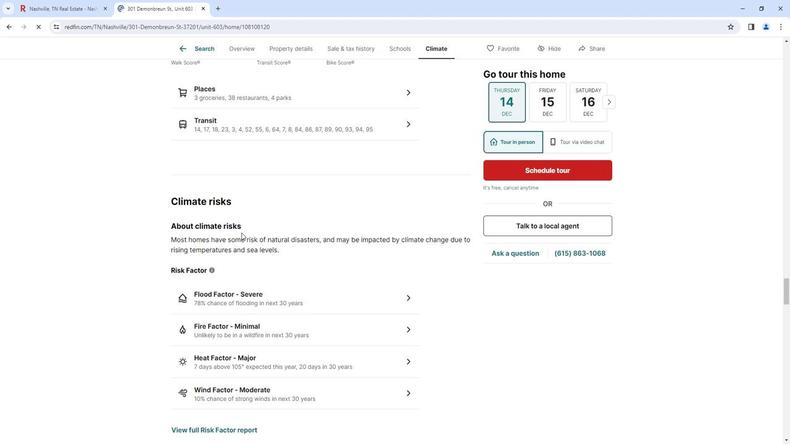 
Action: Mouse scrolled (240, 232) with delta (0, 0)
Screenshot: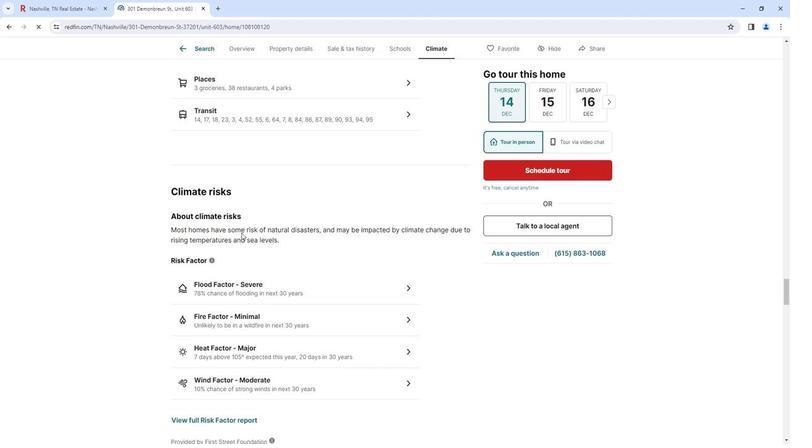 
Action: Mouse scrolled (240, 232) with delta (0, 0)
Screenshot: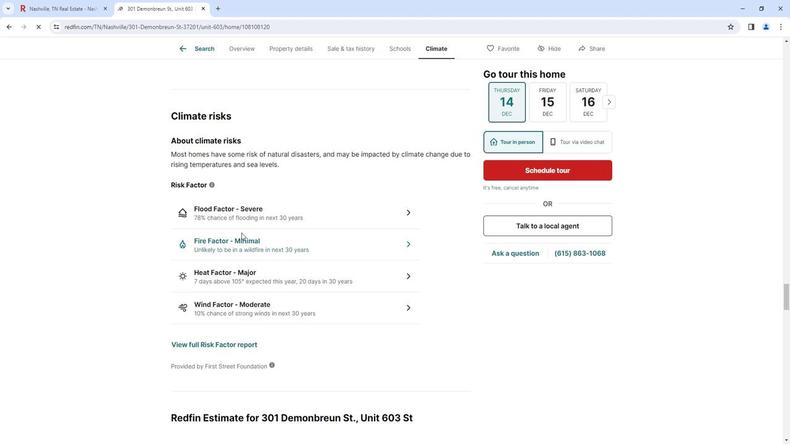 
Action: Mouse scrolled (240, 232) with delta (0, 0)
Screenshot: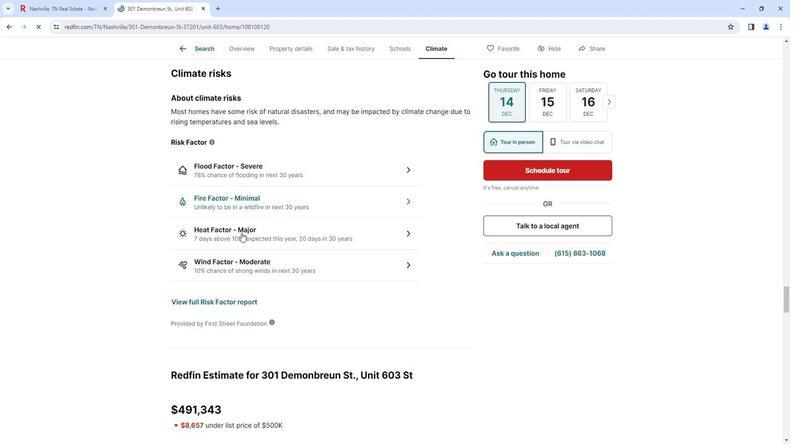 
Action: Mouse scrolled (240, 232) with delta (0, 0)
Screenshot: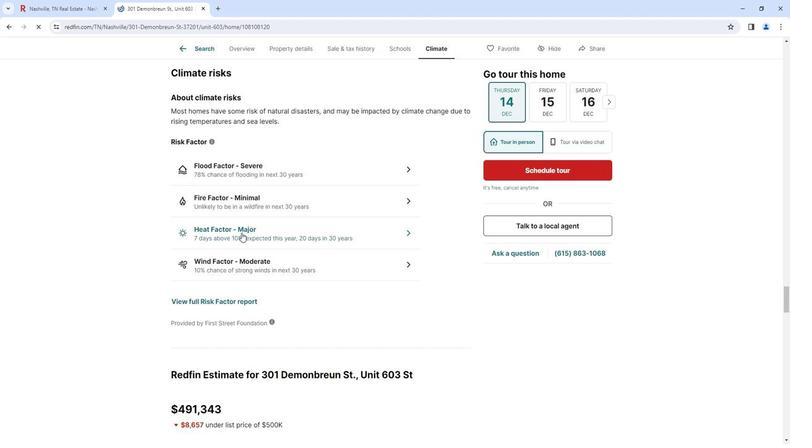 
Action: Mouse scrolled (240, 232) with delta (0, 0)
Screenshot: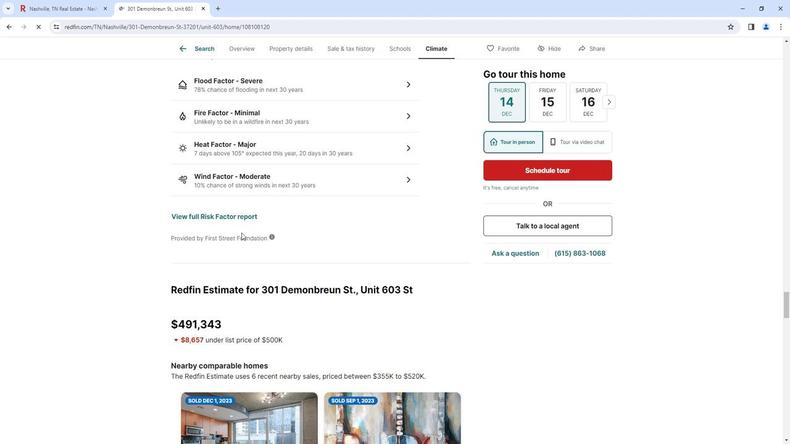 
Action: Mouse scrolled (240, 232) with delta (0, 0)
Screenshot: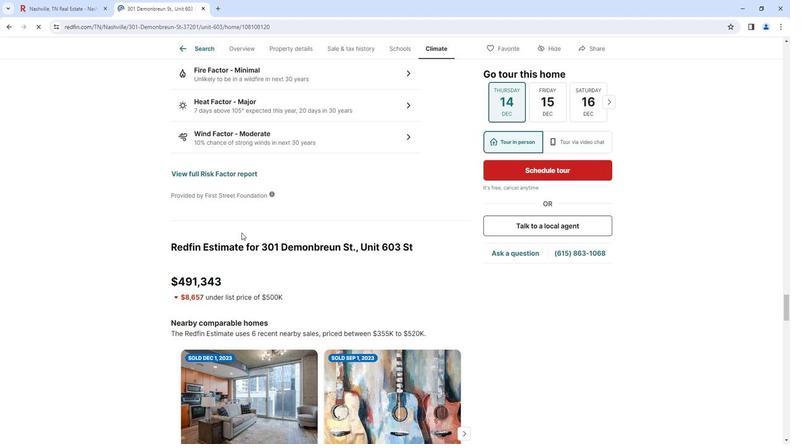 
Action: Mouse scrolled (240, 232) with delta (0, 0)
Screenshot: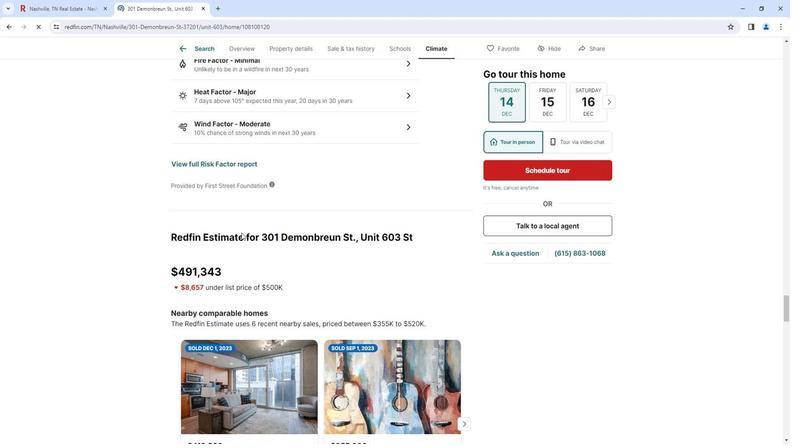 
Action: Mouse scrolled (240, 232) with delta (0, 0)
Screenshot: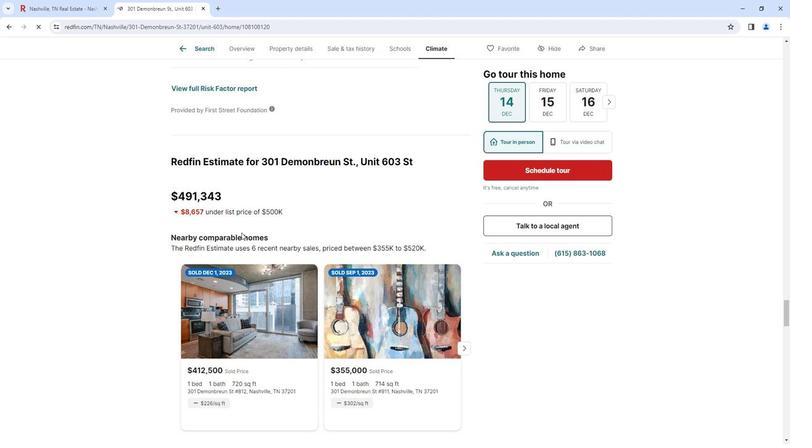 
Action: Mouse scrolled (240, 232) with delta (0, 0)
Screenshot: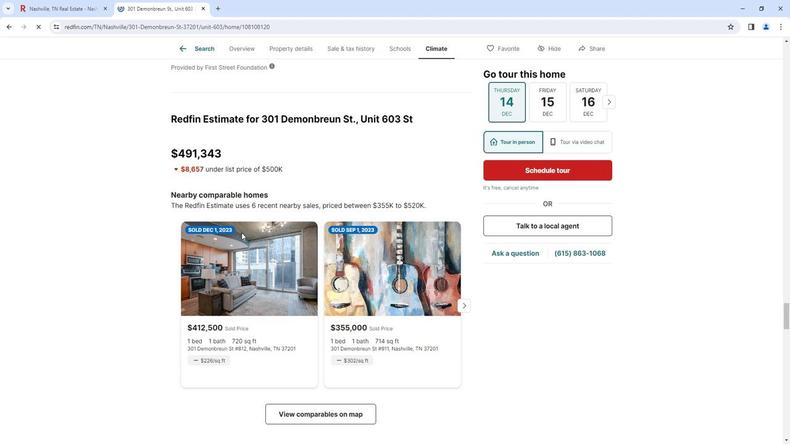 
Action: Mouse scrolled (240, 232) with delta (0, 0)
Screenshot: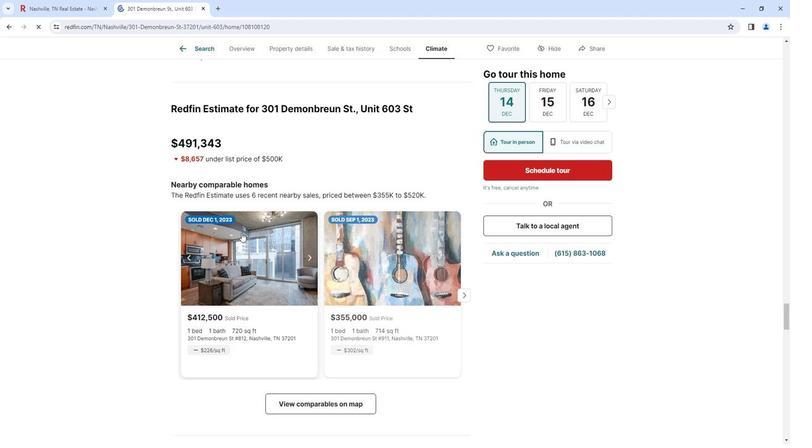 
Action: Mouse scrolled (240, 232) with delta (0, 0)
Screenshot: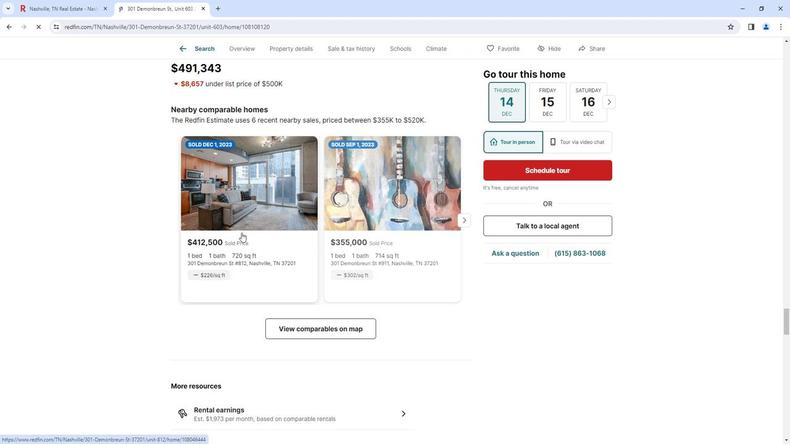 
Action: Mouse scrolled (240, 232) with delta (0, 0)
Screenshot: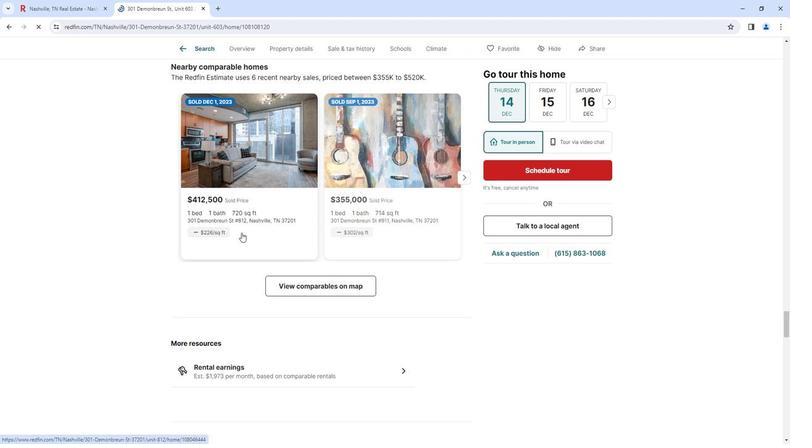 
Action: Mouse scrolled (240, 232) with delta (0, 0)
Screenshot: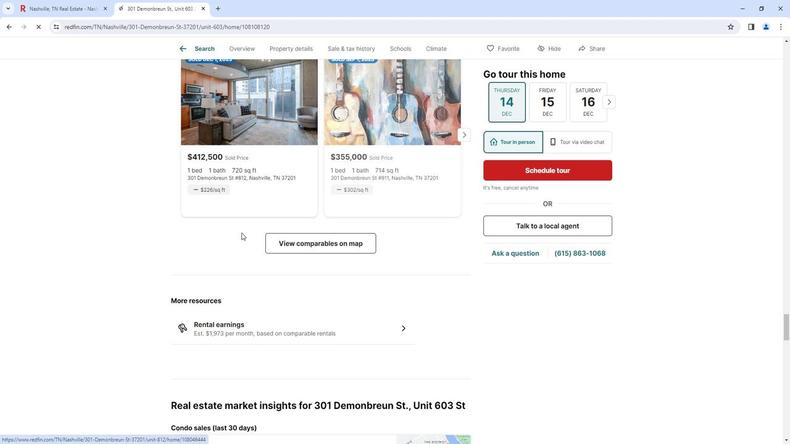 
Action: Mouse scrolled (240, 232) with delta (0, 0)
Screenshot: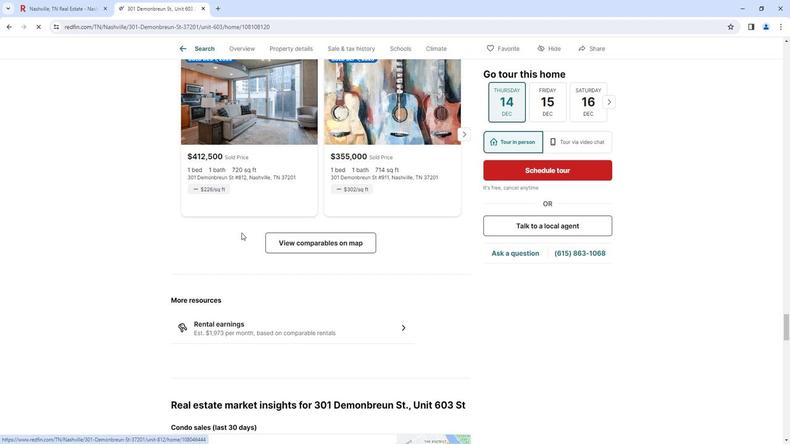 
Action: Mouse moved to (240, 232)
Screenshot: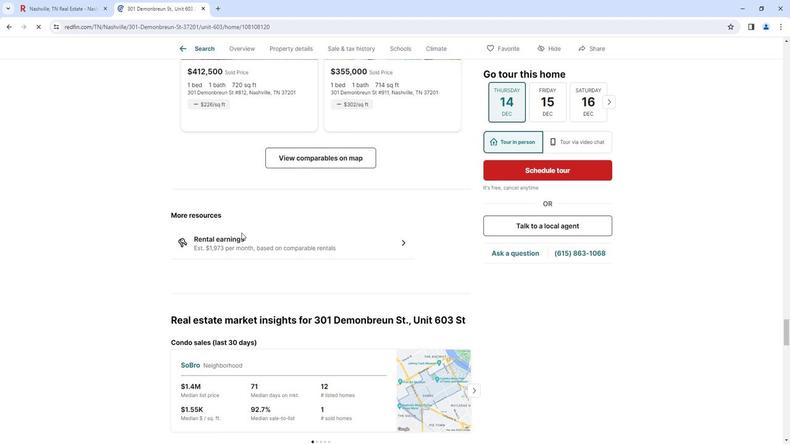 
Action: Mouse scrolled (240, 232) with delta (0, 0)
Screenshot: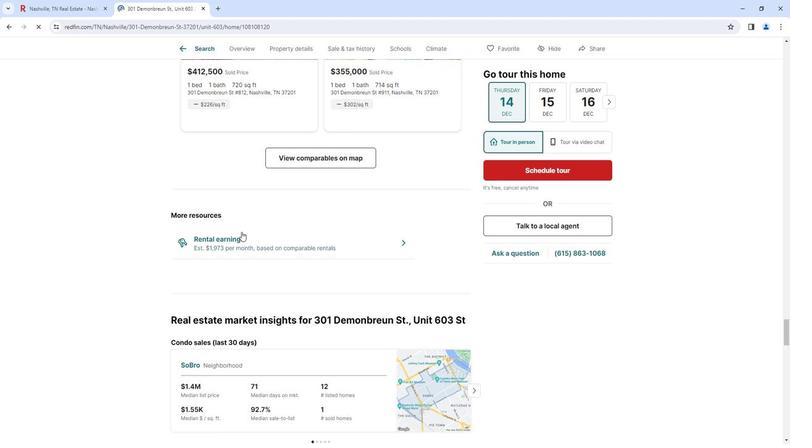 
Action: Mouse scrolled (240, 232) with delta (0, 0)
Screenshot: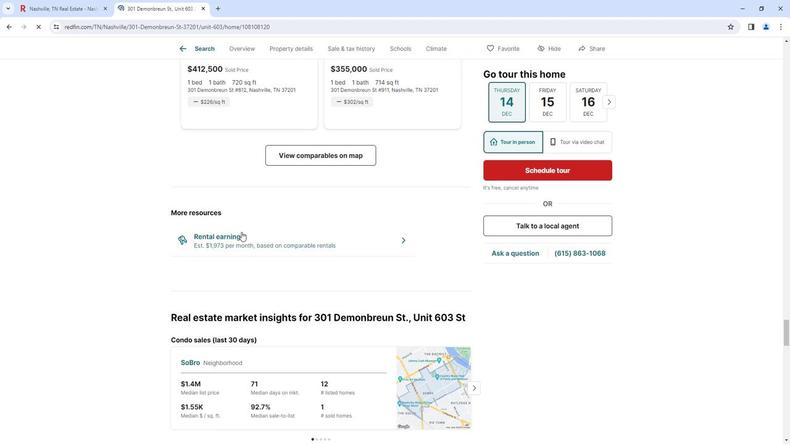 
Action: Mouse scrolled (240, 232) with delta (0, 0)
Screenshot: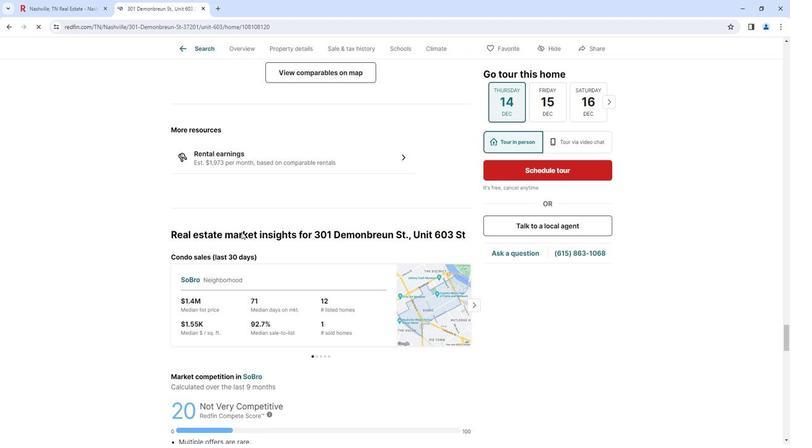 
Action: Mouse moved to (240, 232)
Screenshot: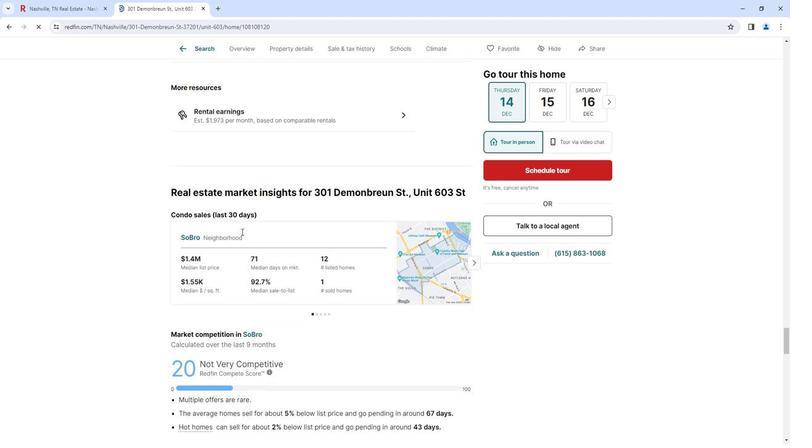 
Action: Mouse scrolled (240, 231) with delta (0, 0)
Screenshot: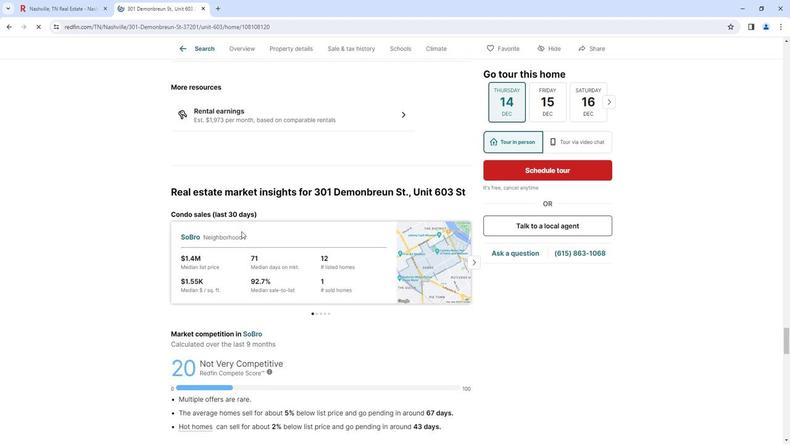 
Action: Mouse scrolled (240, 231) with delta (0, 0)
Screenshot: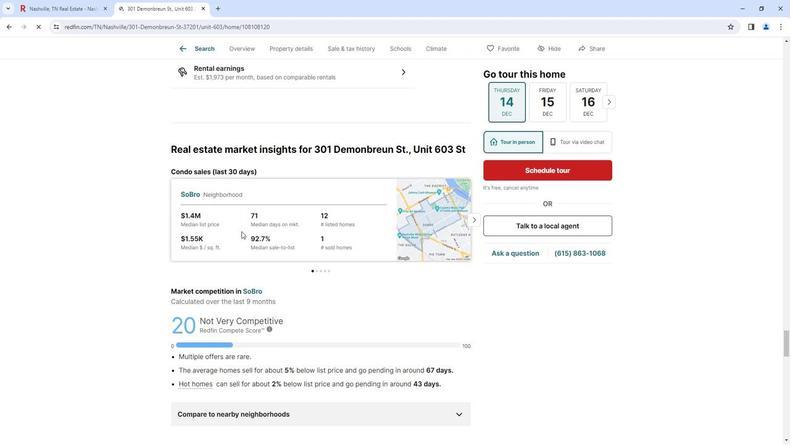 
Action: Mouse scrolled (240, 231) with delta (0, 0)
Screenshot: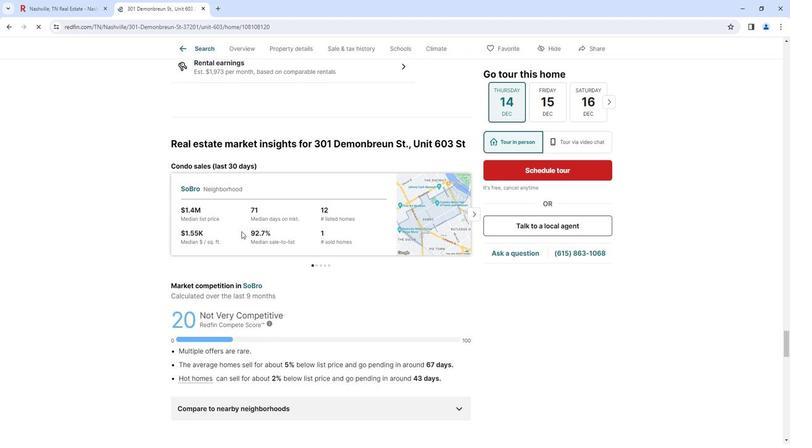 
Action: Mouse moved to (240, 231)
Screenshot: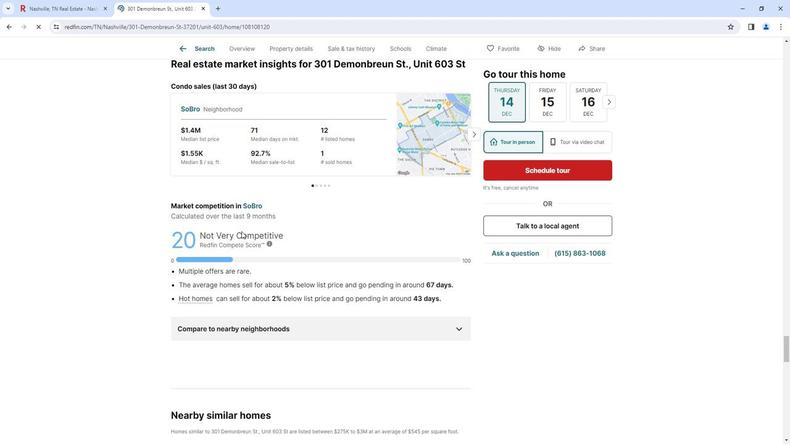 
Action: Mouse scrolled (240, 230) with delta (0, 0)
Screenshot: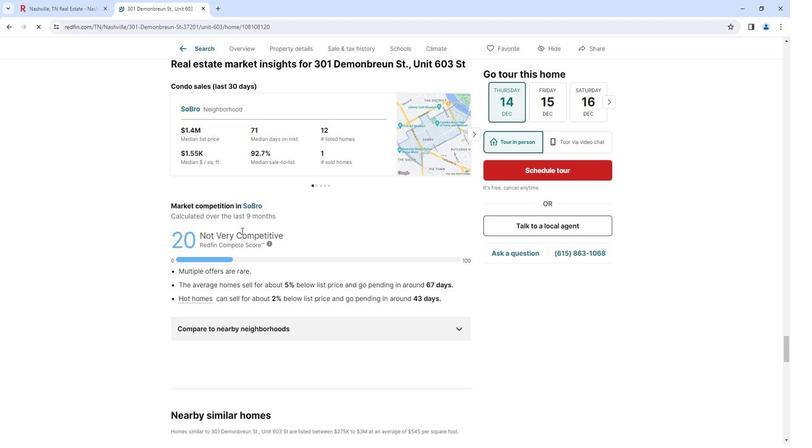 
Action: Mouse scrolled (240, 230) with delta (0, 0)
Screenshot: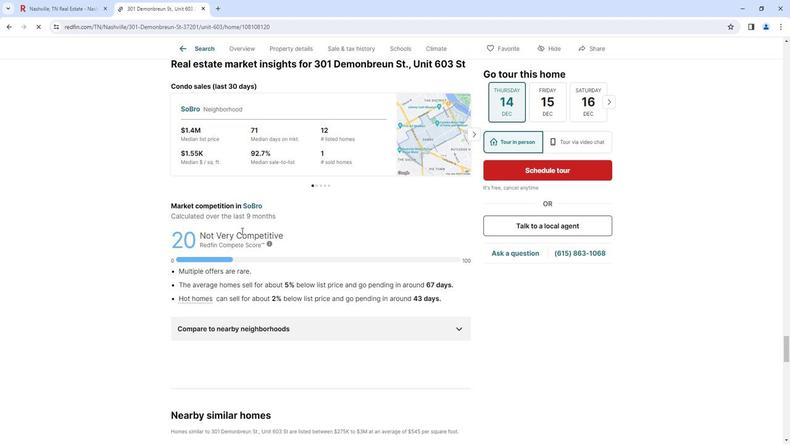 
Action: Mouse scrolled (240, 230) with delta (0, 0)
Screenshot: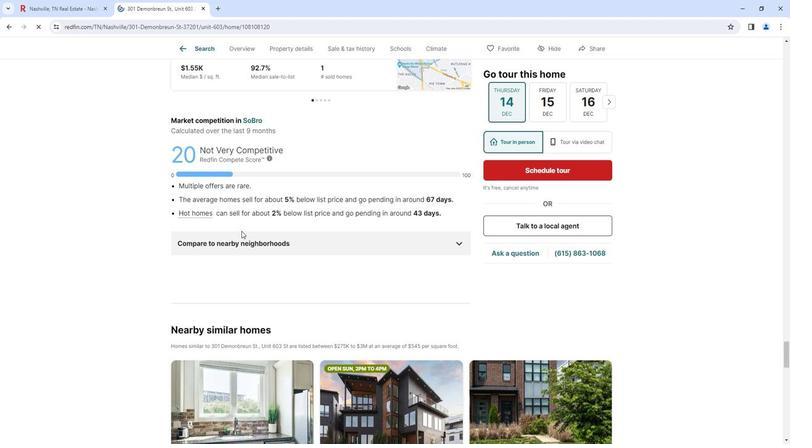 
Action: Mouse scrolled (240, 230) with delta (0, 0)
Screenshot: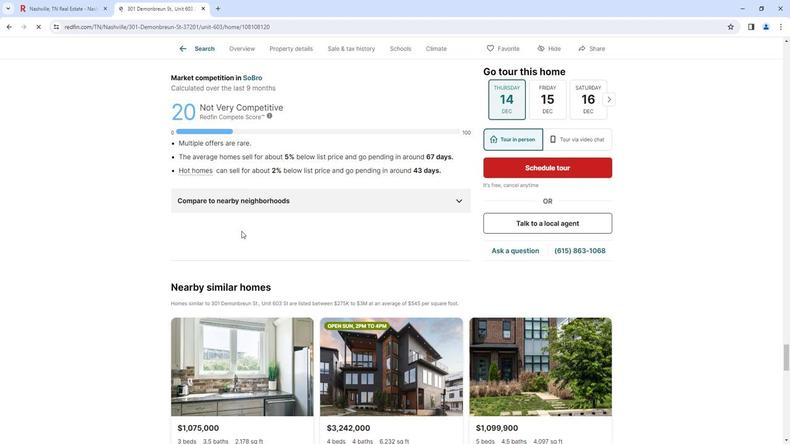 
Action: Mouse scrolled (240, 230) with delta (0, 0)
Screenshot: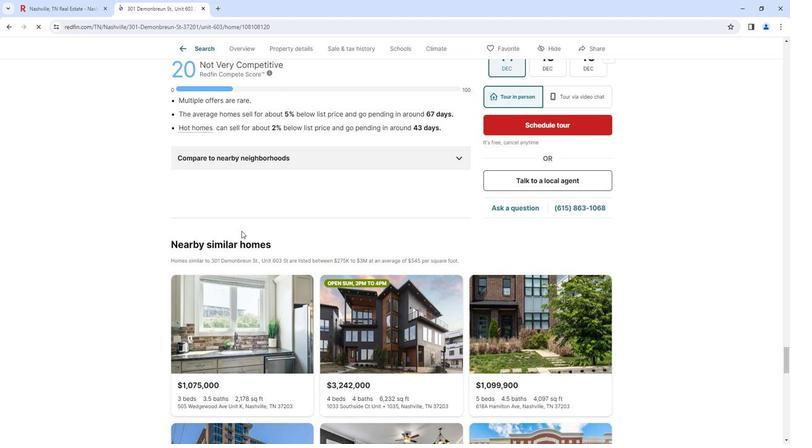 
Action: Mouse scrolled (240, 230) with delta (0, 0)
Screenshot: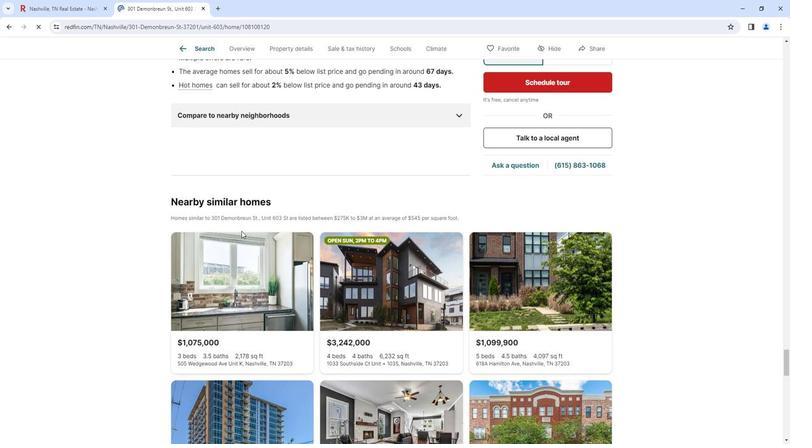 
Action: Mouse scrolled (240, 230) with delta (0, 0)
Screenshot: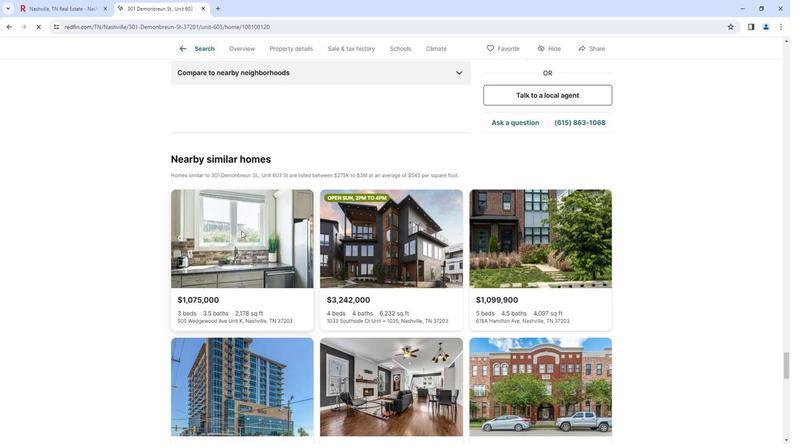 
Action: Mouse scrolled (240, 230) with delta (0, 0)
Screenshot: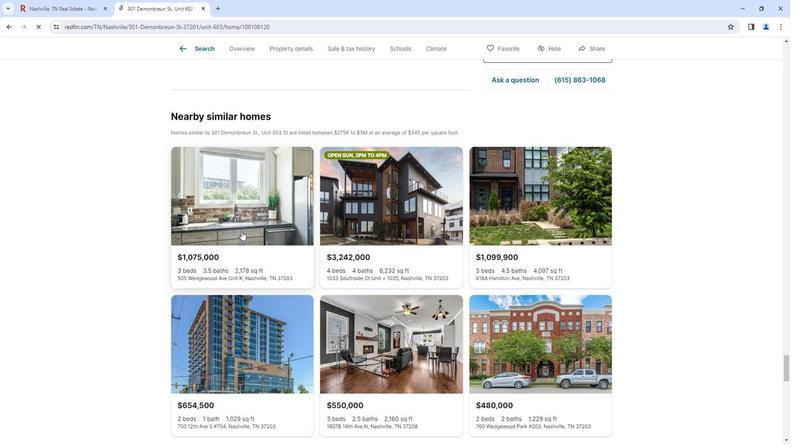 
Action: Mouse scrolled (240, 230) with delta (0, 0)
Screenshot: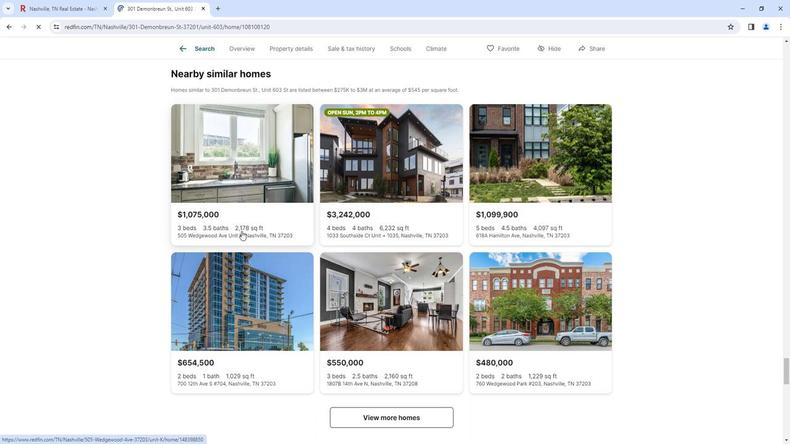
Action: Mouse scrolled (240, 230) with delta (0, 0)
Screenshot: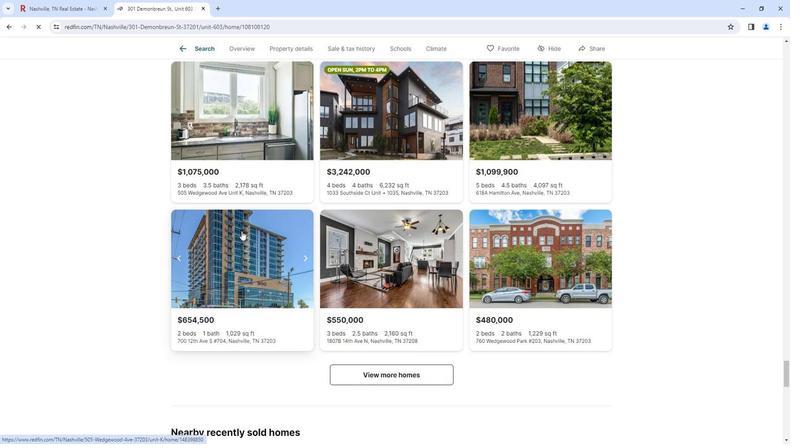 
Action: Mouse scrolled (240, 230) with delta (0, 0)
Screenshot: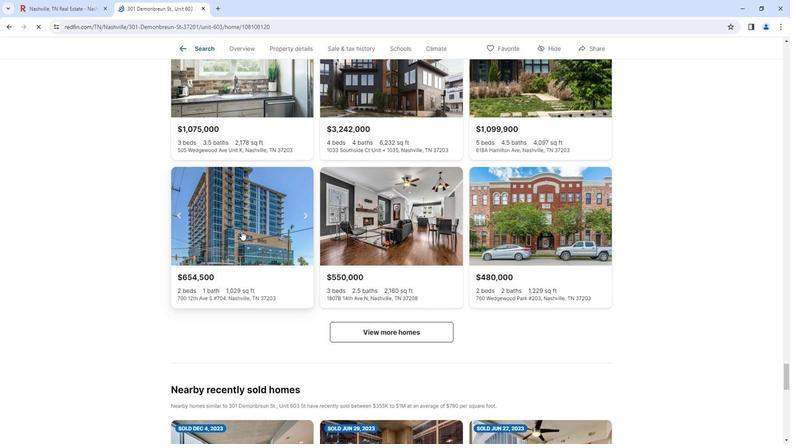 
Action: Mouse scrolled (240, 230) with delta (0, 0)
Screenshot: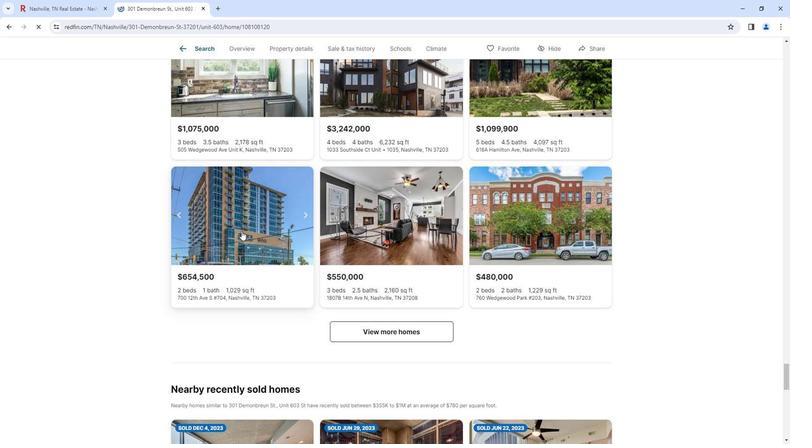 
Action: Mouse scrolled (240, 230) with delta (0, 0)
Screenshot: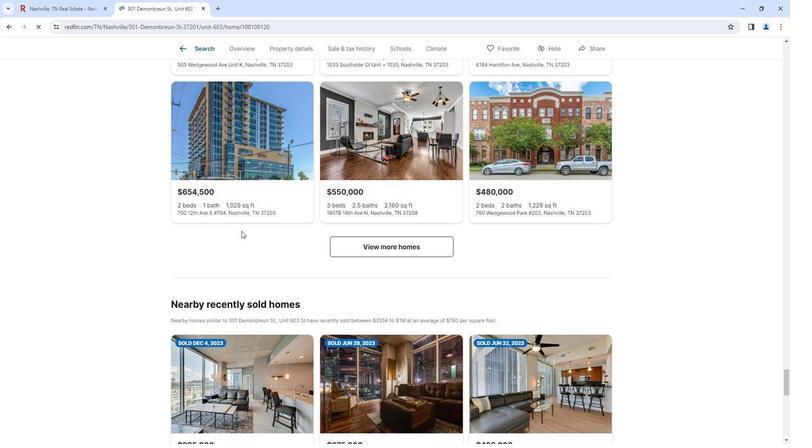 
Action: Mouse scrolled (240, 230) with delta (0, 0)
Screenshot: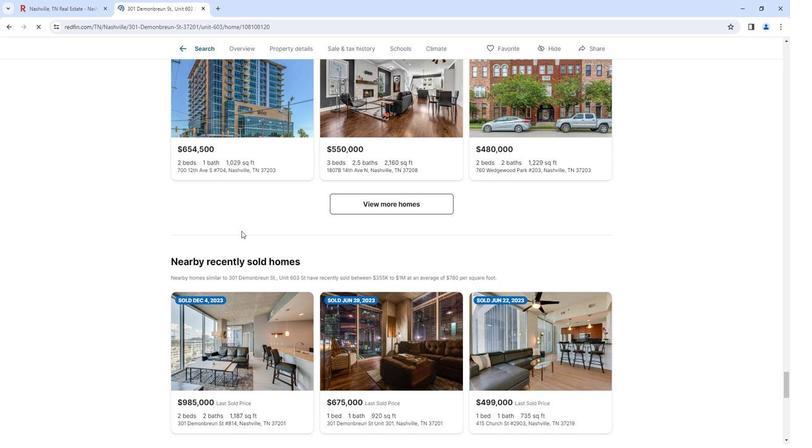 
Action: Mouse scrolled (240, 230) with delta (0, 0)
Screenshot: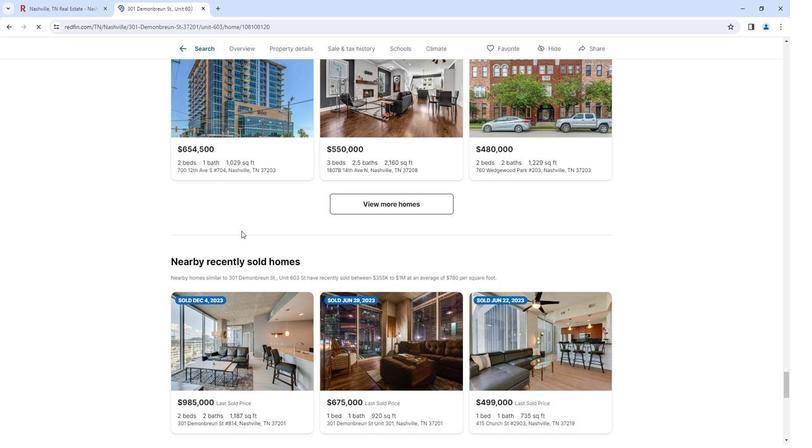 
Action: Mouse scrolled (240, 230) with delta (0, 0)
Screenshot: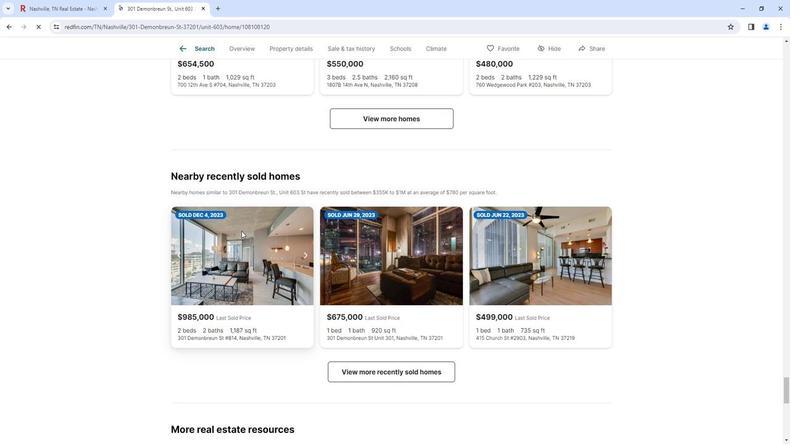 
Action: Mouse scrolled (240, 230) with delta (0, 0)
Screenshot: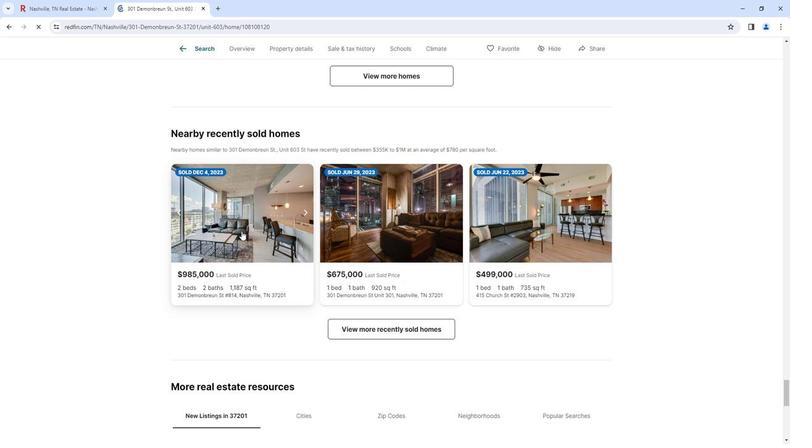 
Action: Mouse scrolled (240, 230) with delta (0, 0)
Screenshot: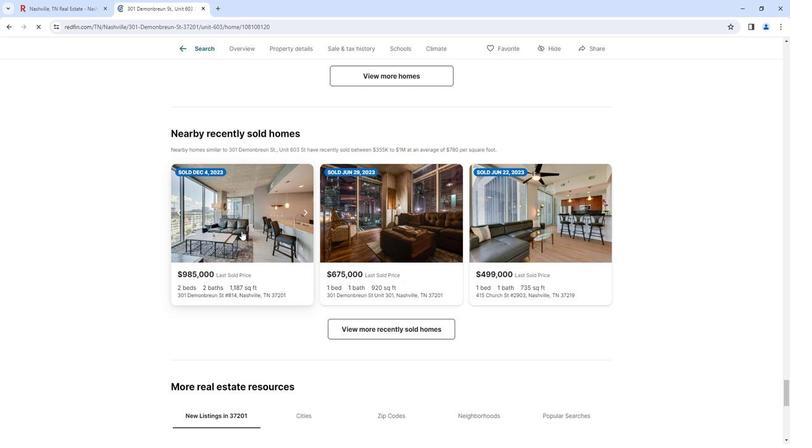 
Action: Mouse scrolled (240, 230) with delta (0, 0)
Screenshot: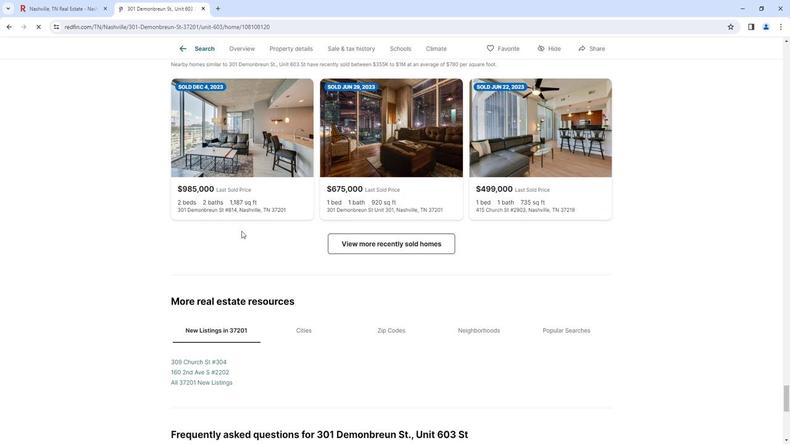 
Action: Mouse scrolled (240, 230) with delta (0, 0)
Screenshot: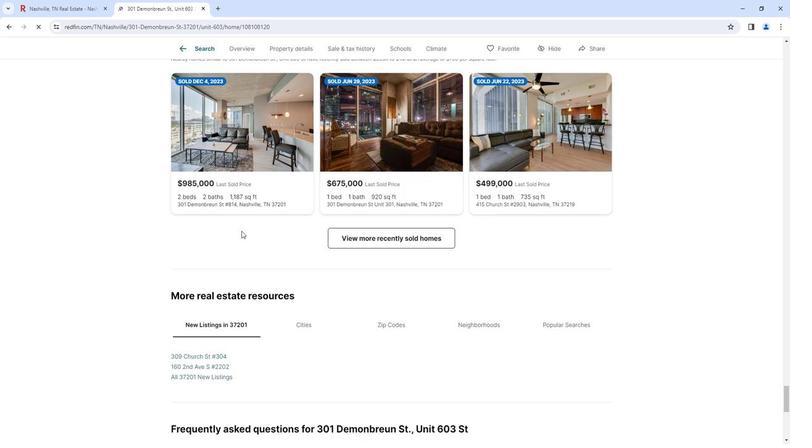 
Action: Mouse scrolled (240, 230) with delta (0, 0)
Screenshot: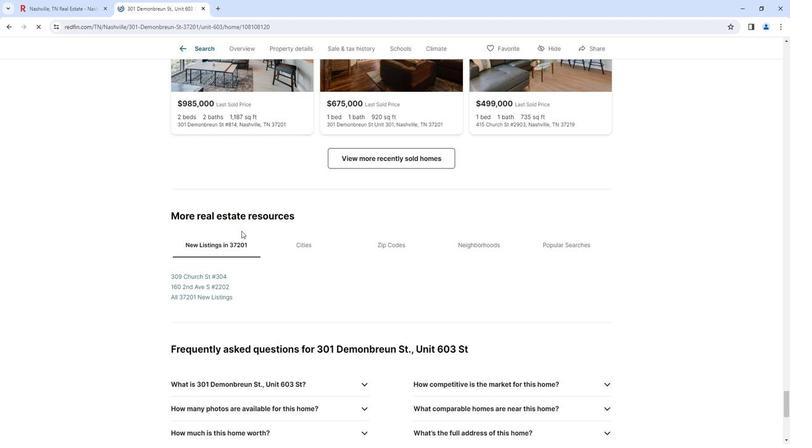
Action: Mouse scrolled (240, 230) with delta (0, 0)
Screenshot: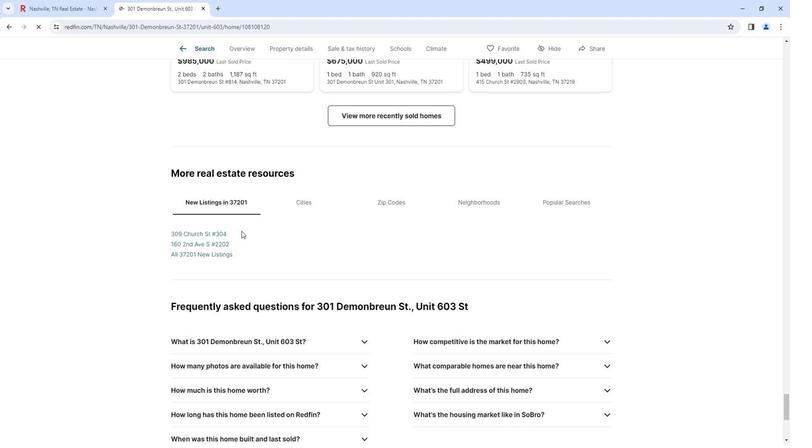 
Action: Mouse scrolled (240, 230) with delta (0, 0)
Screenshot: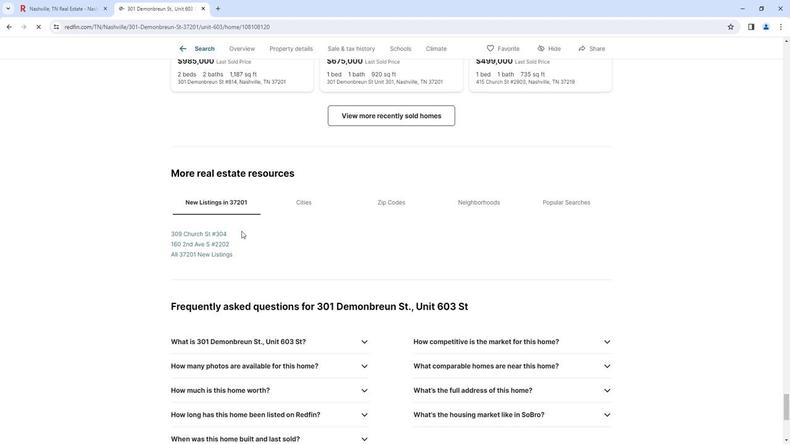 
Action: Mouse scrolled (240, 230) with delta (0, 0)
Screenshot: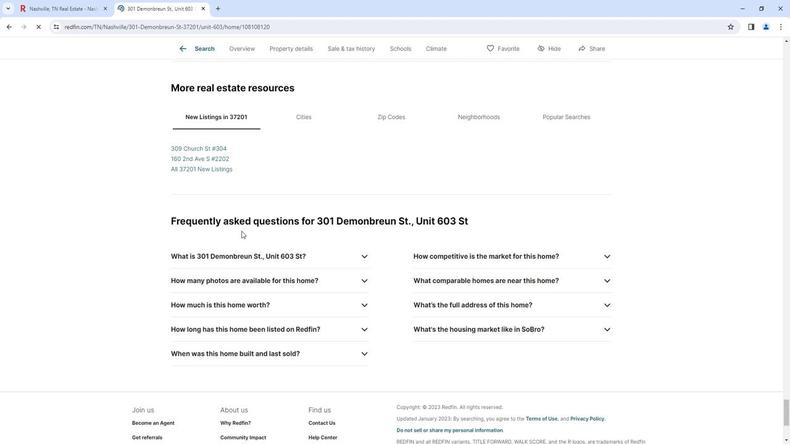 
Action: Mouse scrolled (240, 230) with delta (0, 0)
Screenshot: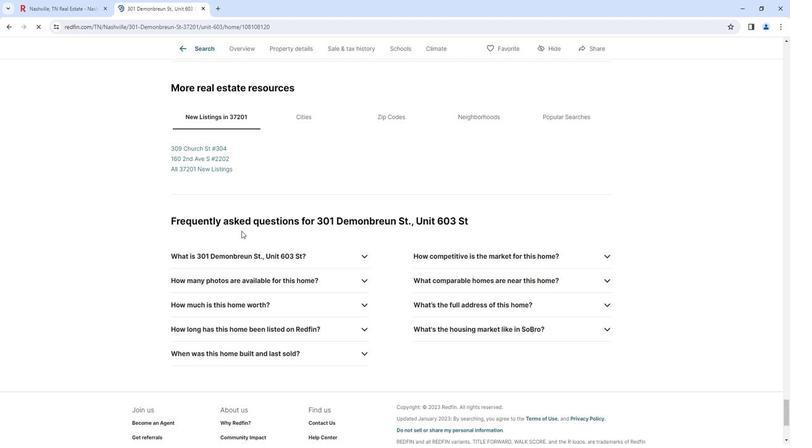 
Action: Mouse scrolled (240, 230) with delta (0, 0)
Screenshot: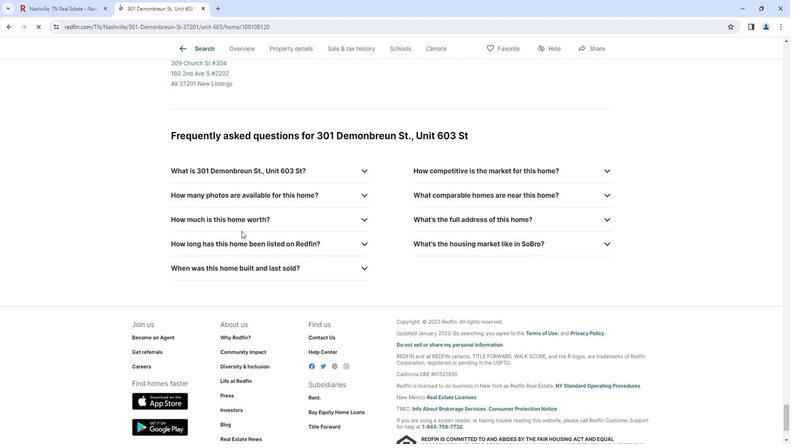 
Action: Mouse scrolled (240, 230) with delta (0, 0)
Screenshot: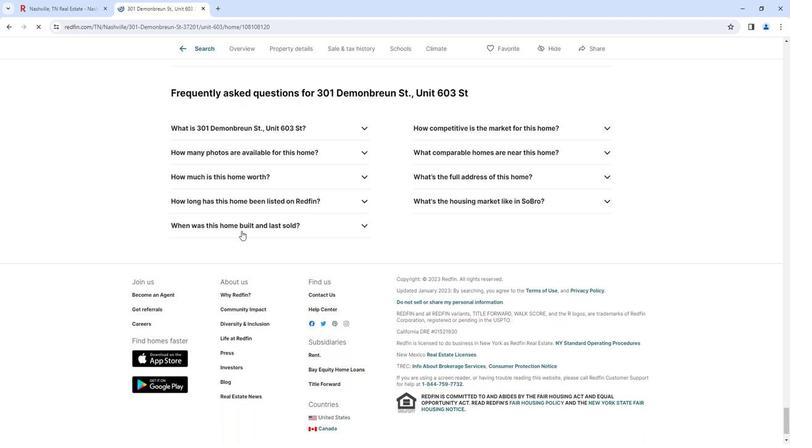 
Action: Mouse scrolled (240, 230) with delta (0, 0)
Screenshot: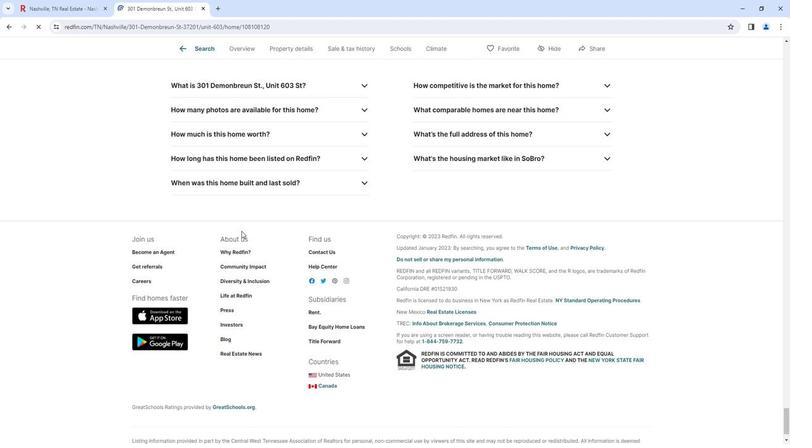 
Action: Mouse scrolled (240, 230) with delta (0, 0)
Screenshot: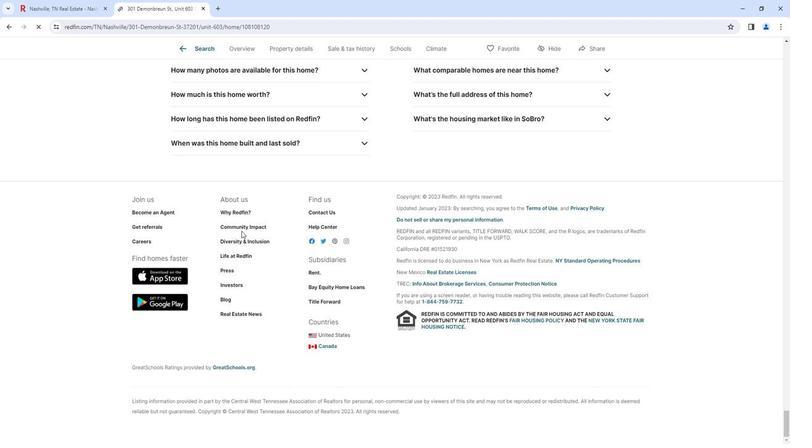 
Action: Mouse scrolled (240, 230) with delta (0, 0)
Screenshot: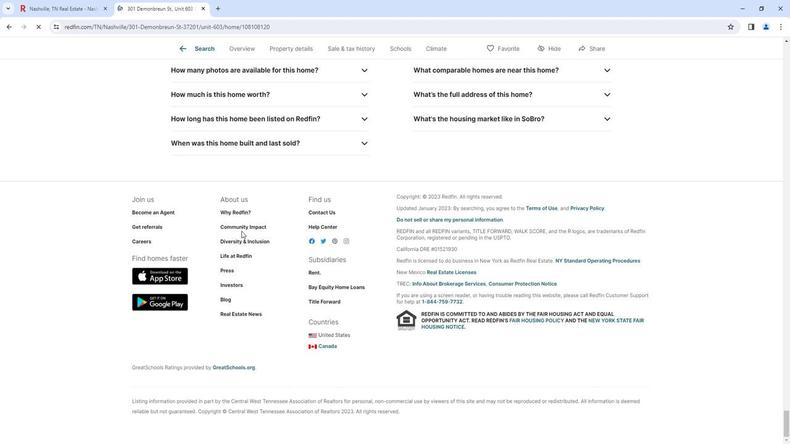 
Action: Mouse moved to (57, 3)
Screenshot: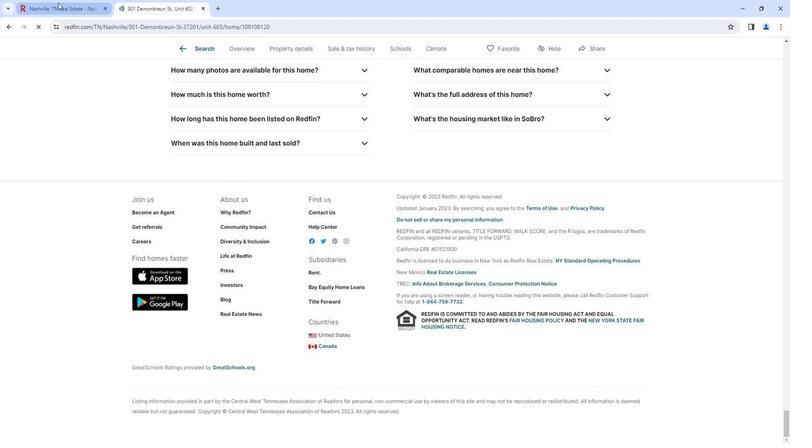 
Action: Mouse pressed left at (57, 3)
Screenshot: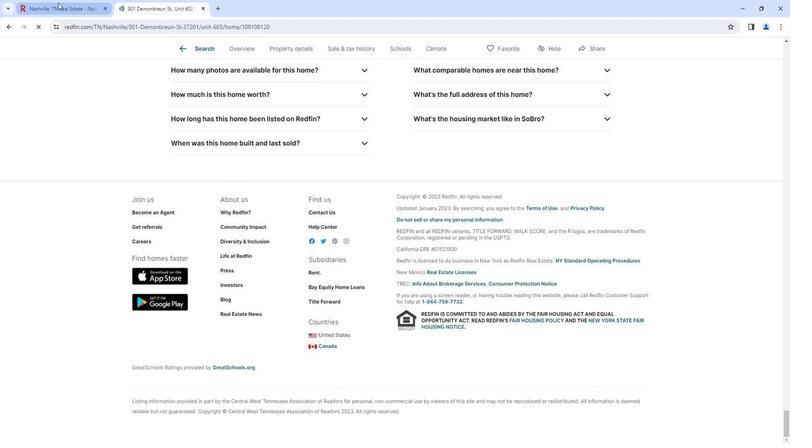 
Action: Mouse moved to (675, 222)
Screenshot: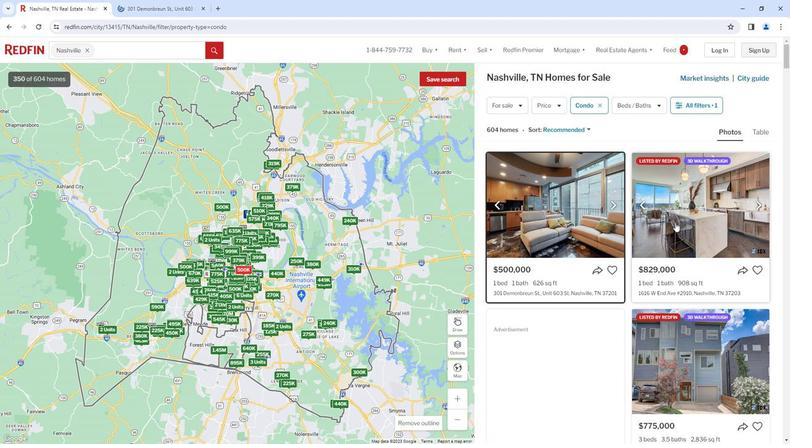 
Action: Mouse pressed left at (675, 222)
Screenshot: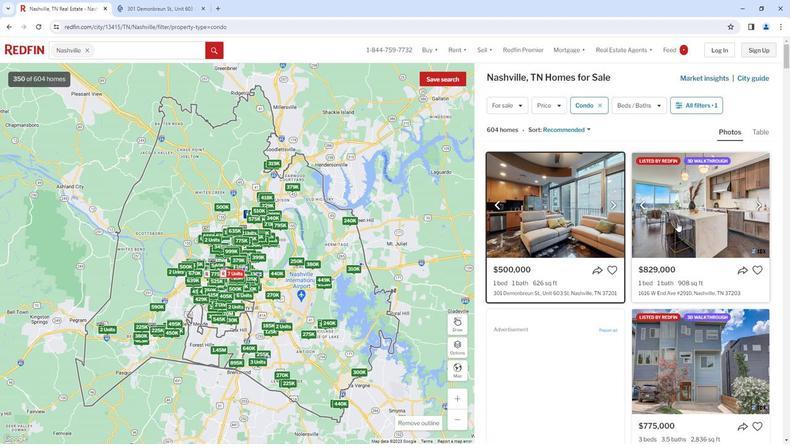 
Action: Mouse moved to (300, 323)
Screenshot: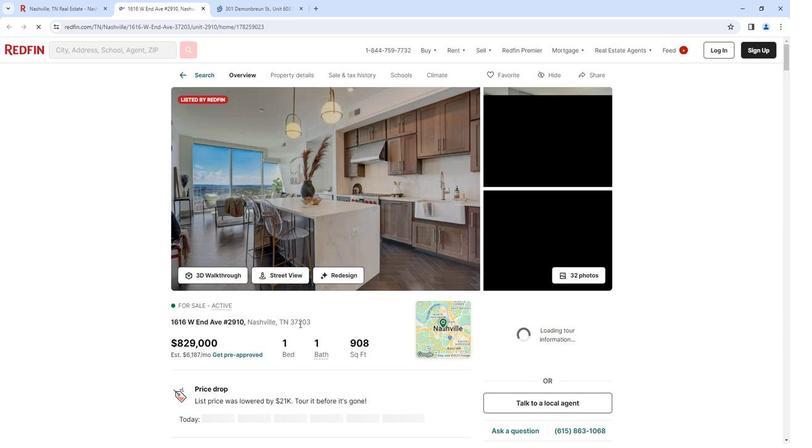 
Action: Mouse scrolled (300, 323) with delta (0, 0)
Screenshot: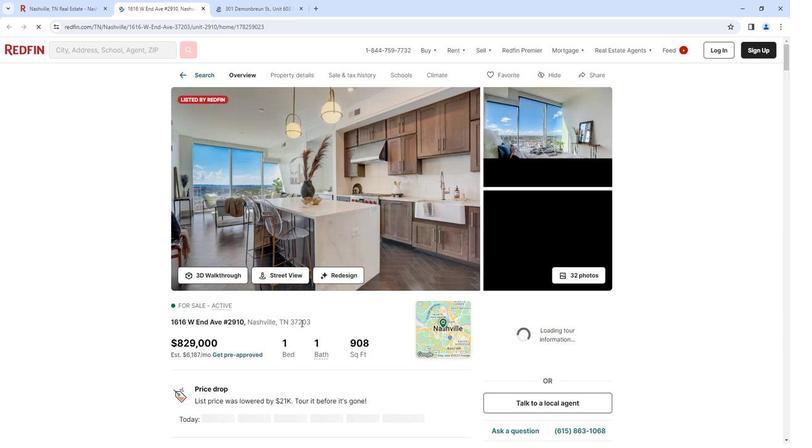 
Action: Mouse moved to (314, 186)
Screenshot: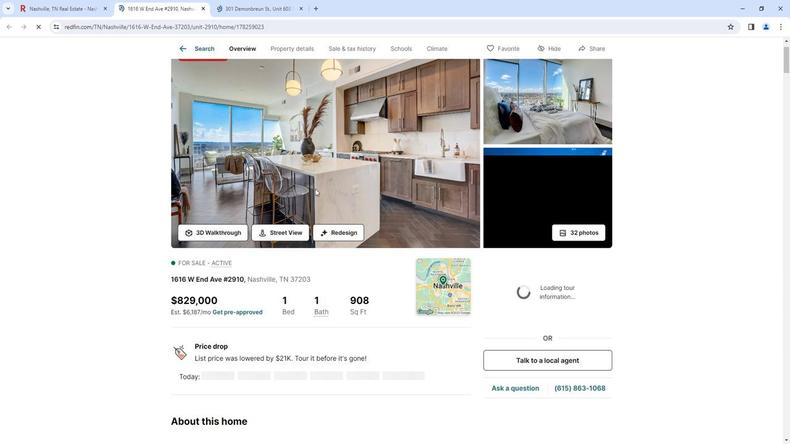 
Action: Mouse pressed left at (314, 186)
Screenshot: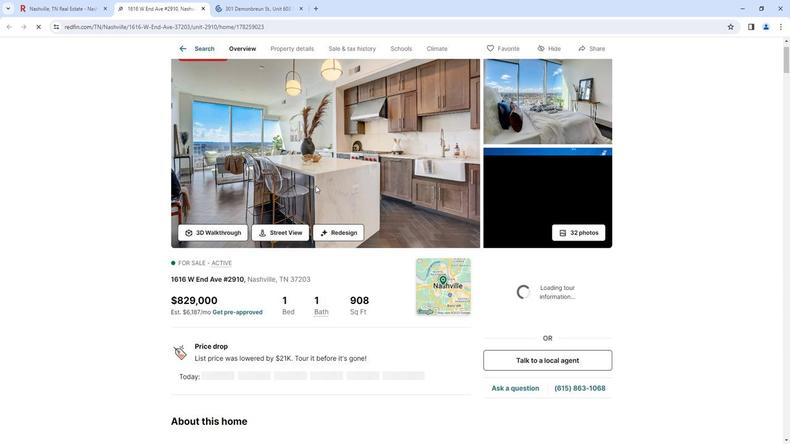 
Action: Mouse moved to (387, 121)
Screenshot: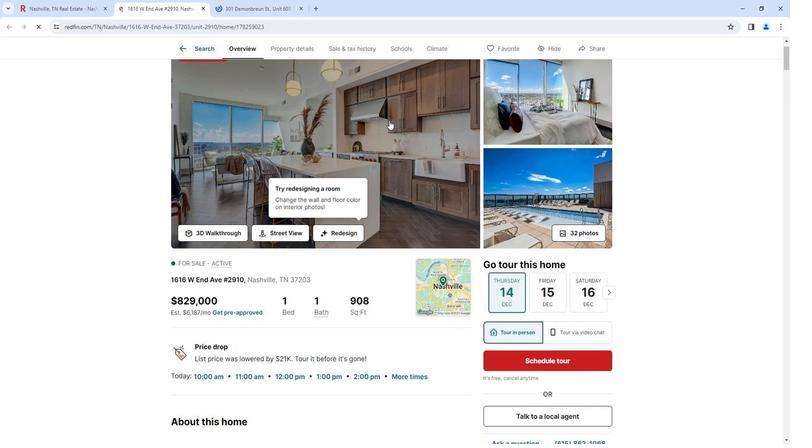 
Action: Mouse pressed left at (387, 121)
Screenshot: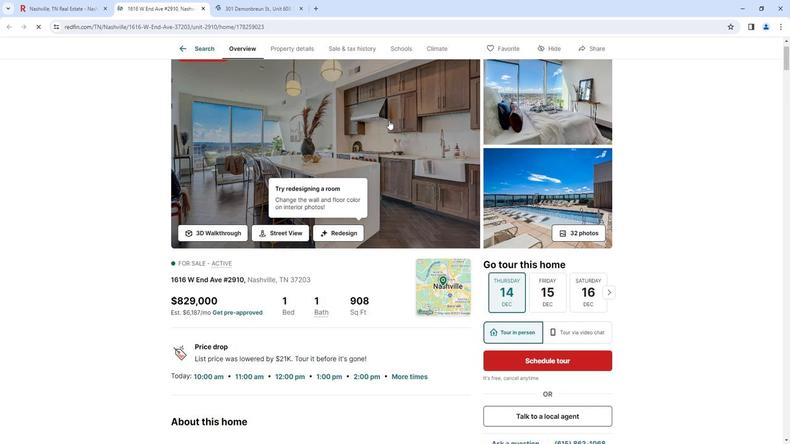 
Action: Mouse moved to (137, 227)
Screenshot: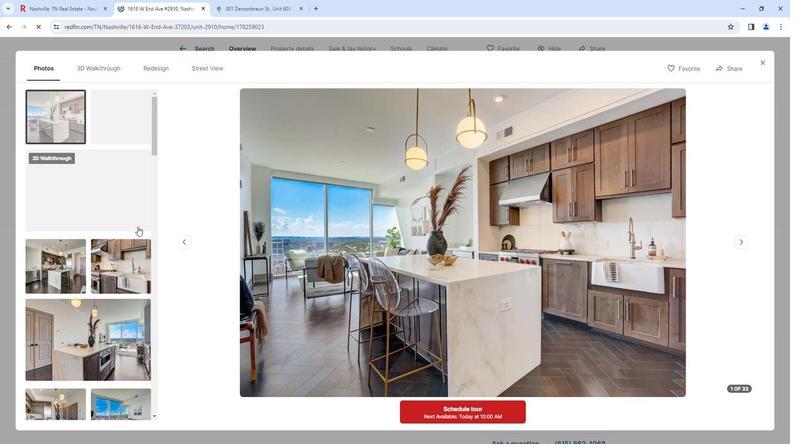 
Action: Mouse scrolled (137, 226) with delta (0, 0)
Screenshot: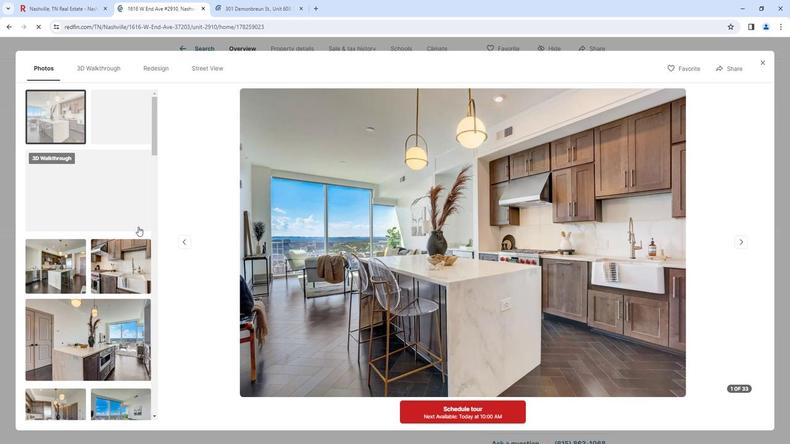 
Action: Mouse scrolled (137, 226) with delta (0, 0)
Screenshot: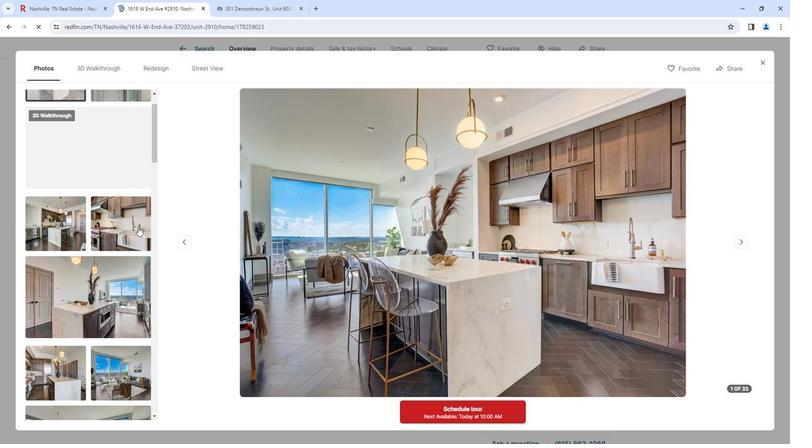 
Action: Mouse moved to (138, 226)
Screenshot: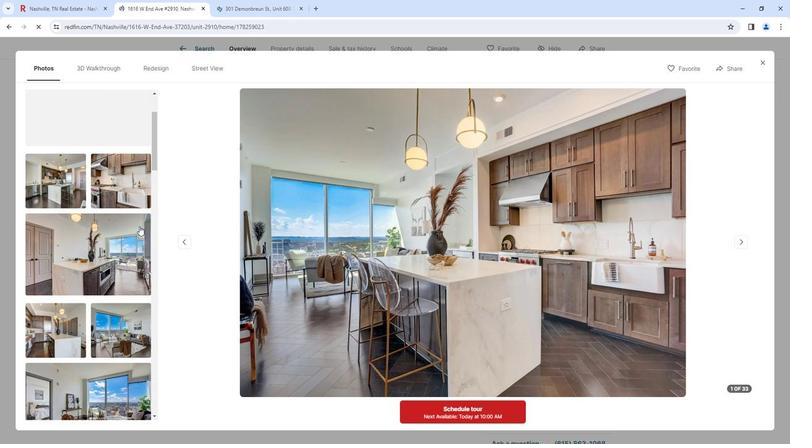 
Action: Mouse scrolled (138, 226) with delta (0, 0)
Screenshot: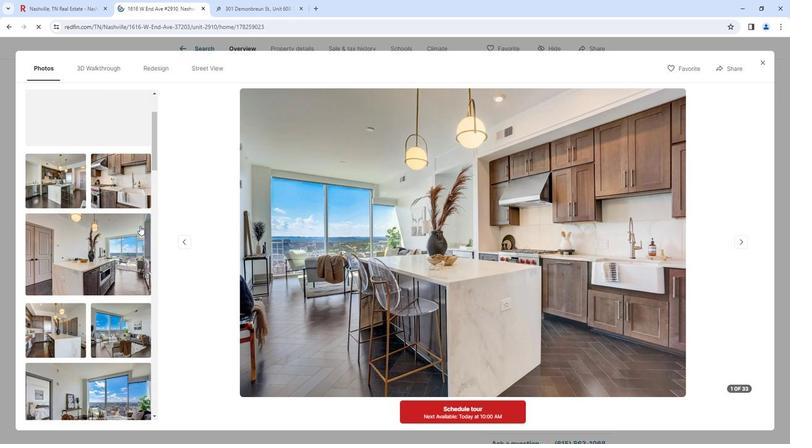 
Action: Mouse moved to (139, 226)
Screenshot: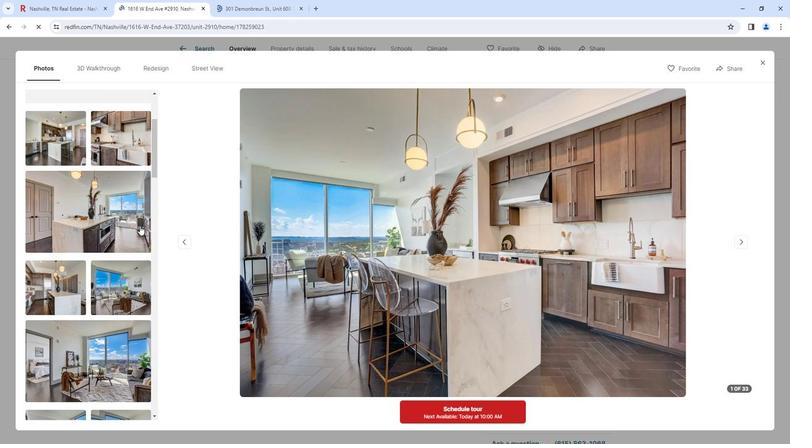 
Action: Mouse scrolled (139, 226) with delta (0, 0)
Screenshot: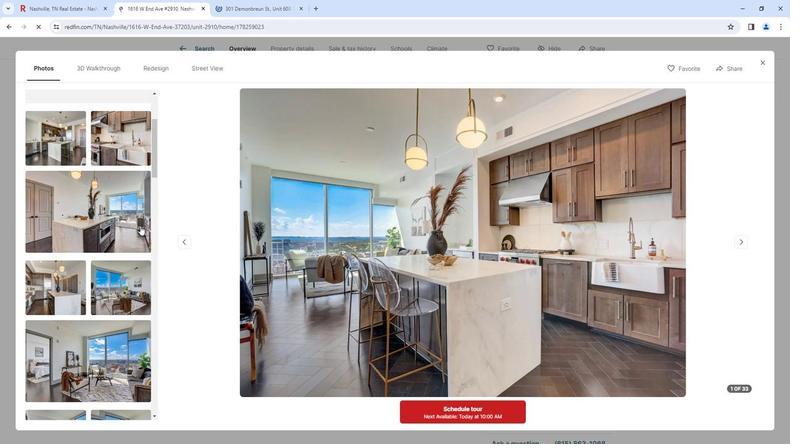 
Action: Mouse scrolled (139, 226) with delta (0, 0)
